 Task: Look for space in Dīpālpur, Pakistan from 5th July, 2023 to 10th July, 2023 for 4 adults in price range Rs.9000 to Rs.14000. Place can be entire place with 2 bedrooms having 4 beds and 2 bathrooms. Property type can be house, flat, guest house. Booking option can be shelf check-in. Required host language is English.
Action: Mouse pressed left at (585, 105)
Screenshot: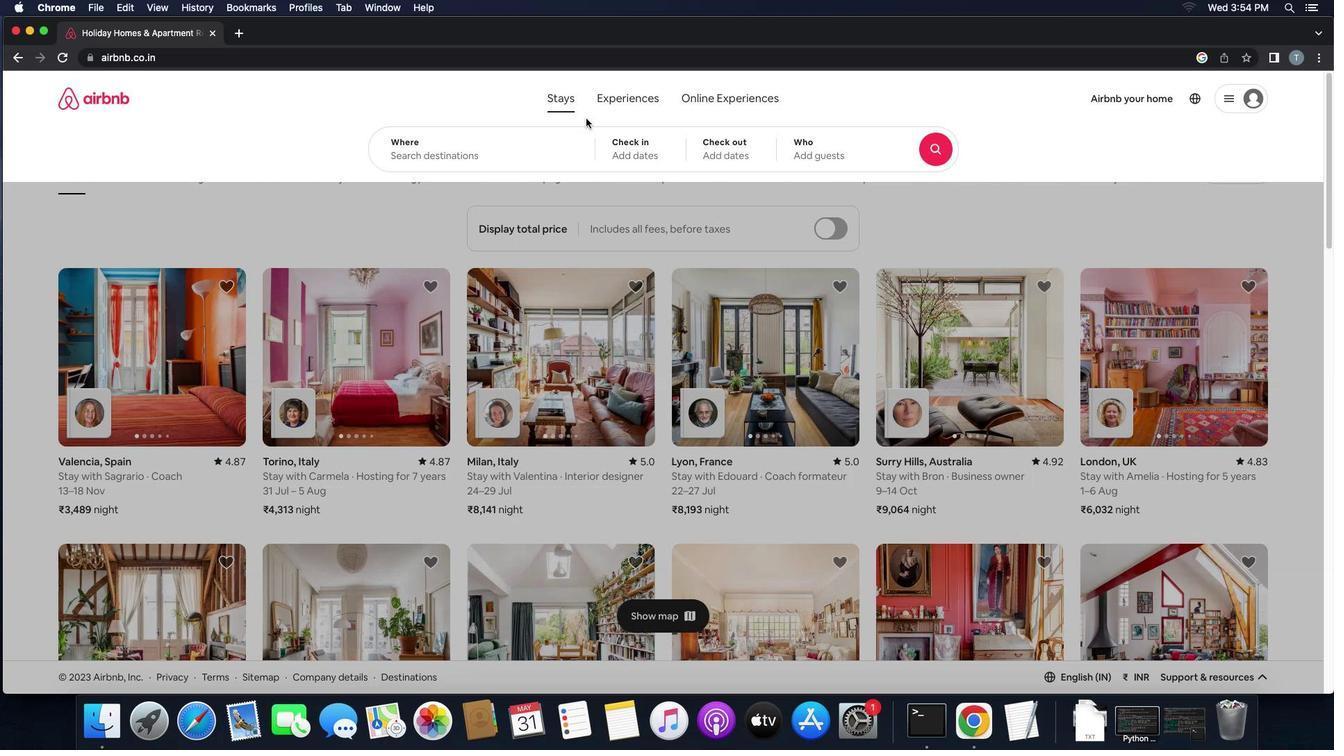 
Action: Mouse moved to (549, 152)
Screenshot: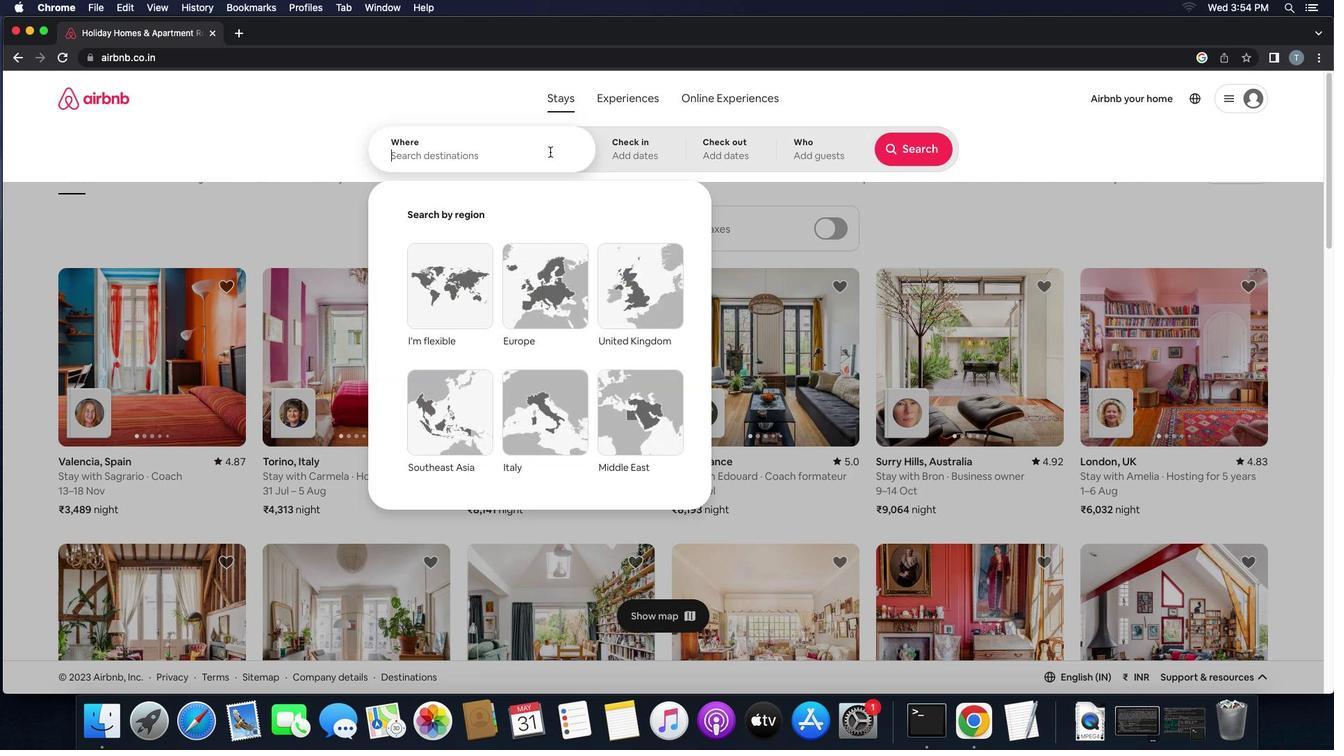 
Action: Mouse pressed left at (549, 152)
Screenshot: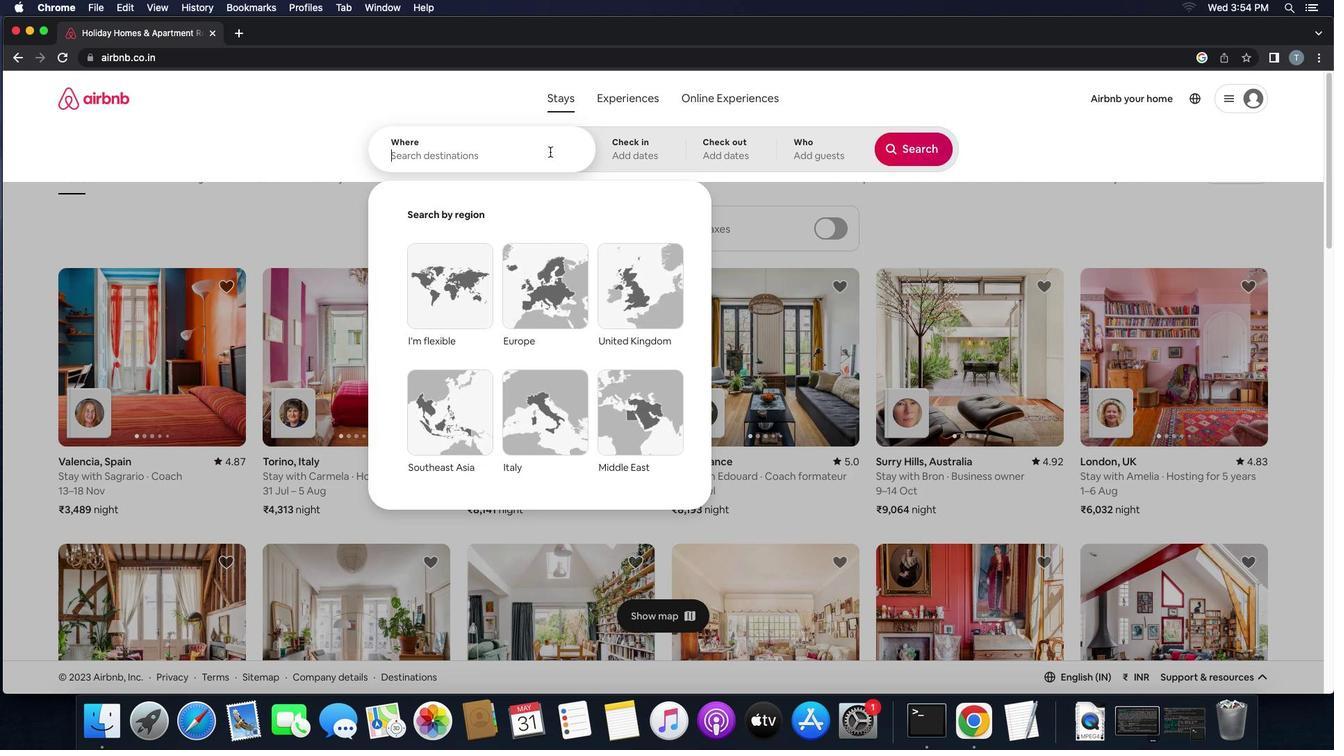 
Action: Key pressed 'd''i''p''a''l''p''u''r'
Screenshot: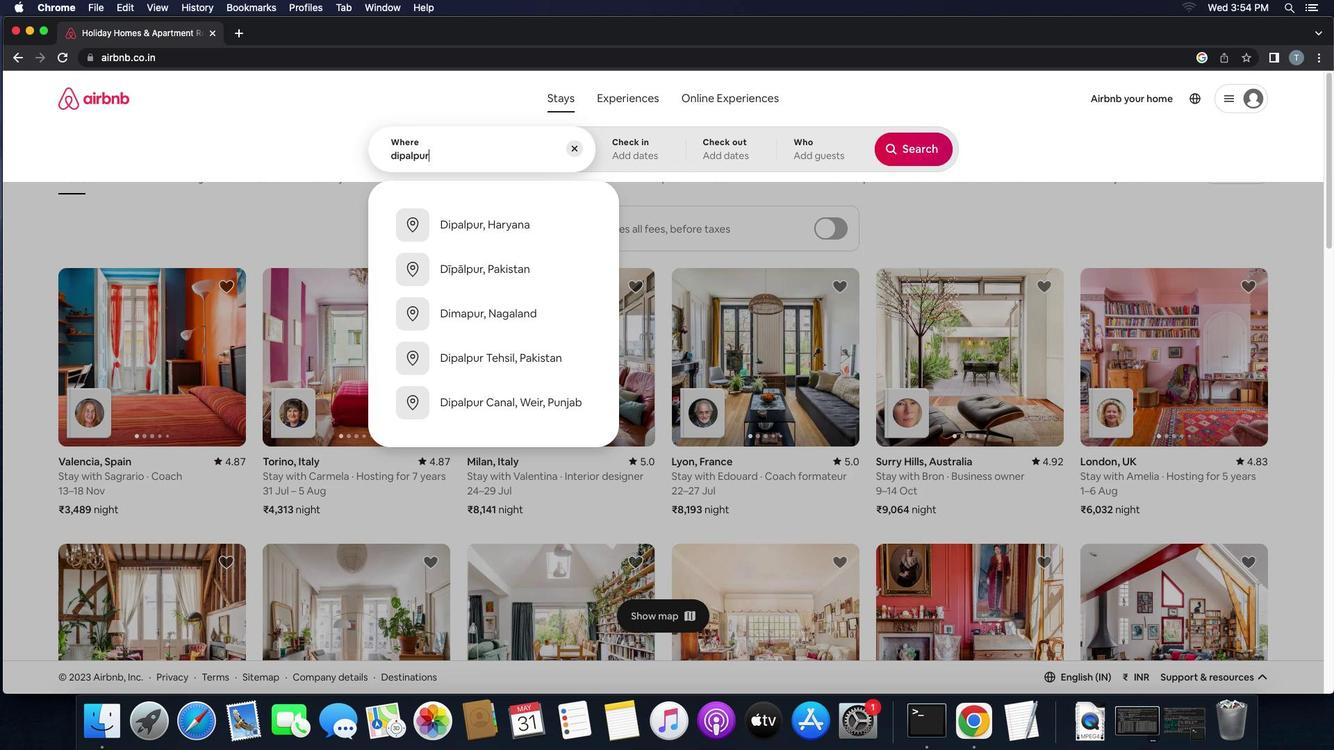 
Action: Mouse moved to (488, 226)
Screenshot: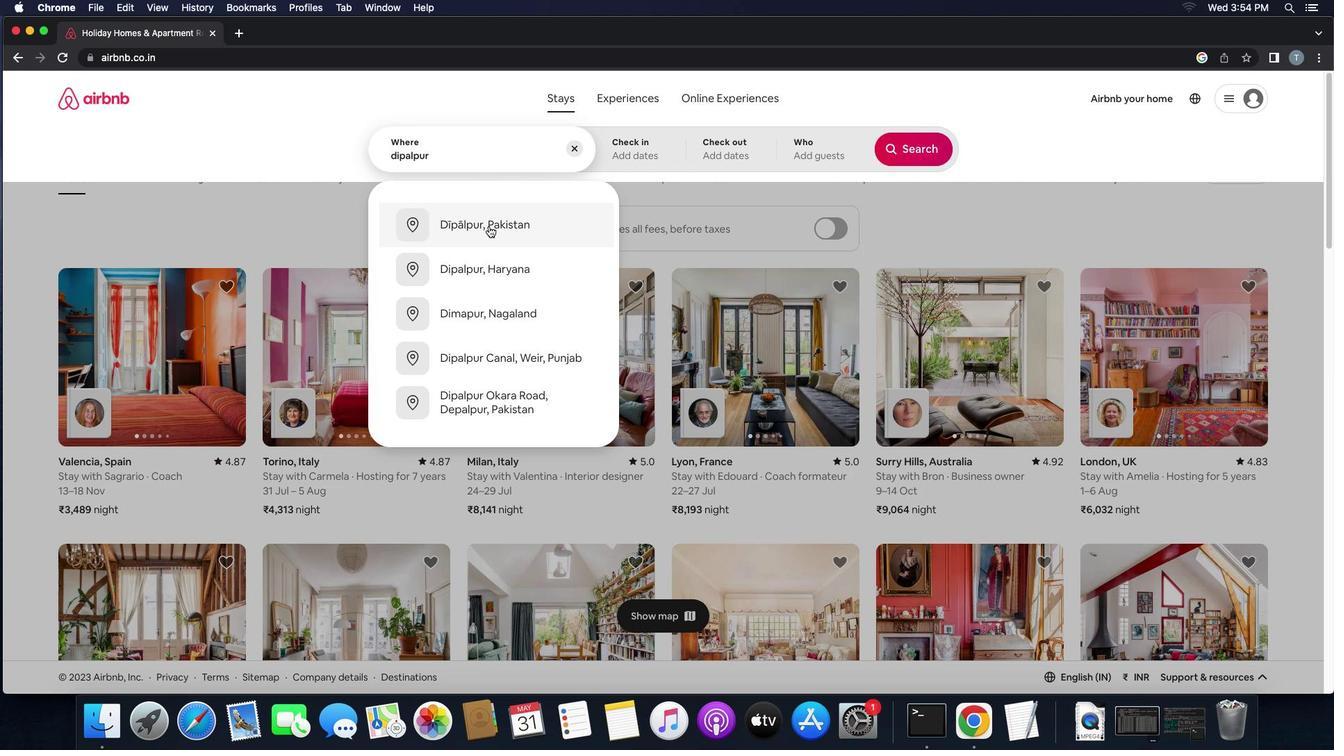 
Action: Mouse pressed left at (488, 226)
Screenshot: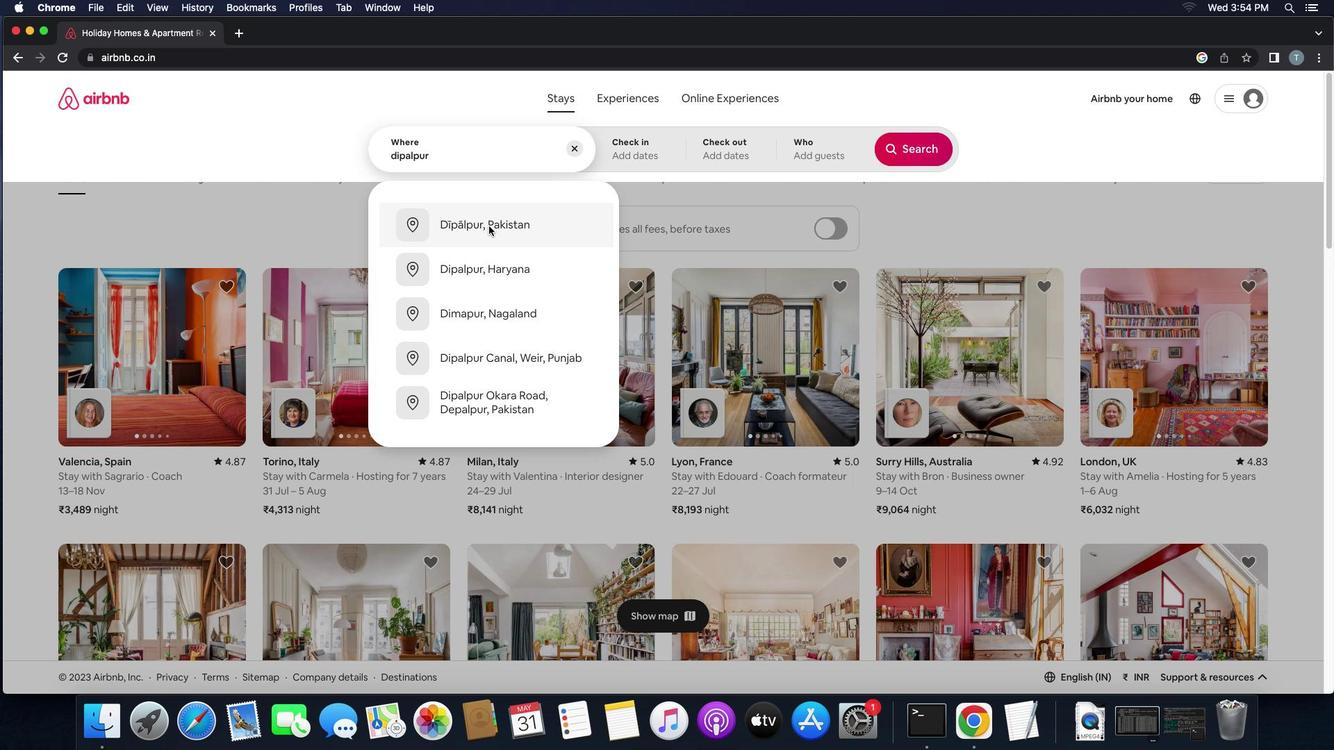 
Action: Mouse moved to (905, 261)
Screenshot: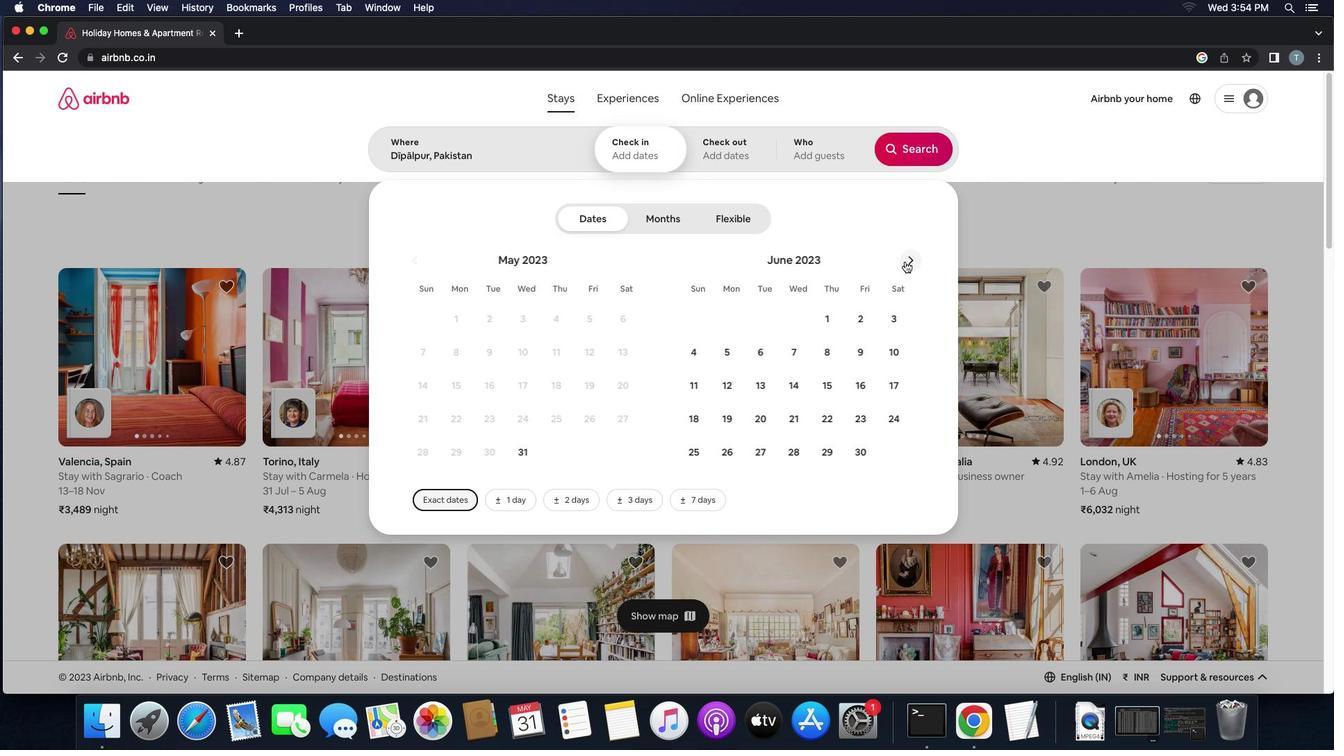 
Action: Mouse pressed left at (905, 261)
Screenshot: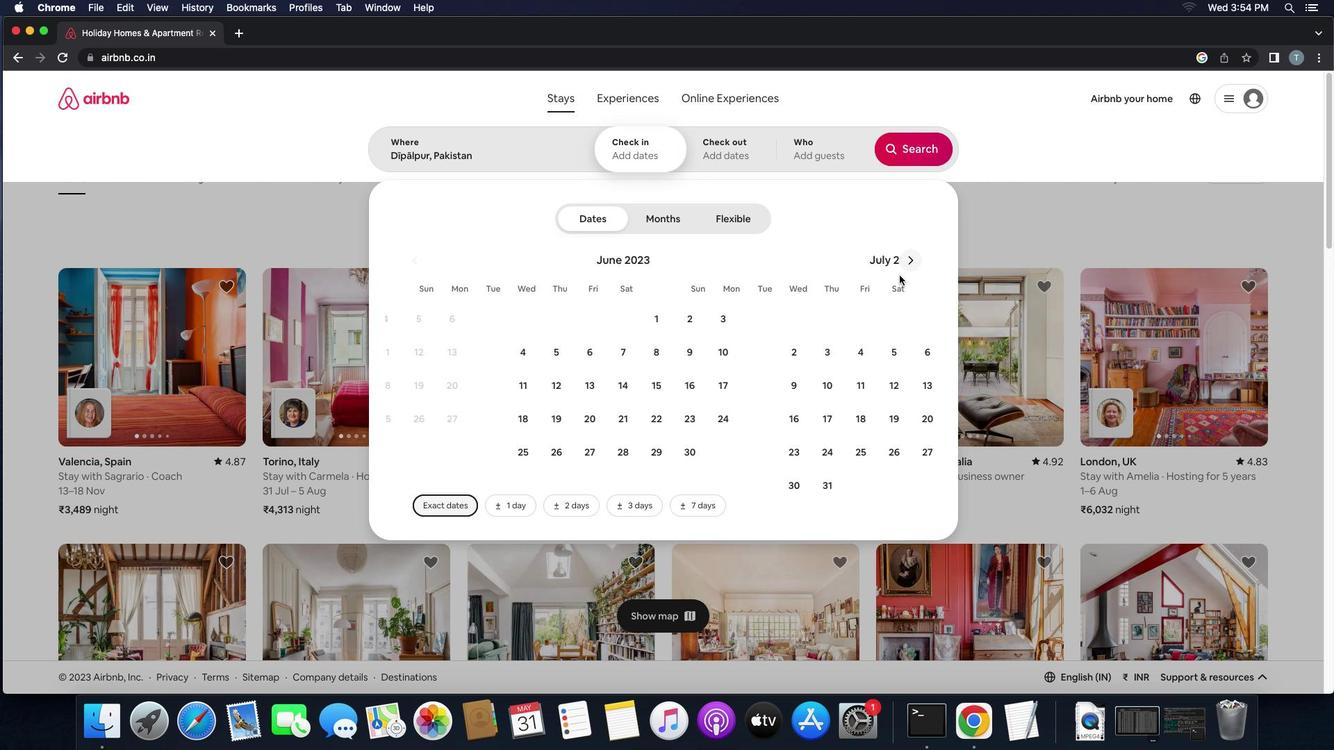 
Action: Mouse moved to (794, 350)
Screenshot: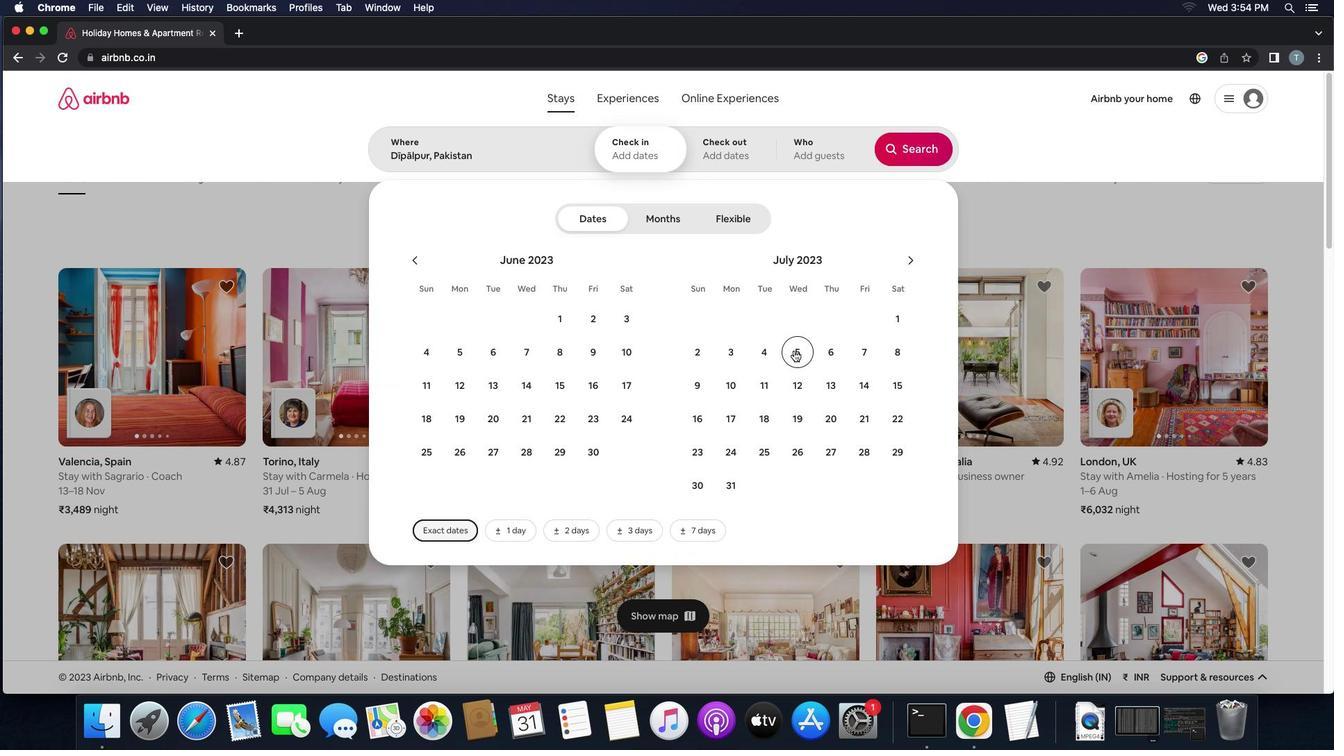 
Action: Mouse pressed left at (794, 350)
Screenshot: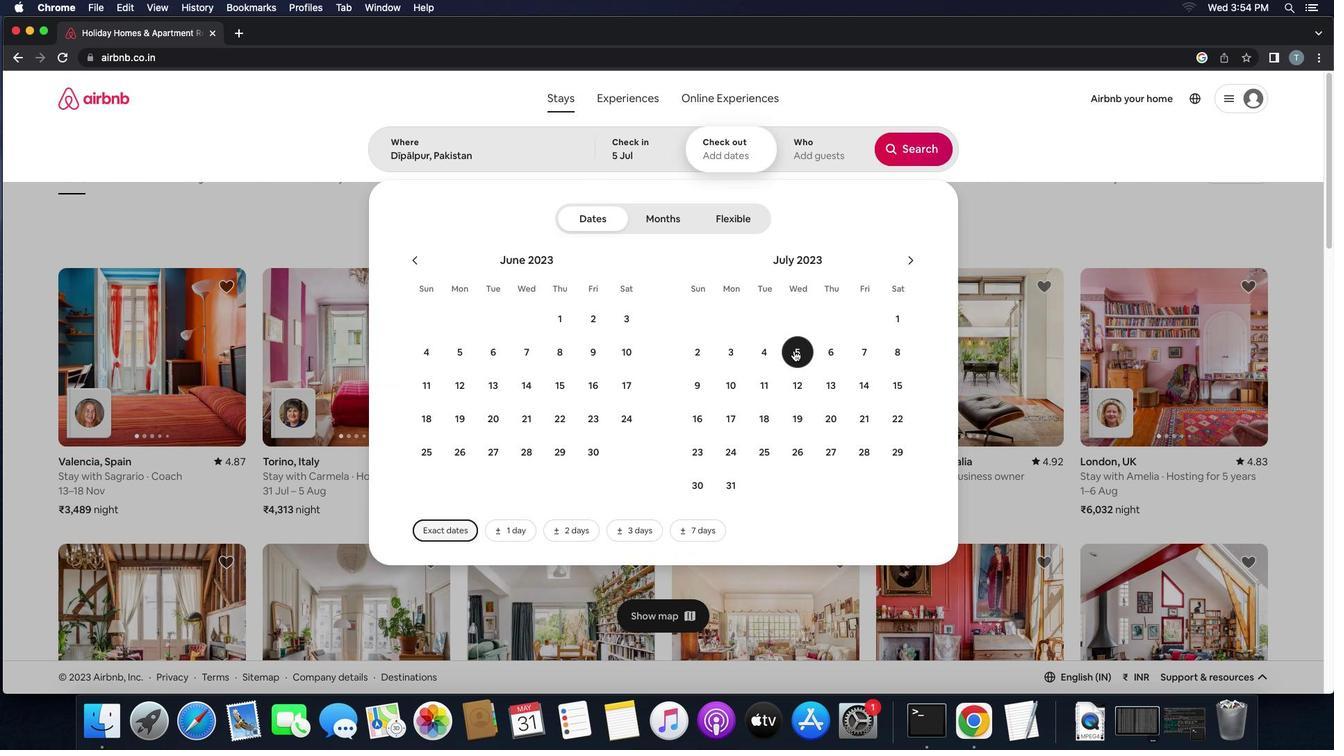 
Action: Mouse moved to (741, 383)
Screenshot: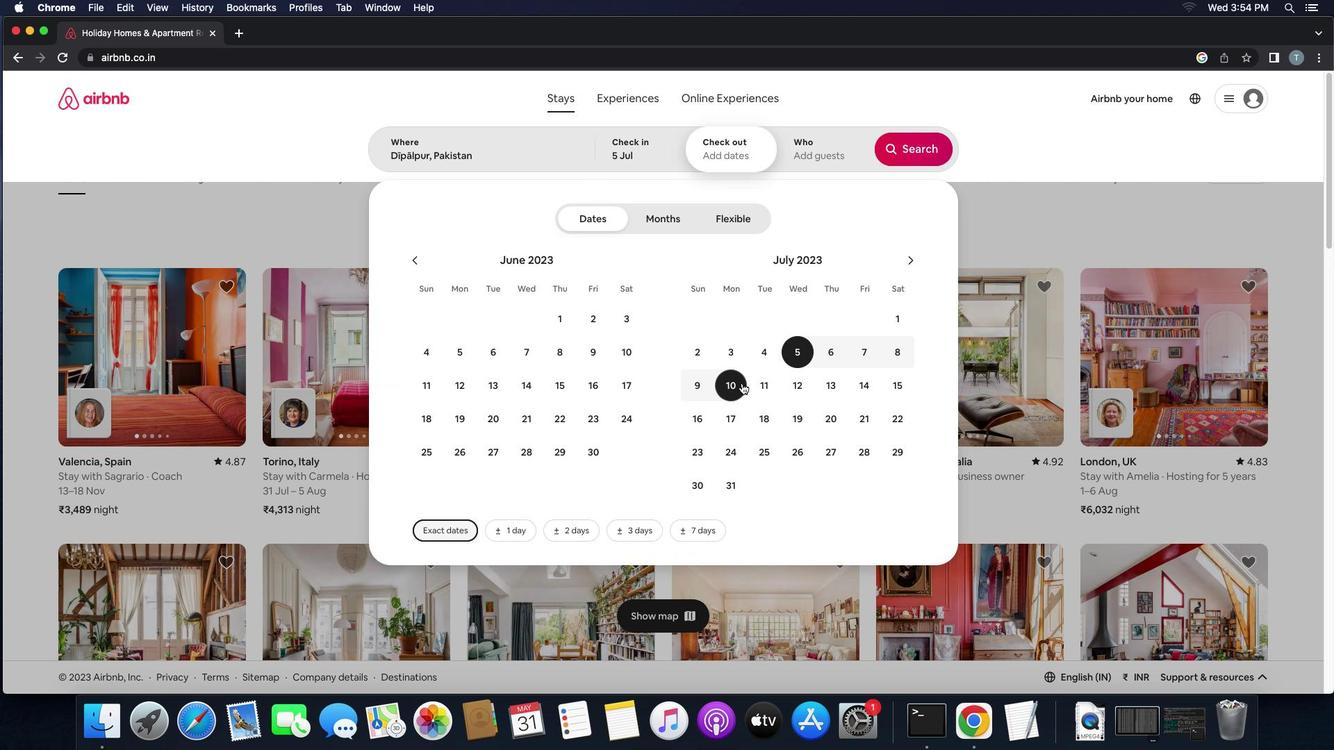 
Action: Mouse pressed left at (741, 383)
Screenshot: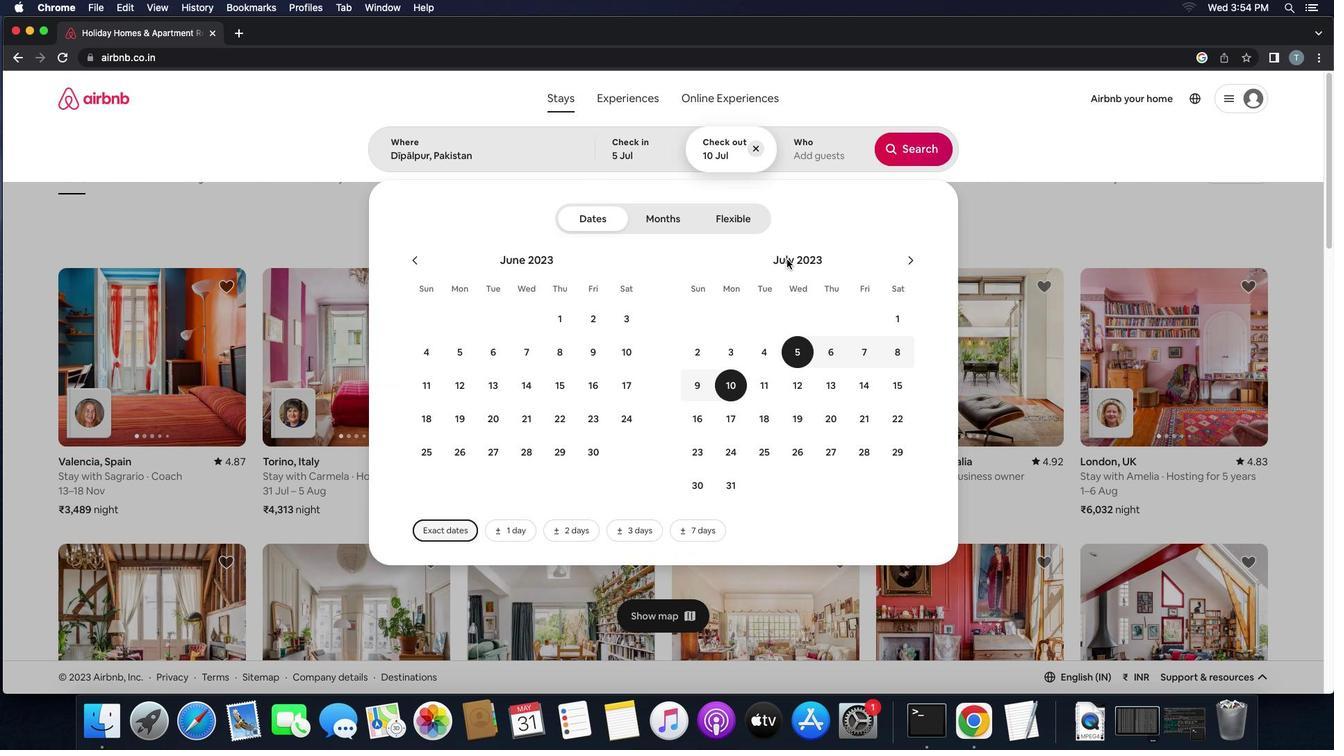 
Action: Mouse moved to (822, 151)
Screenshot: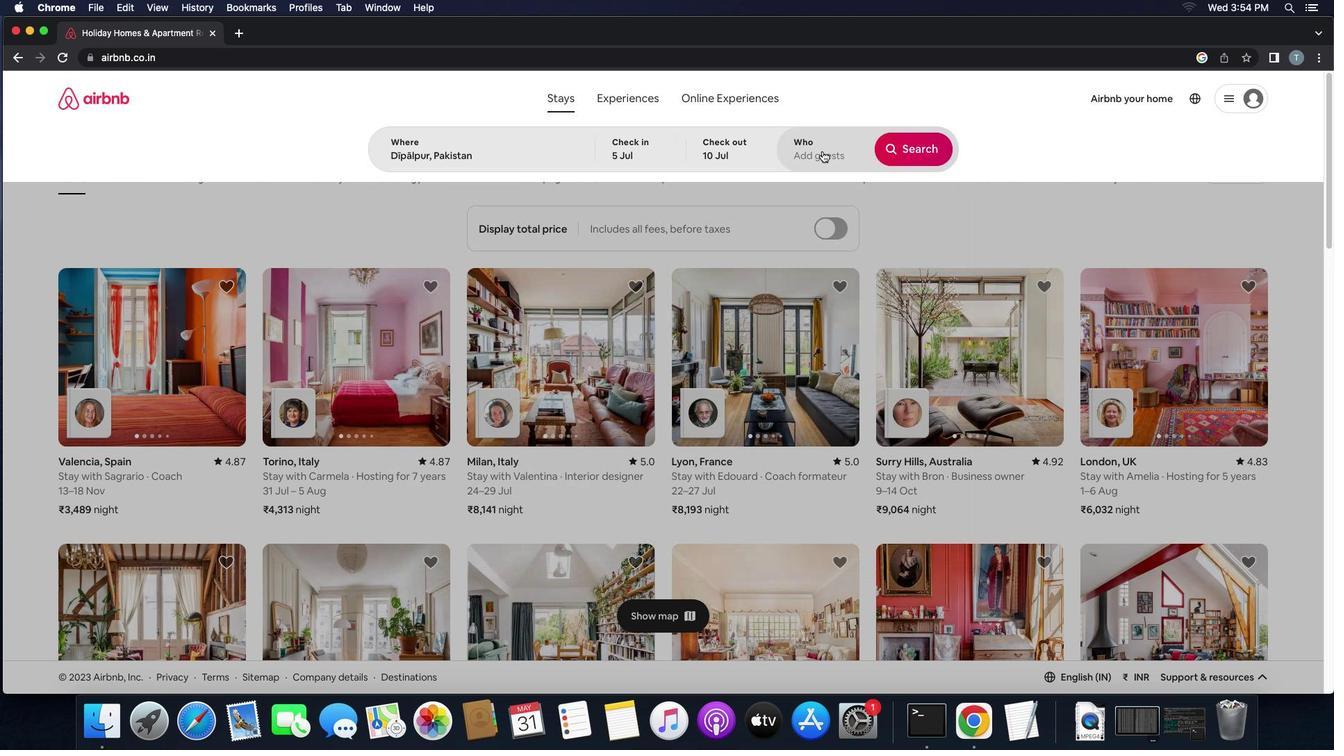 
Action: Mouse pressed left at (822, 151)
Screenshot: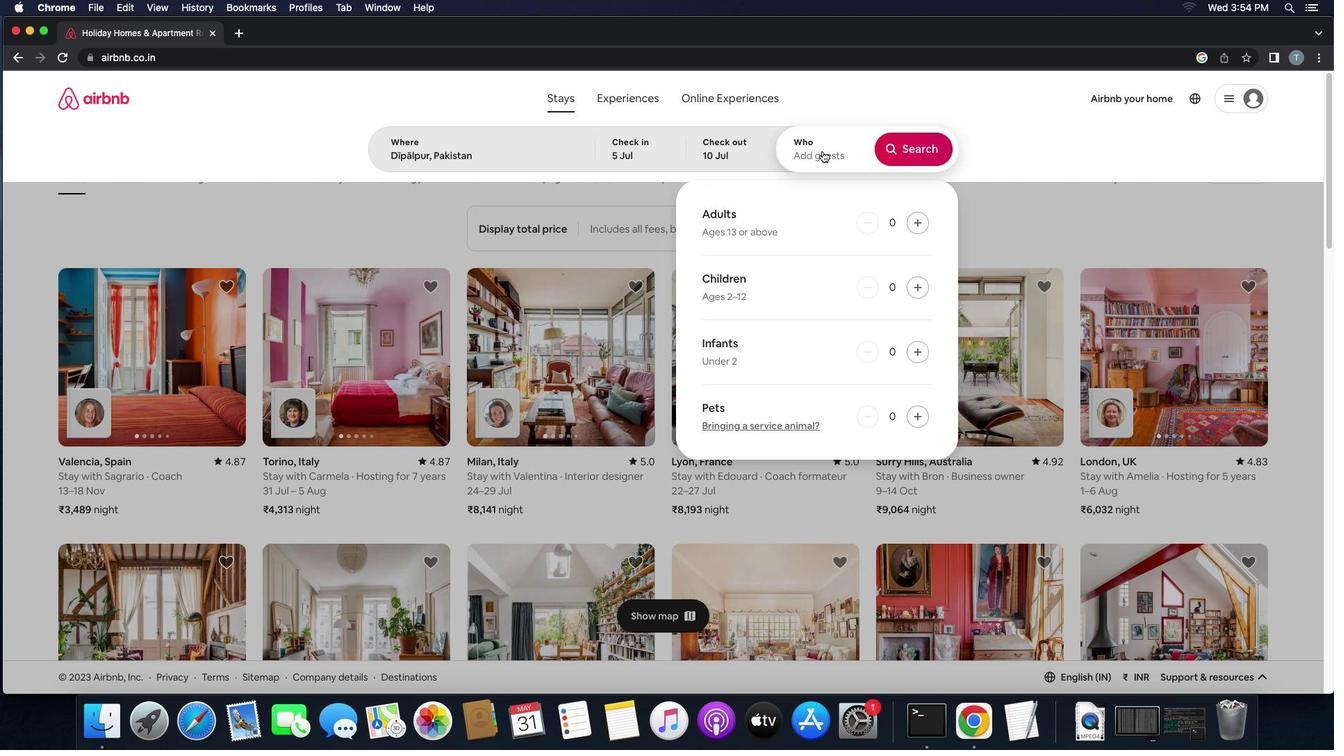 
Action: Mouse moved to (923, 223)
Screenshot: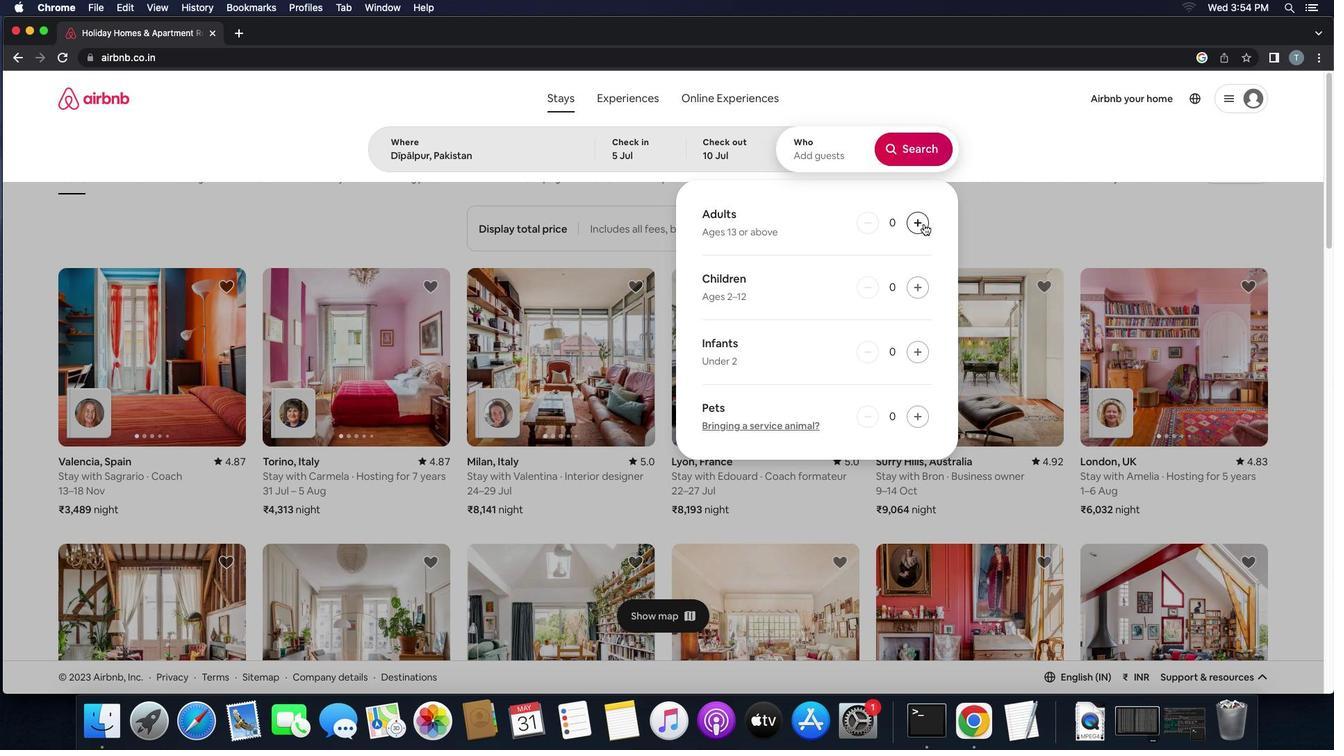 
Action: Mouse pressed left at (923, 223)
Screenshot: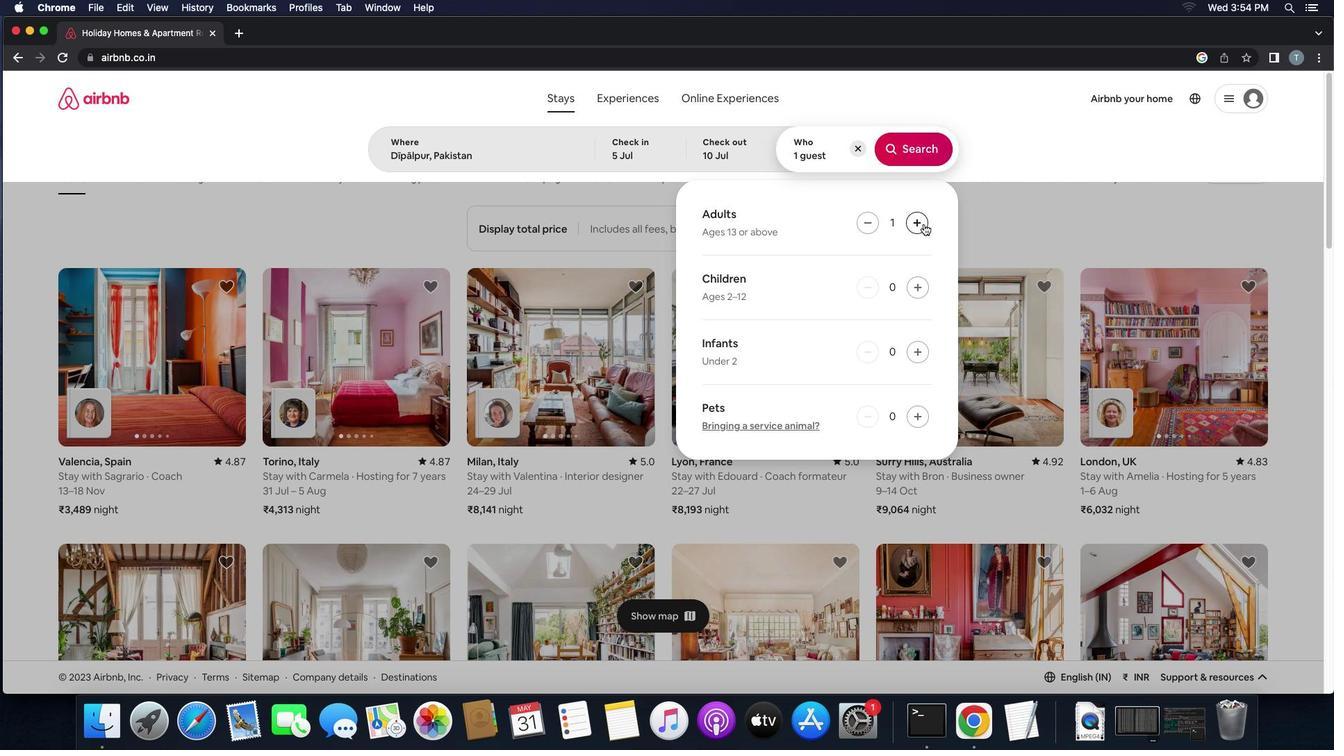 
Action: Mouse pressed left at (923, 223)
Screenshot: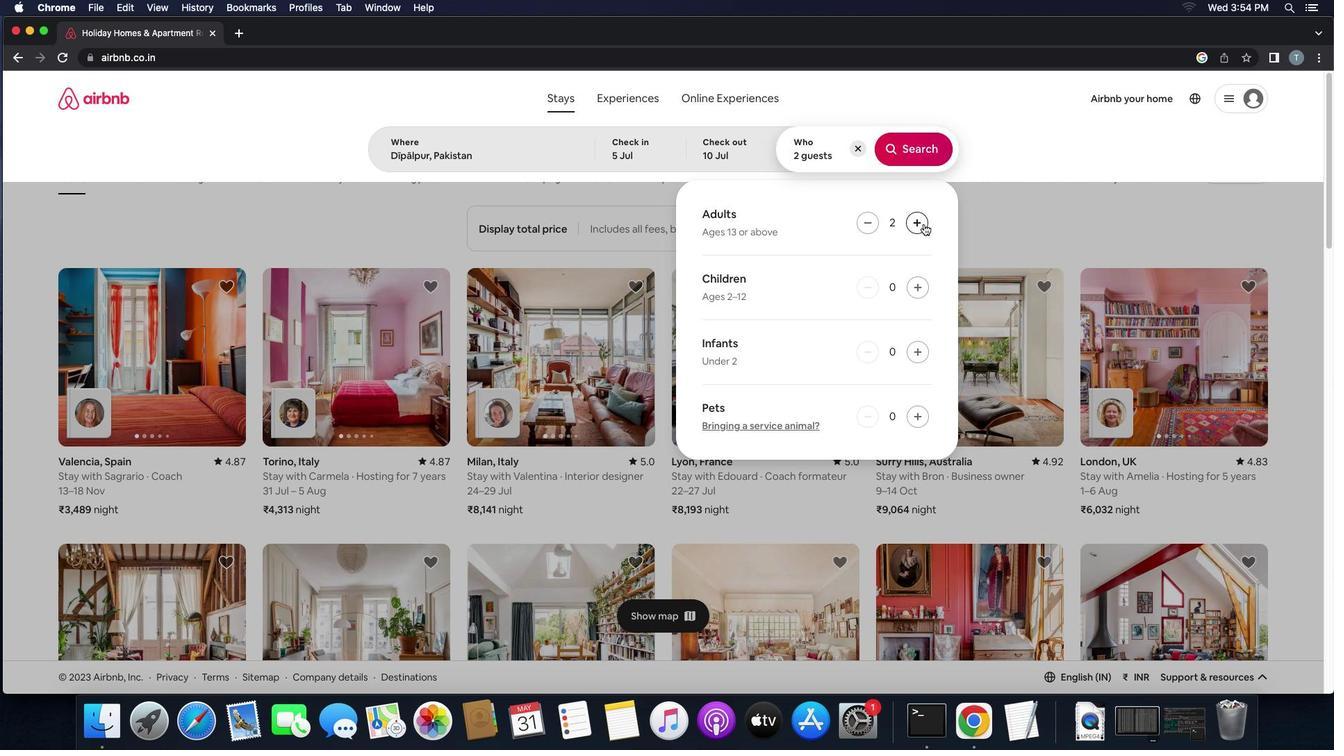 
Action: Mouse pressed left at (923, 223)
Screenshot: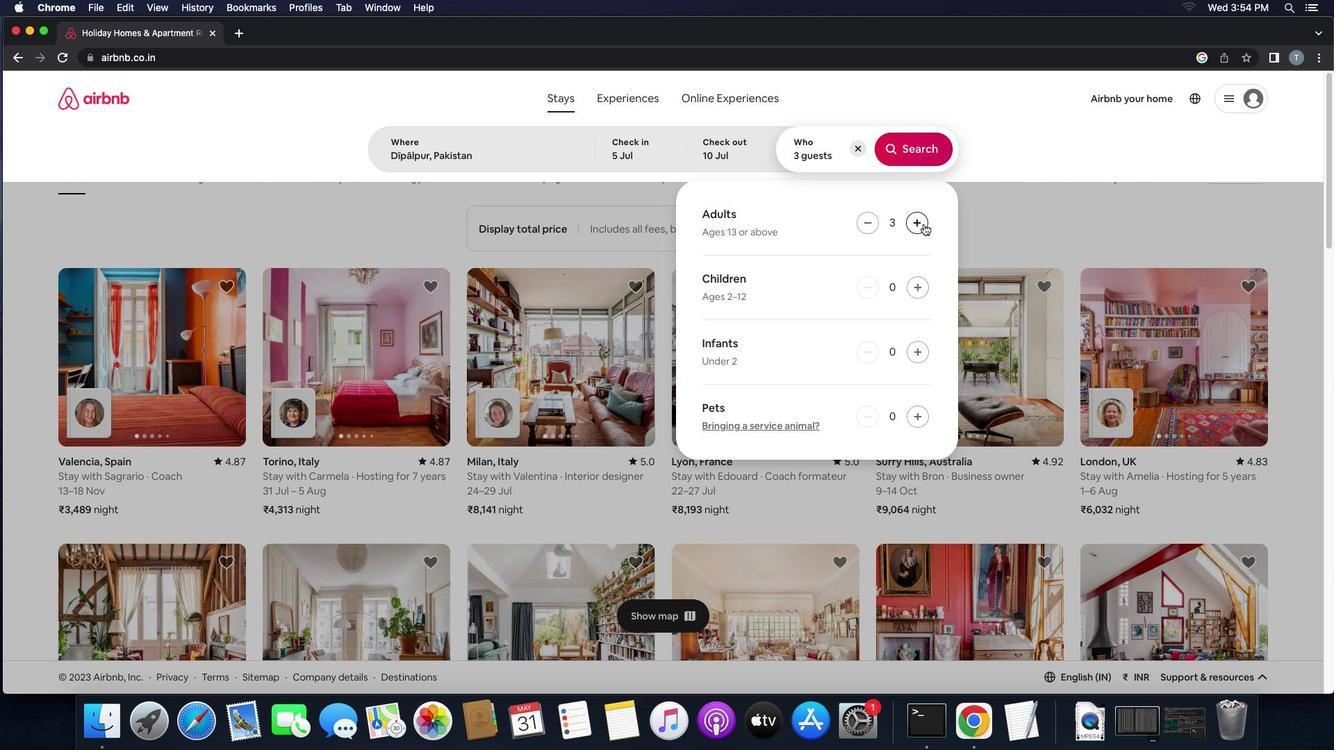 
Action: Mouse pressed left at (923, 223)
Screenshot: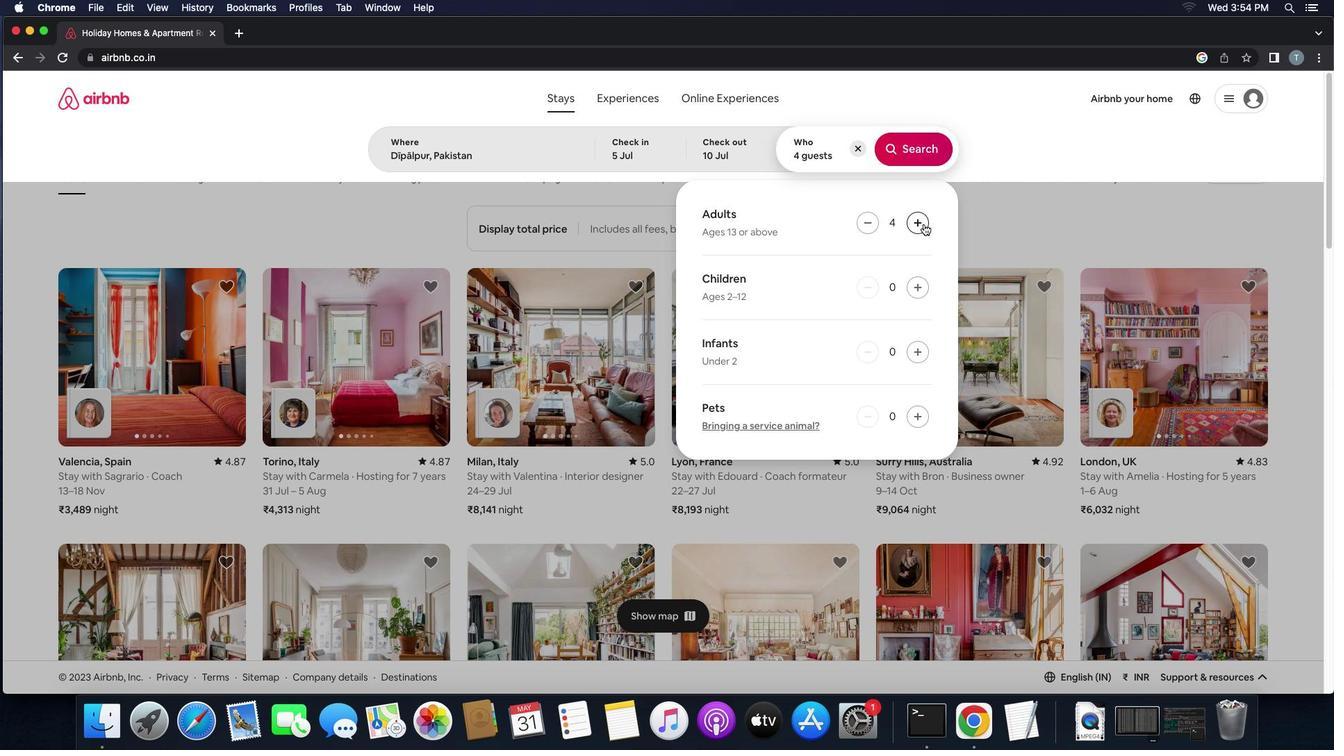 
Action: Mouse moved to (921, 152)
Screenshot: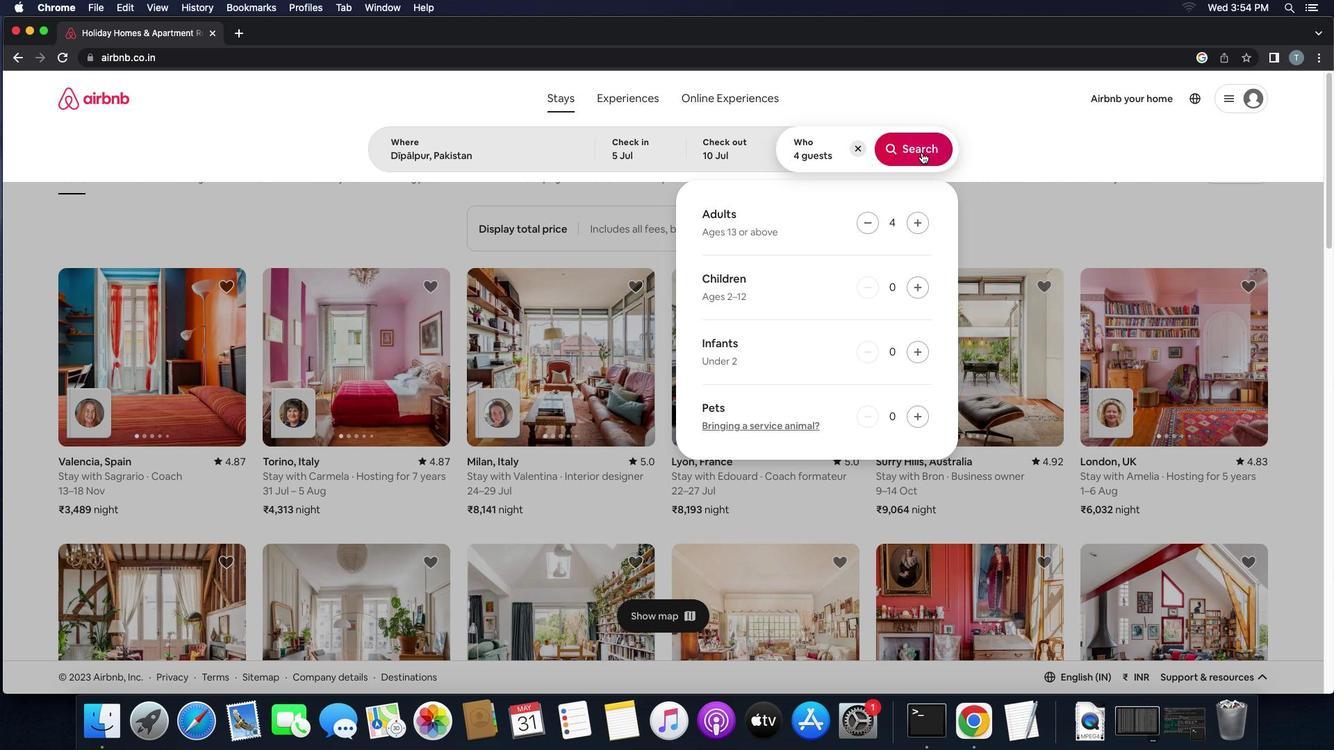 
Action: Mouse pressed left at (921, 152)
Screenshot: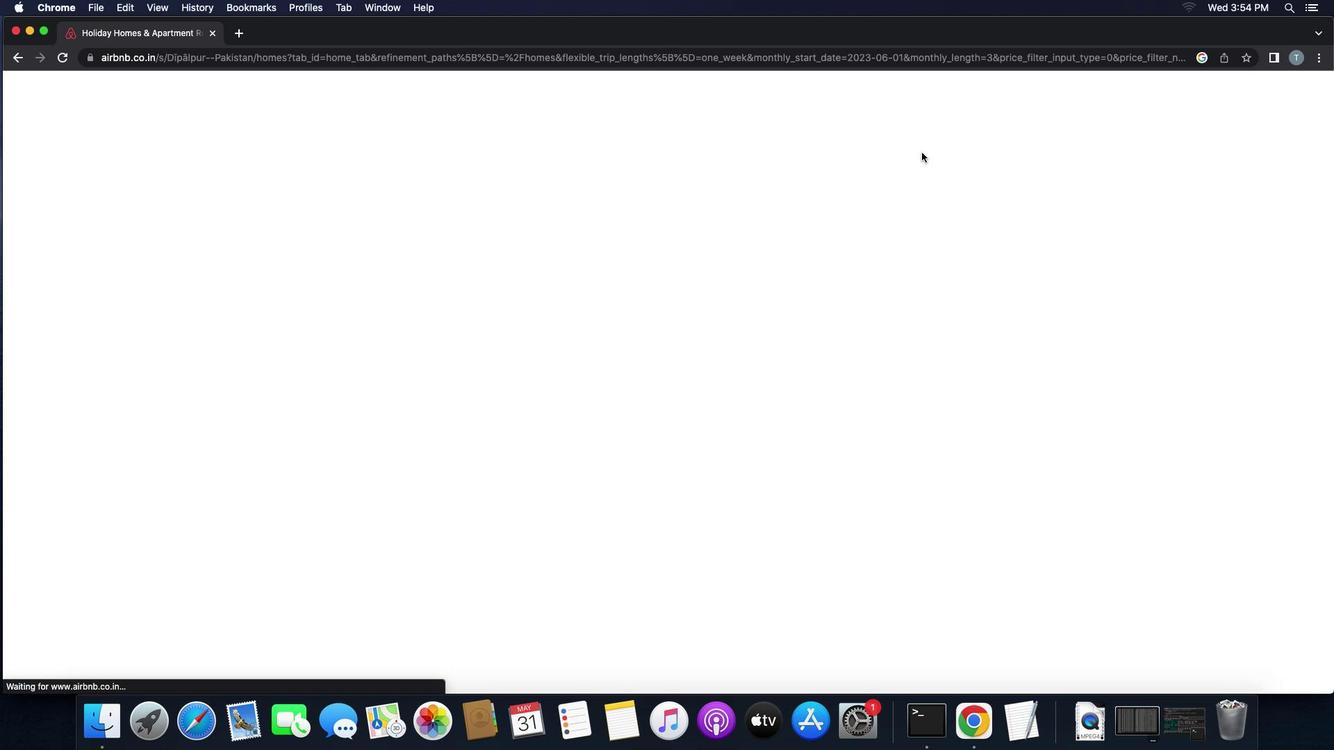 
Action: Mouse moved to (1284, 148)
Screenshot: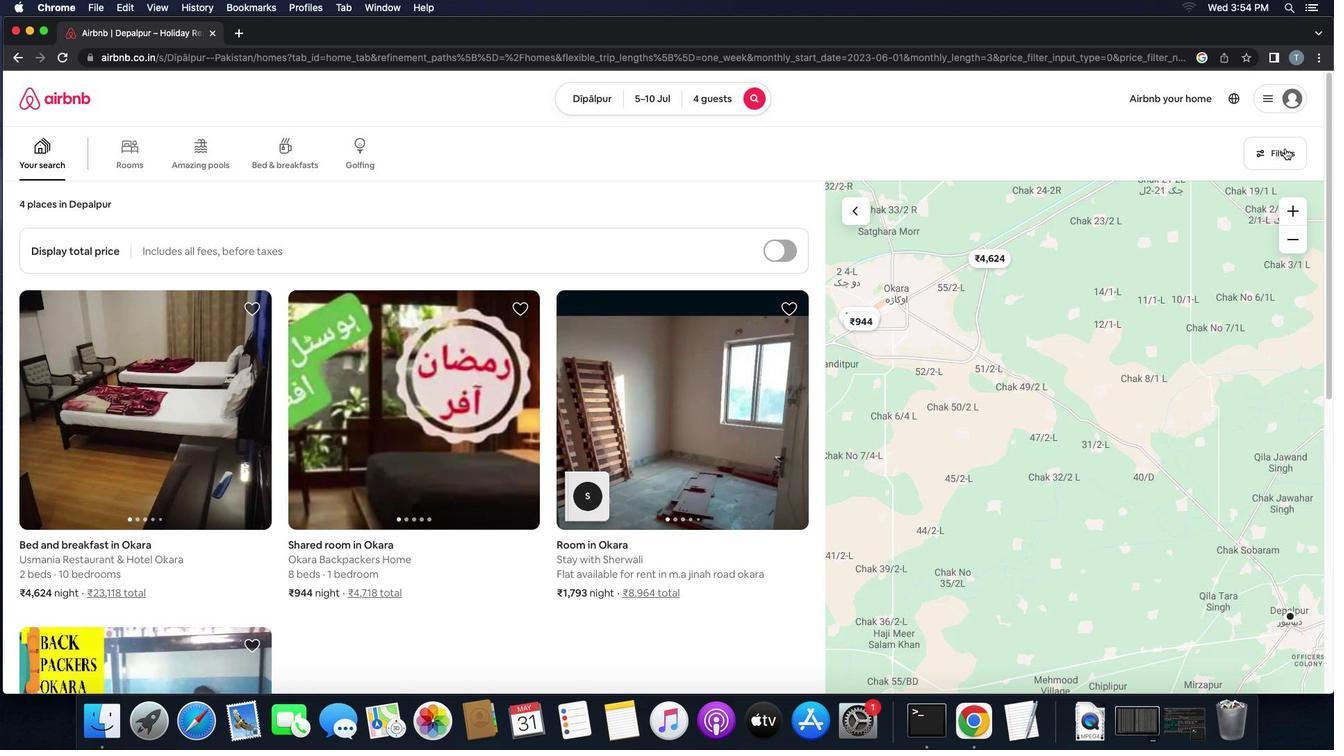 
Action: Mouse pressed left at (1284, 148)
Screenshot: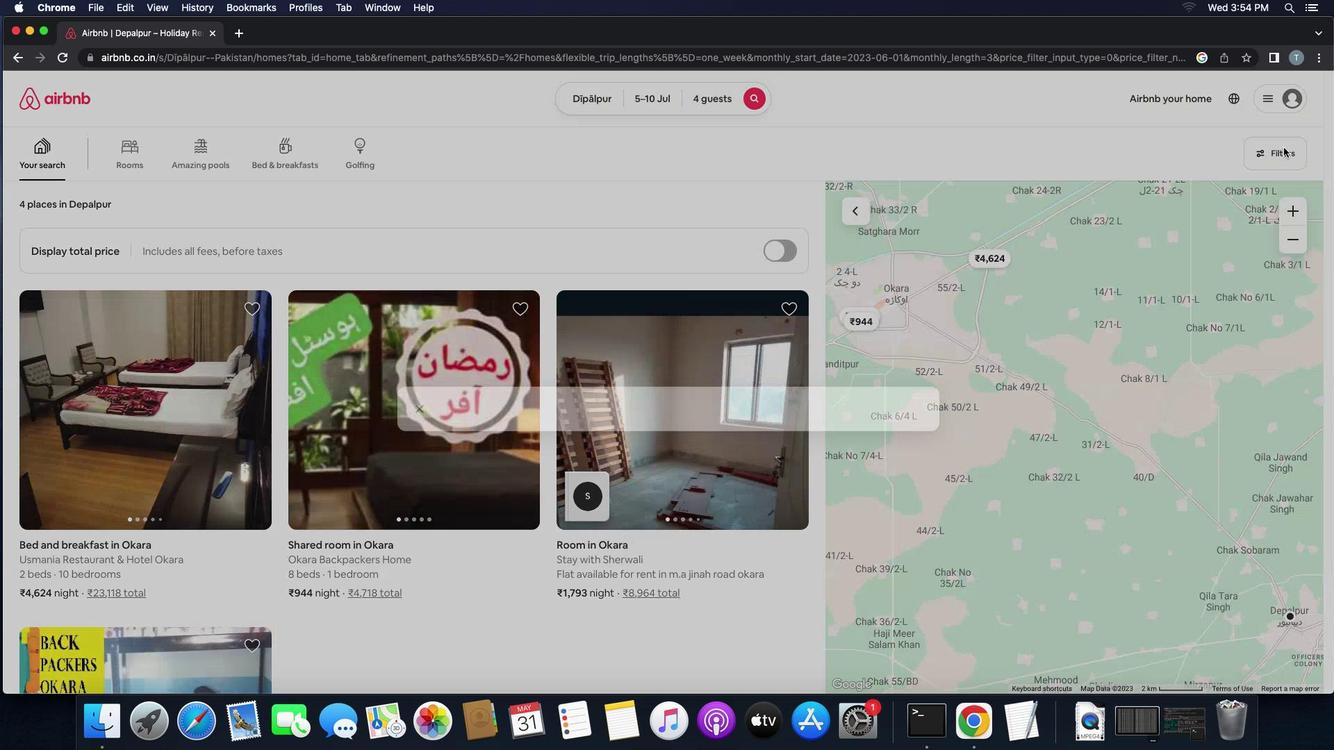 
Action: Mouse moved to (553, 323)
Screenshot: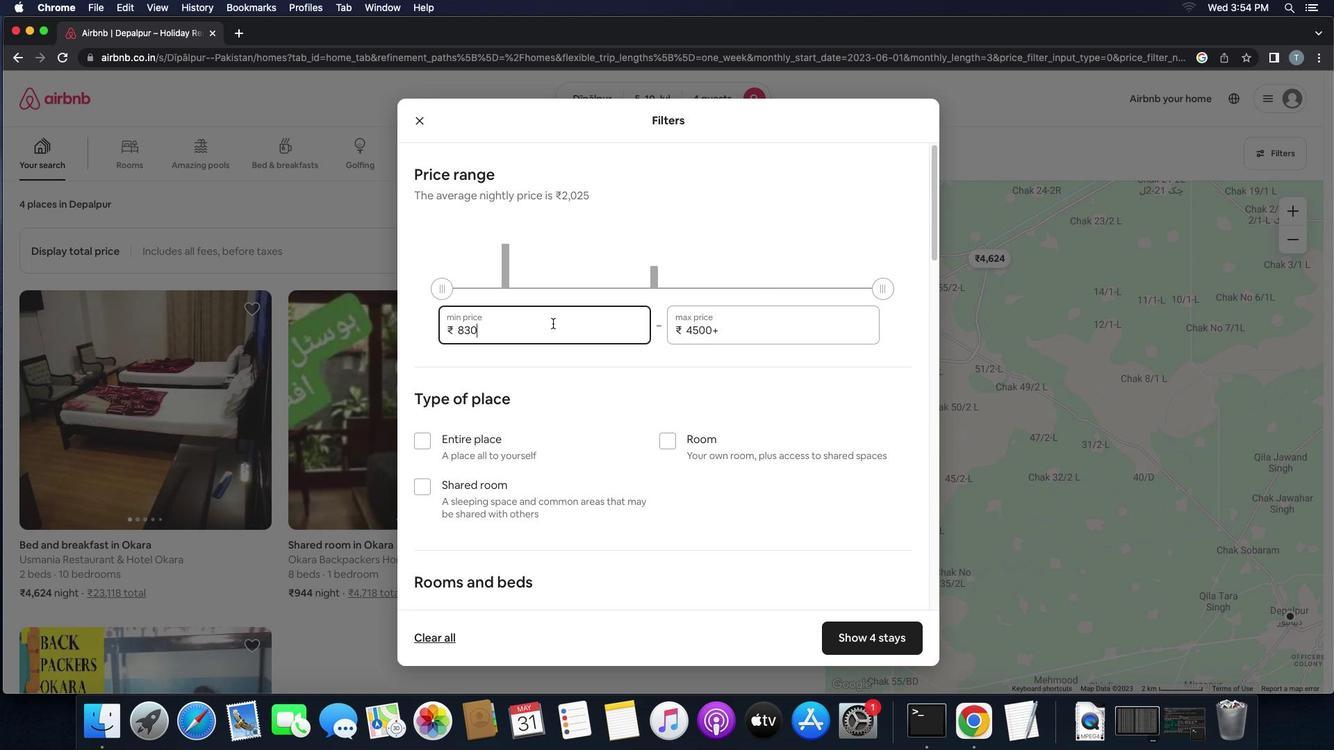 
Action: Mouse pressed left at (553, 323)
Screenshot: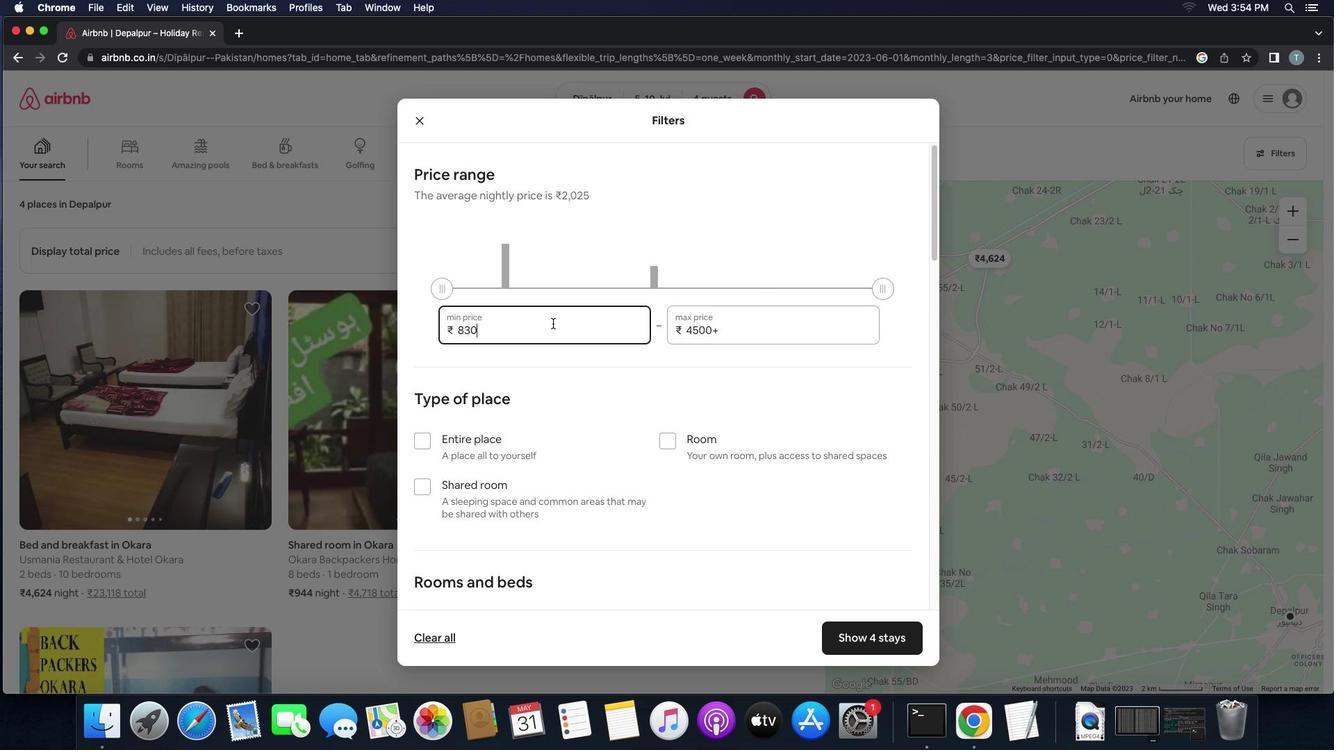 
Action: Key pressed Key.backspaceKey.backspaceKey.backspace
Screenshot: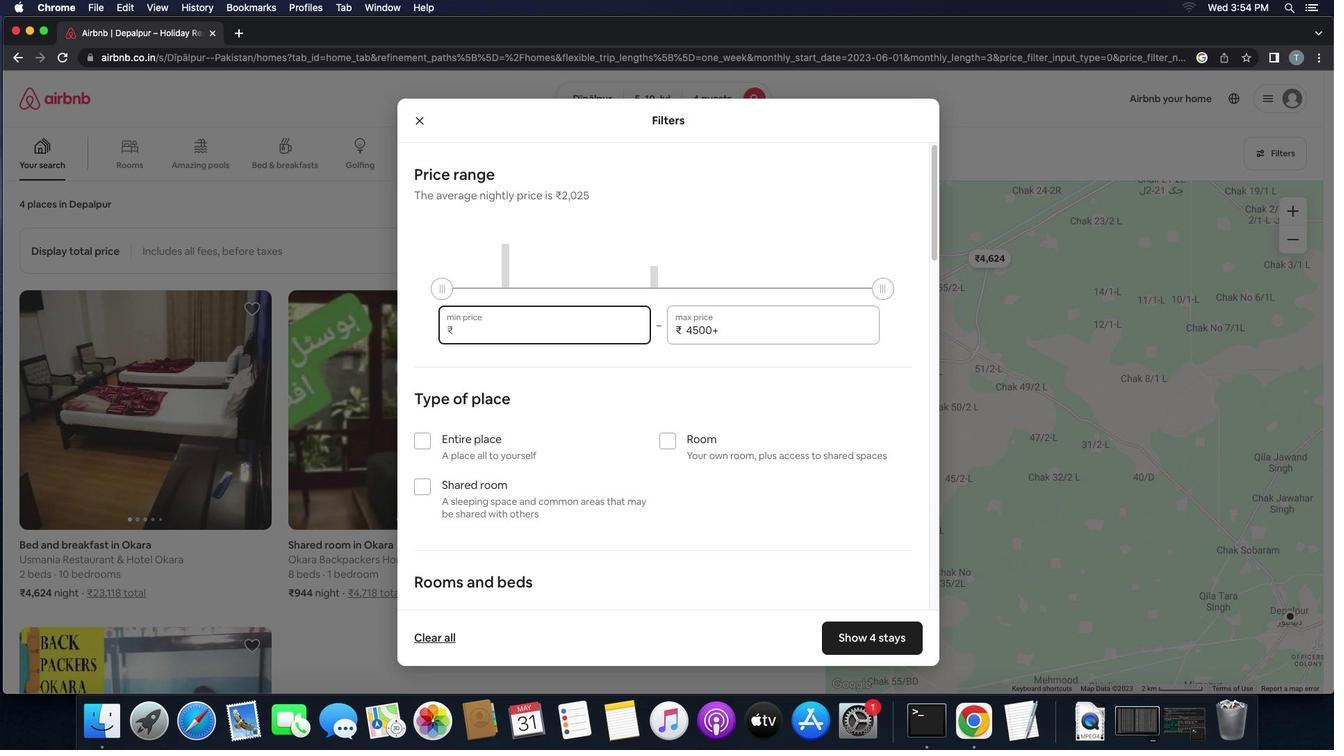 
Action: Mouse moved to (958, 439)
Screenshot: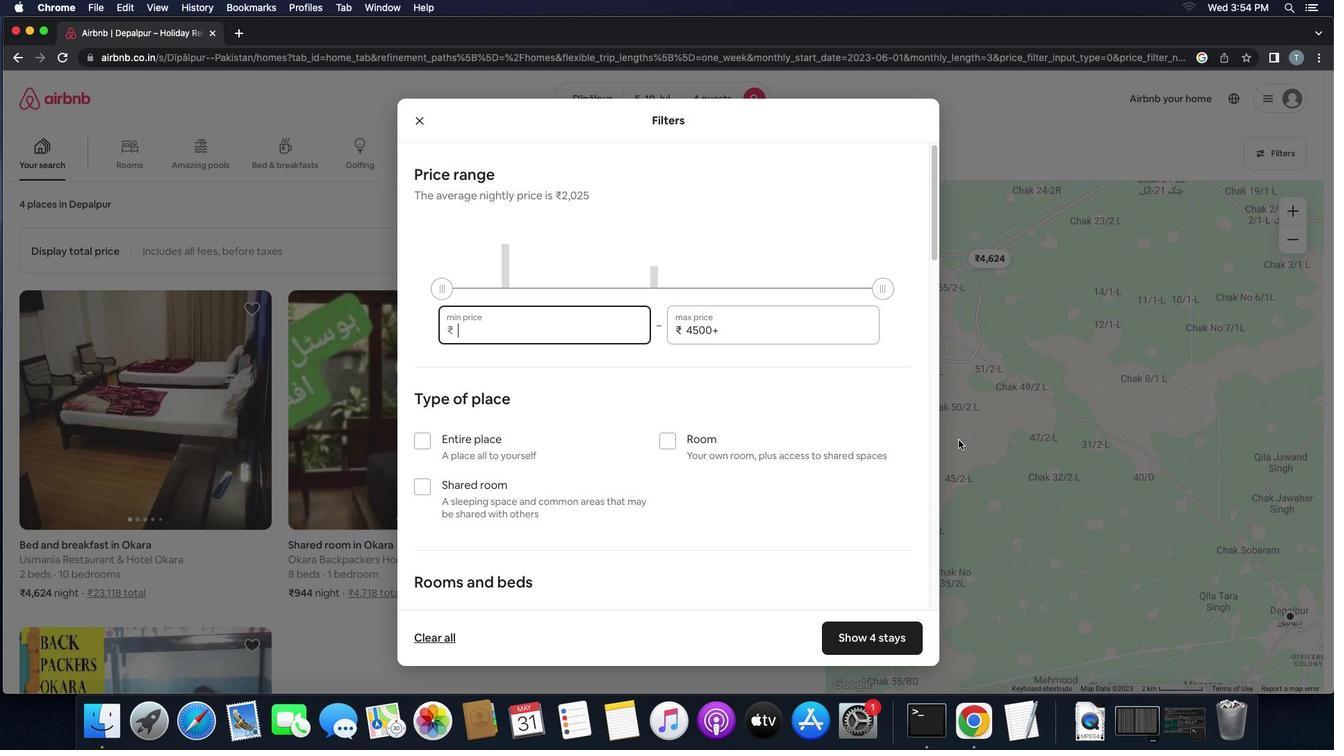 
Action: Key pressed '9''0''0''0'
Screenshot: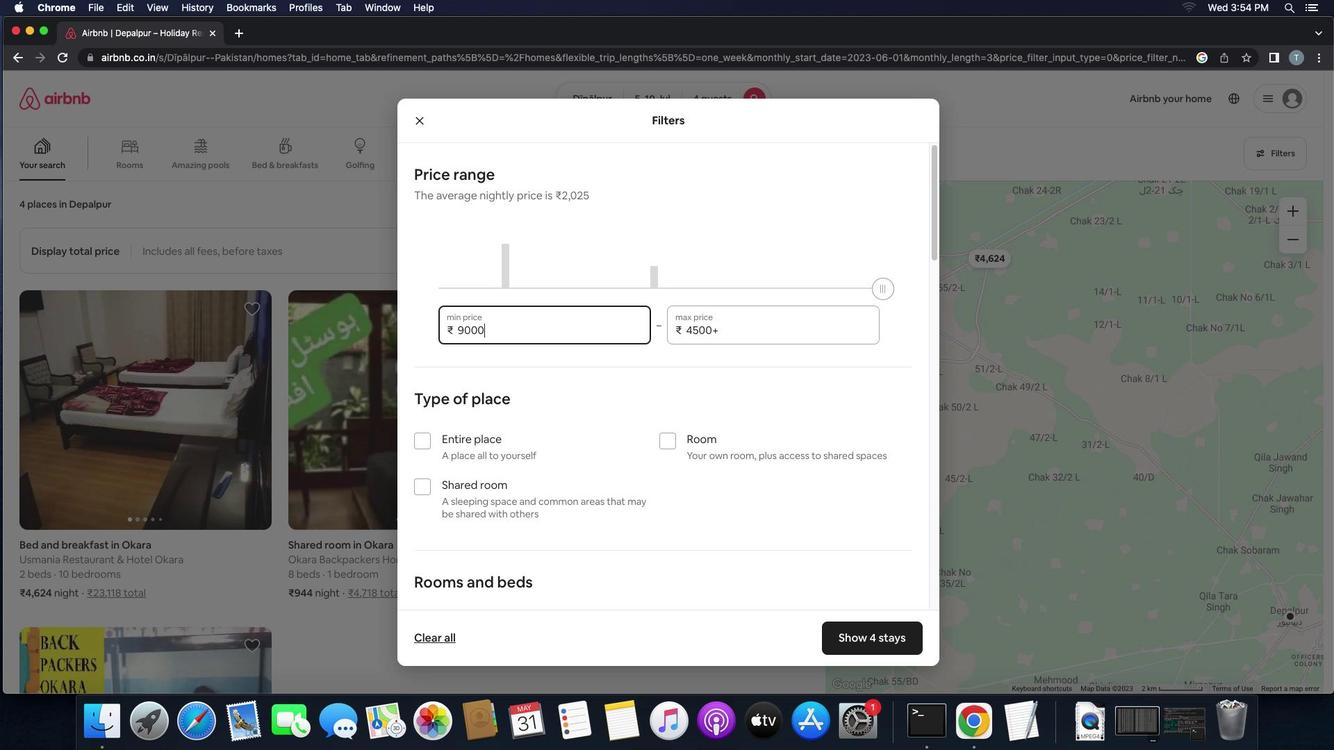 
Action: Mouse moved to (789, 329)
Screenshot: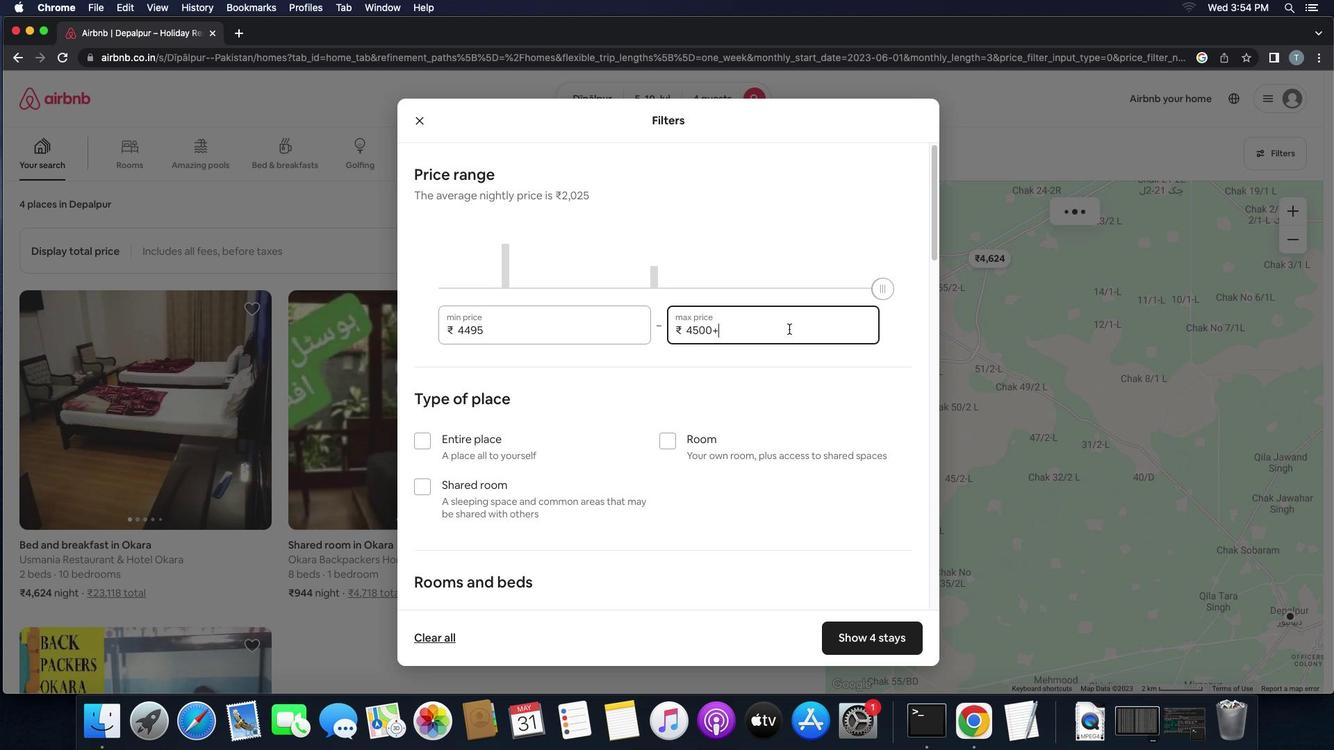 
Action: Mouse pressed left at (789, 329)
Screenshot: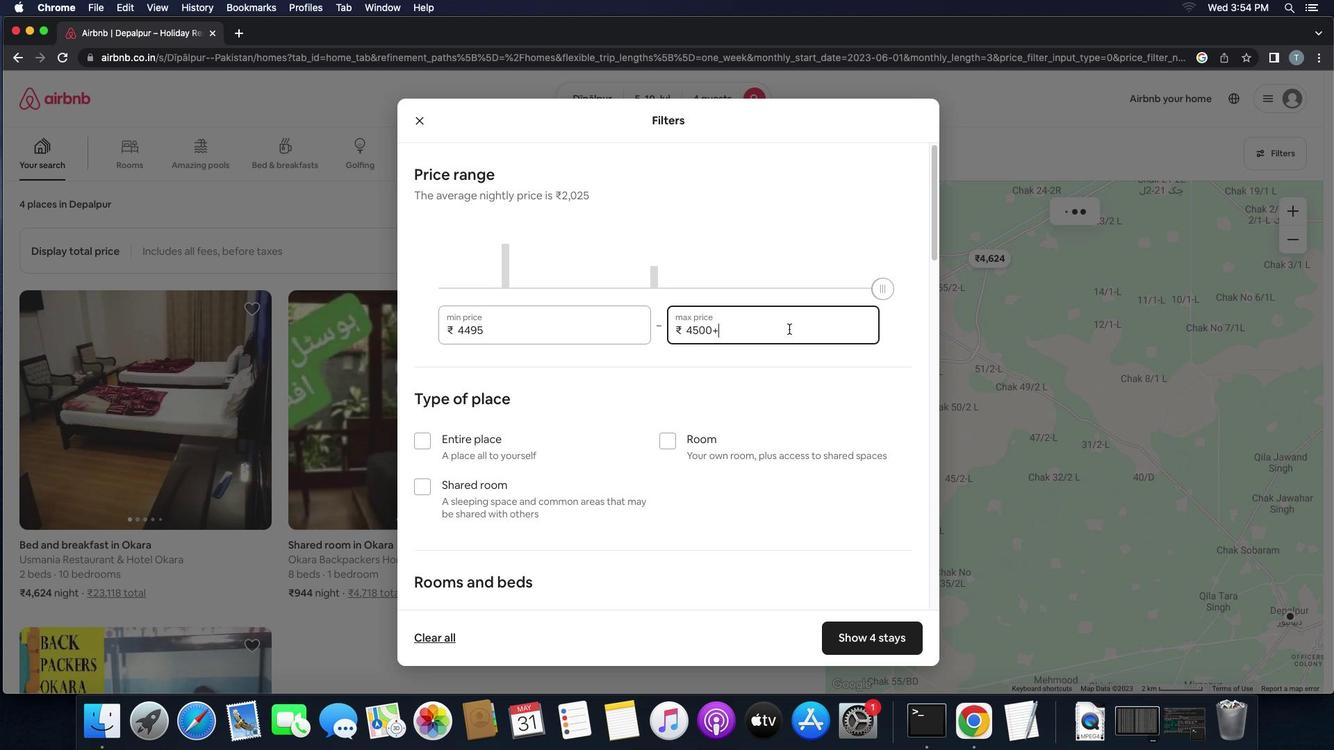 
Action: Key pressed Key.backspaceKey.backspaceKey.backspaceKey.backspaceKey.backspace'1''4''0'
Screenshot: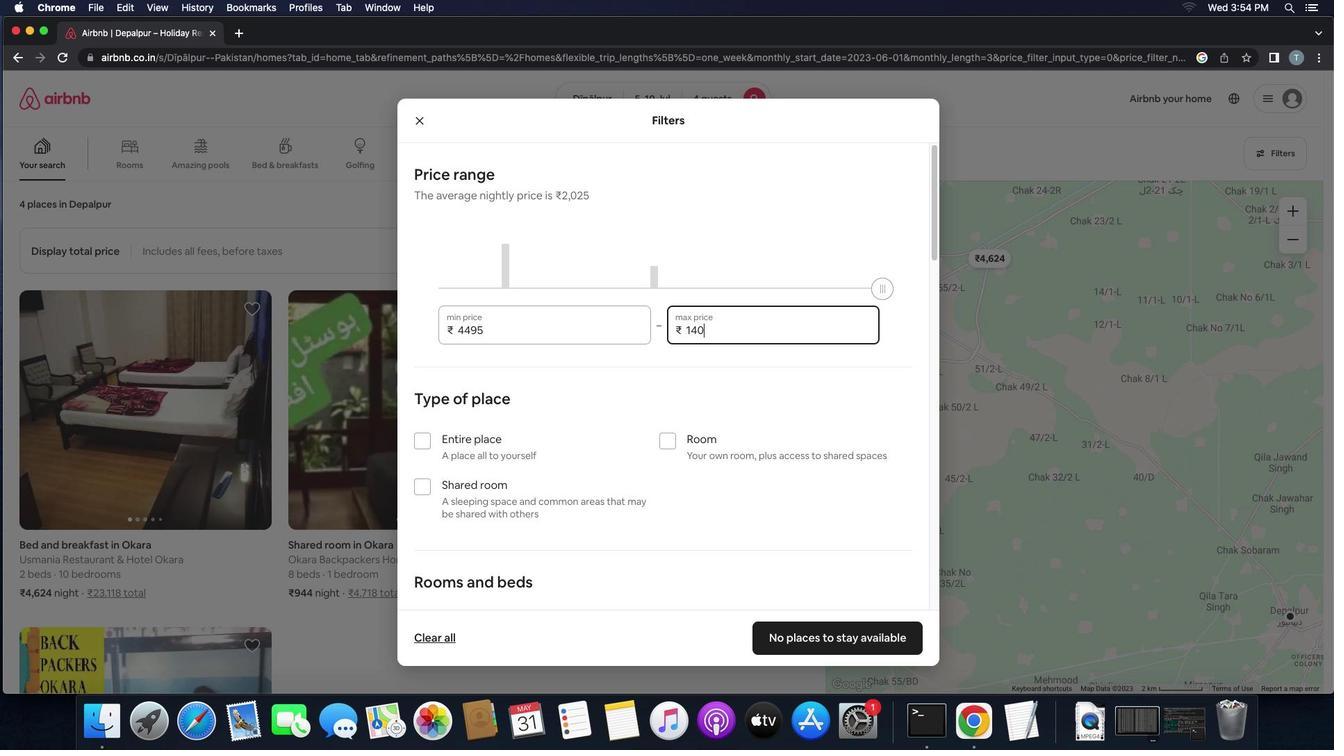 
Action: Mouse moved to (795, 329)
Screenshot: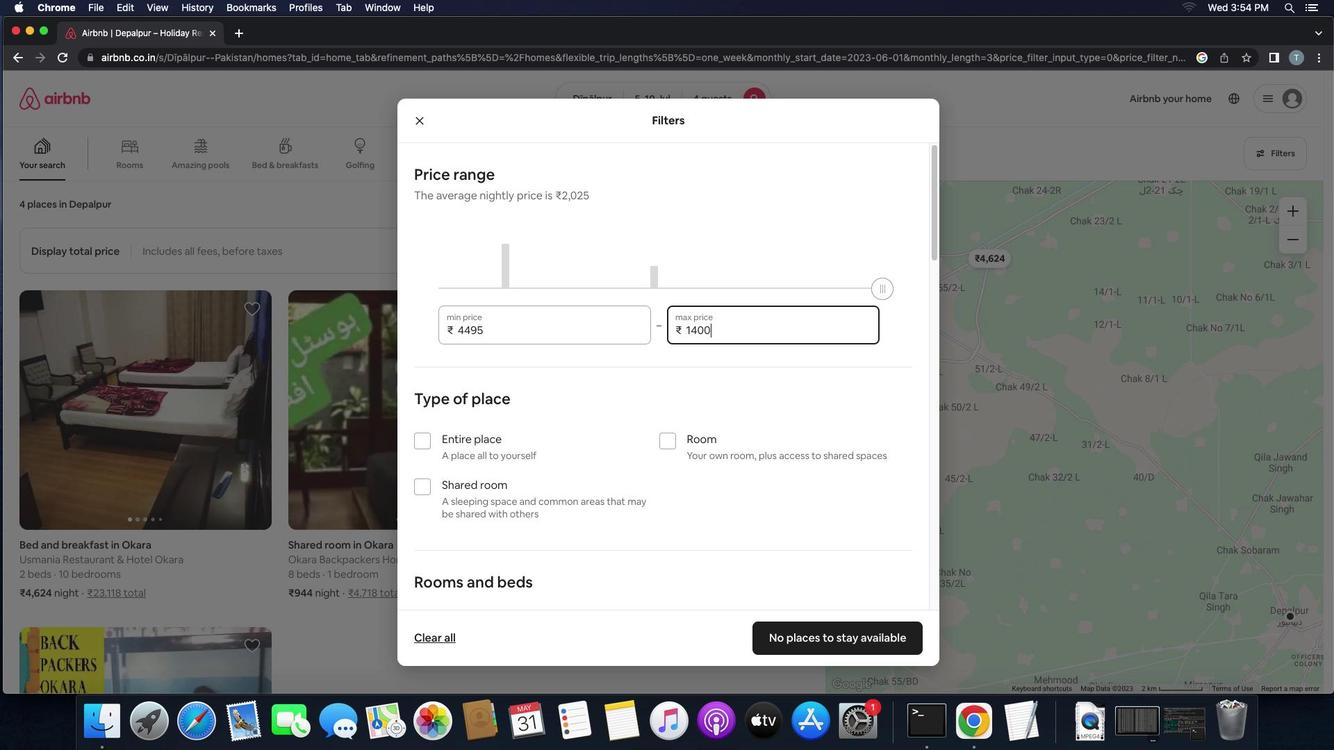 
Action: Key pressed '0''0'
Screenshot: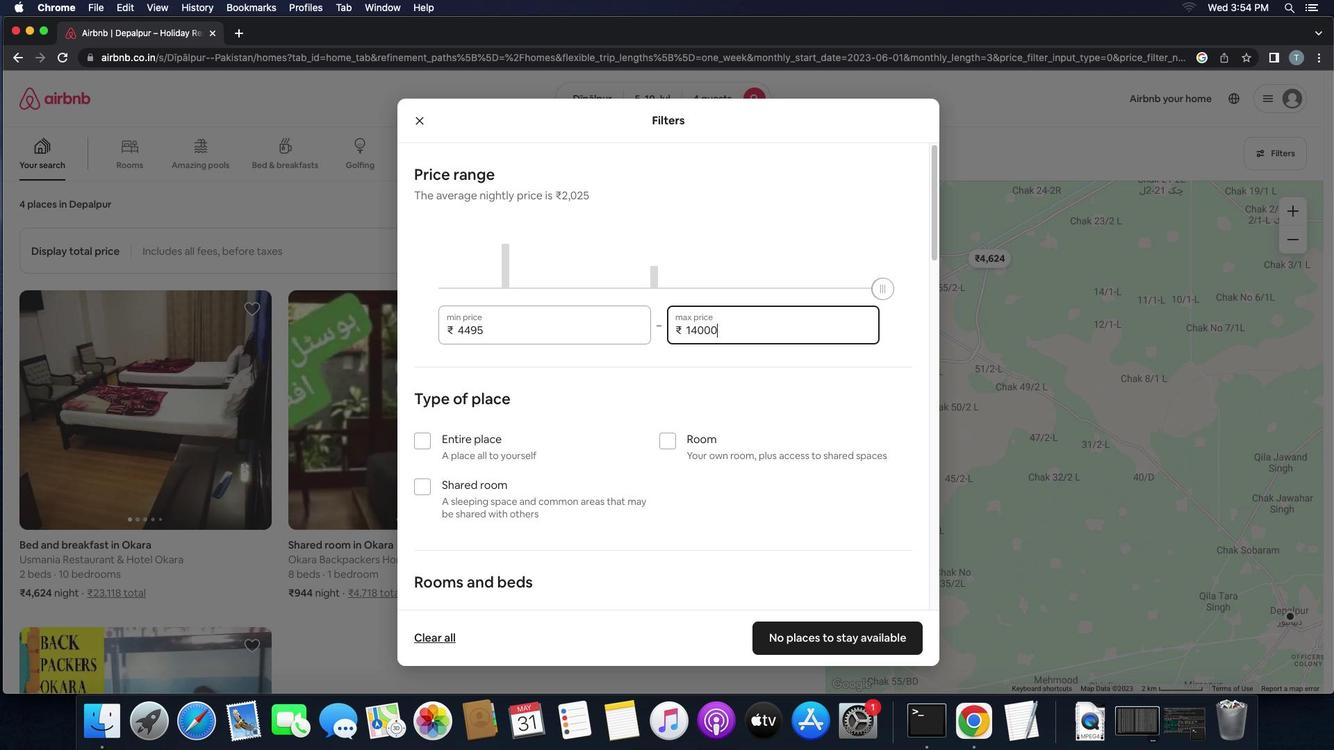 
Action: Mouse moved to (691, 391)
Screenshot: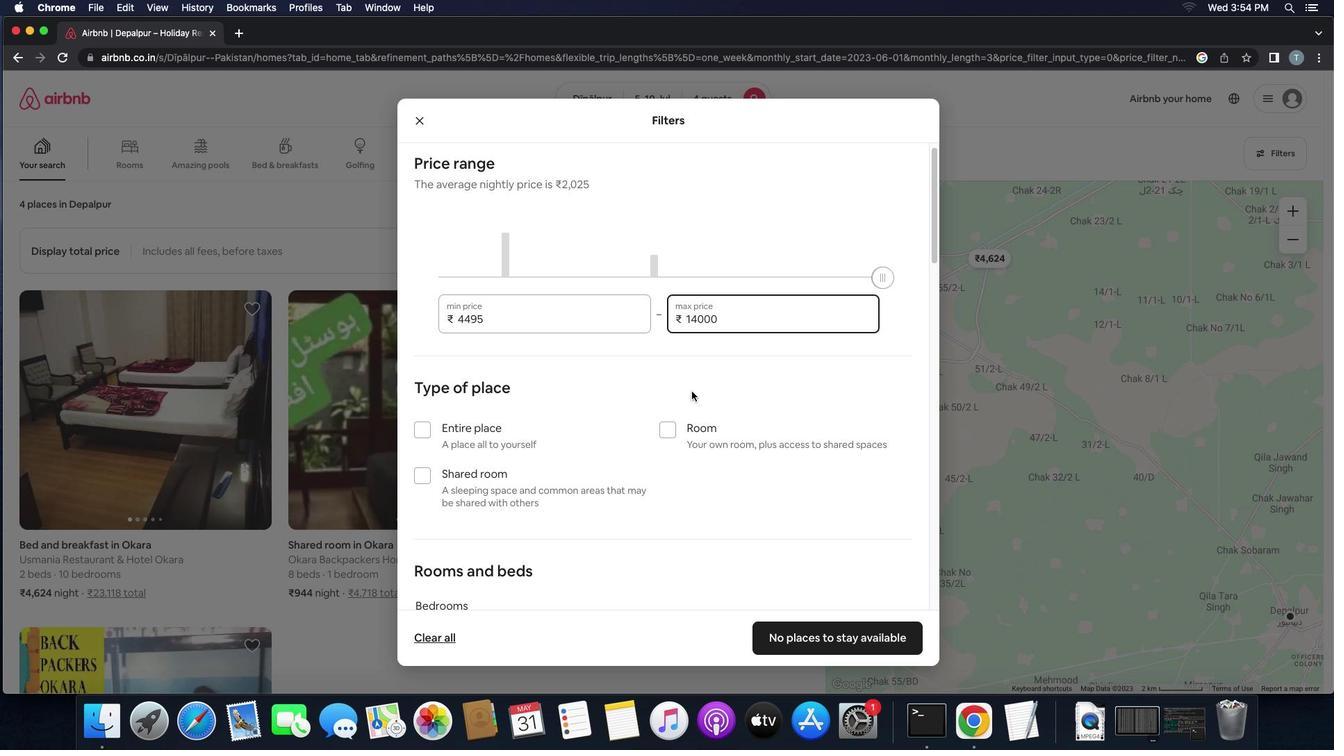 
Action: Mouse scrolled (691, 391) with delta (0, 0)
Screenshot: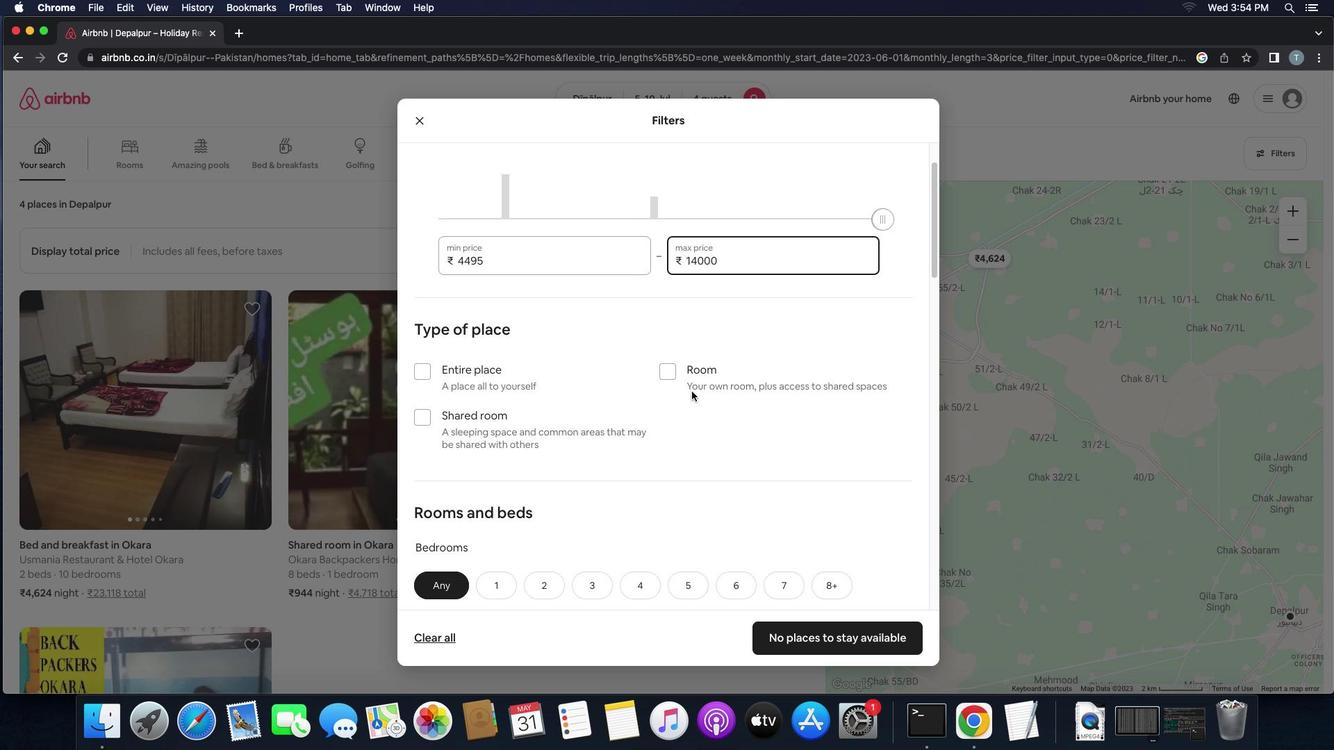 
Action: Mouse scrolled (691, 391) with delta (0, 0)
Screenshot: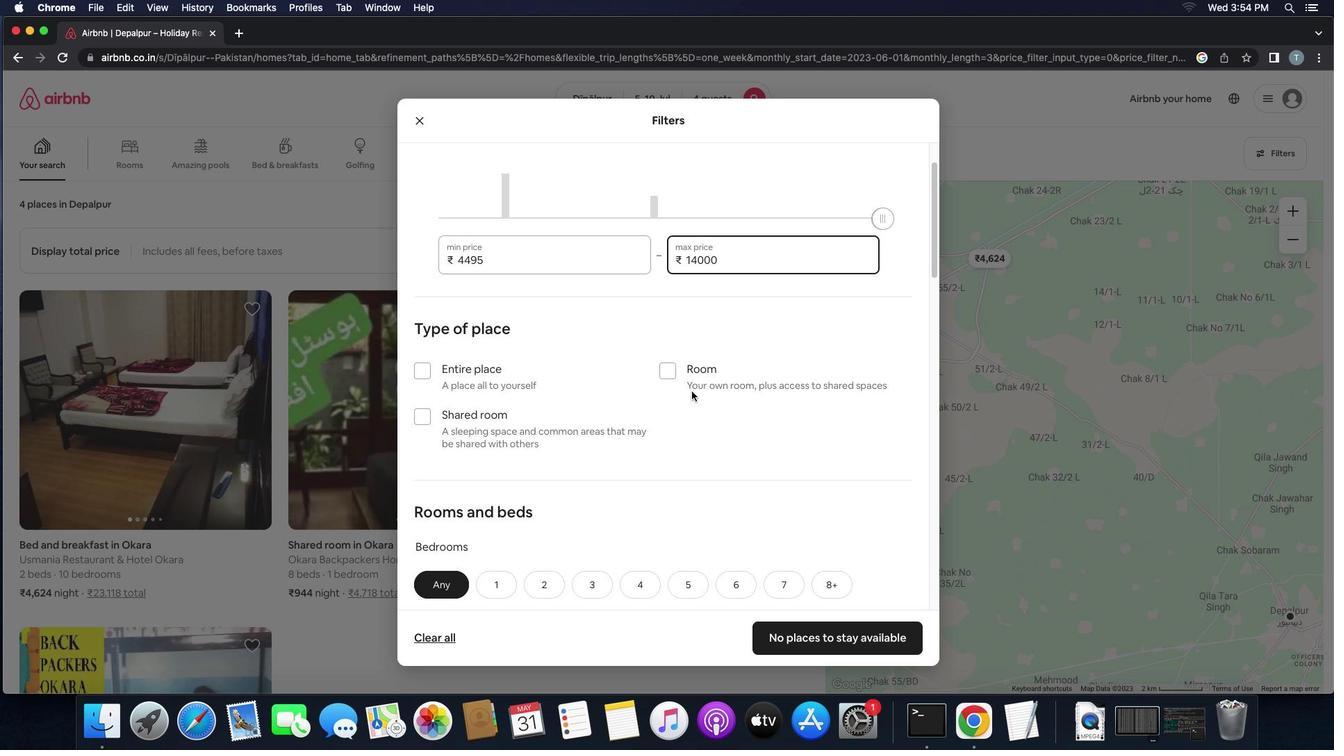 
Action: Mouse scrolled (691, 391) with delta (0, 0)
Screenshot: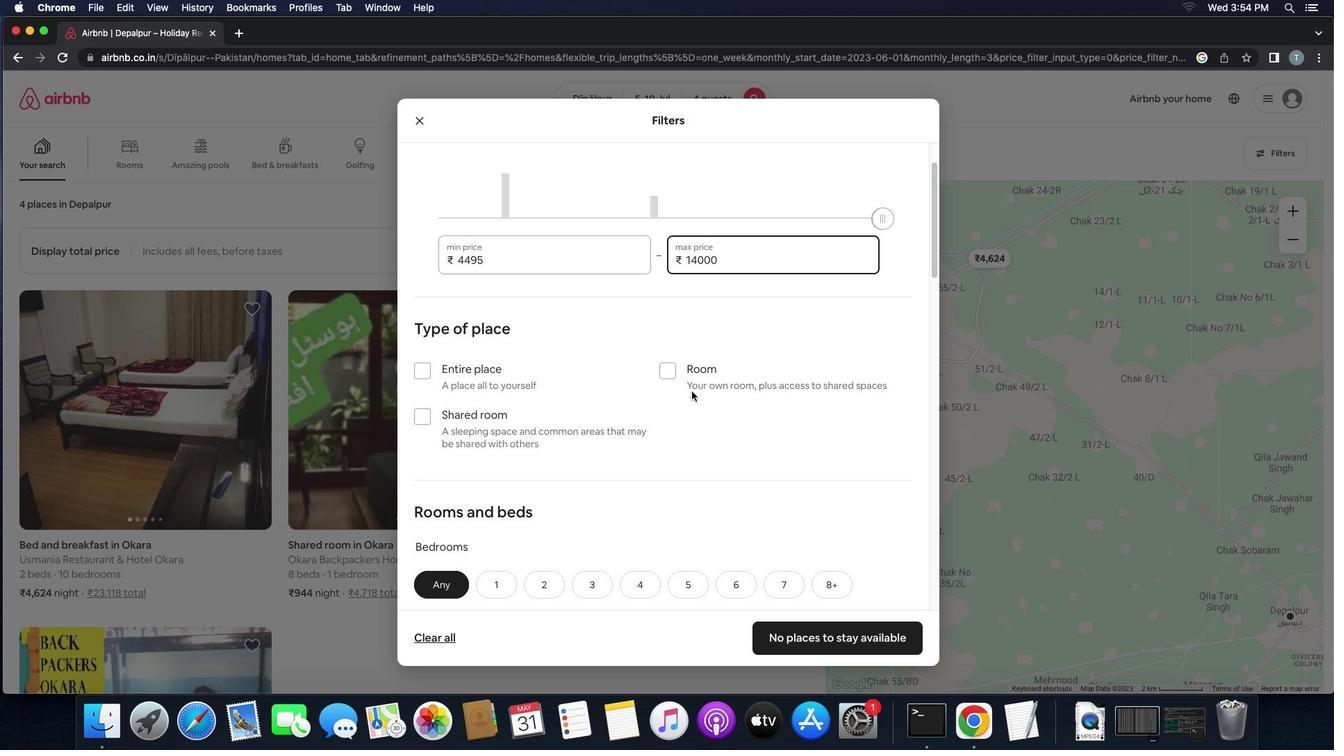 
Action: Mouse moved to (682, 402)
Screenshot: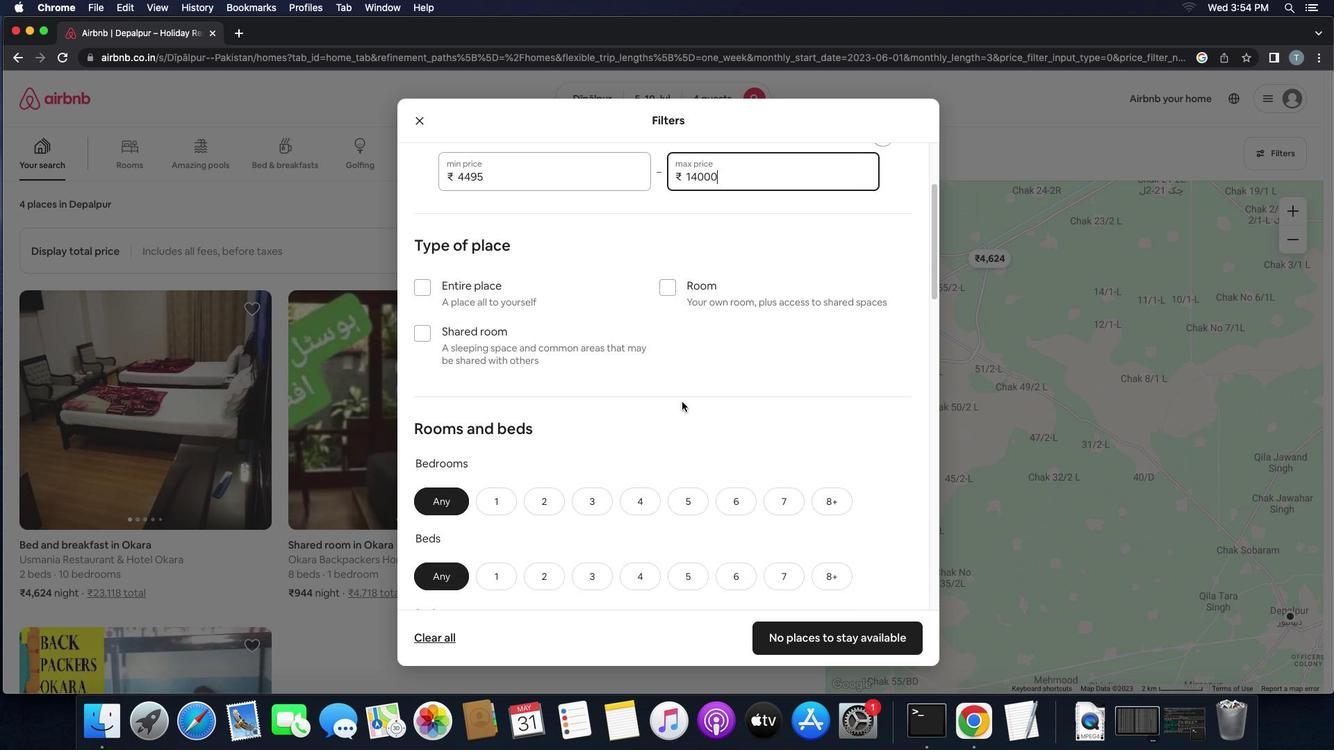
Action: Mouse scrolled (682, 402) with delta (0, 0)
Screenshot: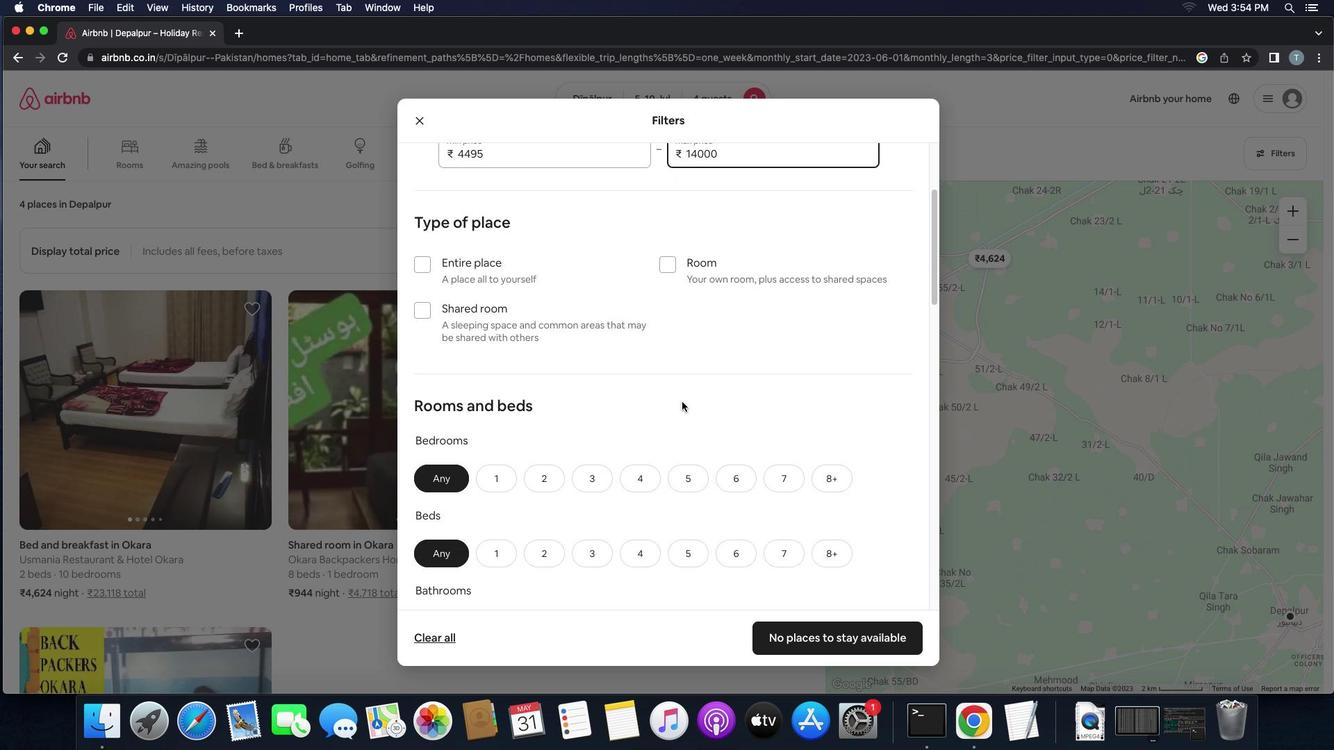 
Action: Mouse scrolled (682, 402) with delta (0, 0)
Screenshot: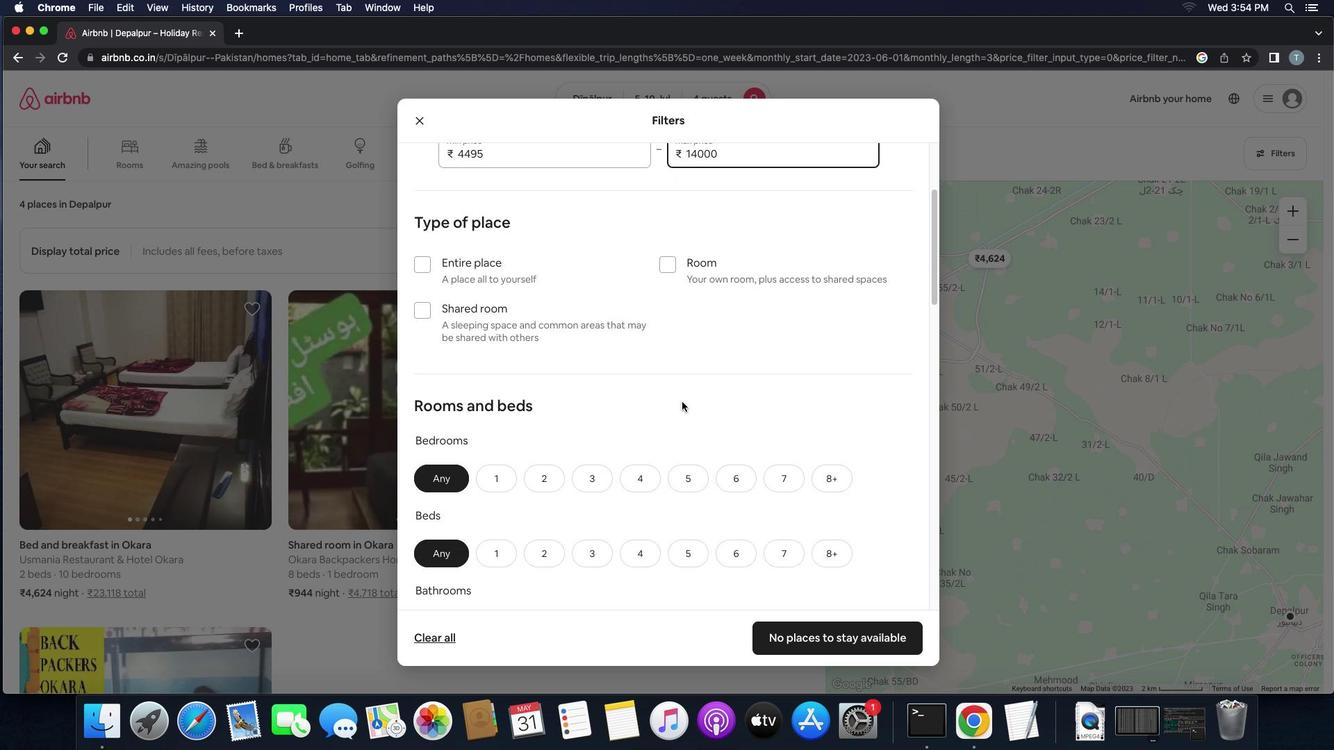 
Action: Mouse scrolled (682, 402) with delta (0, -1)
Screenshot: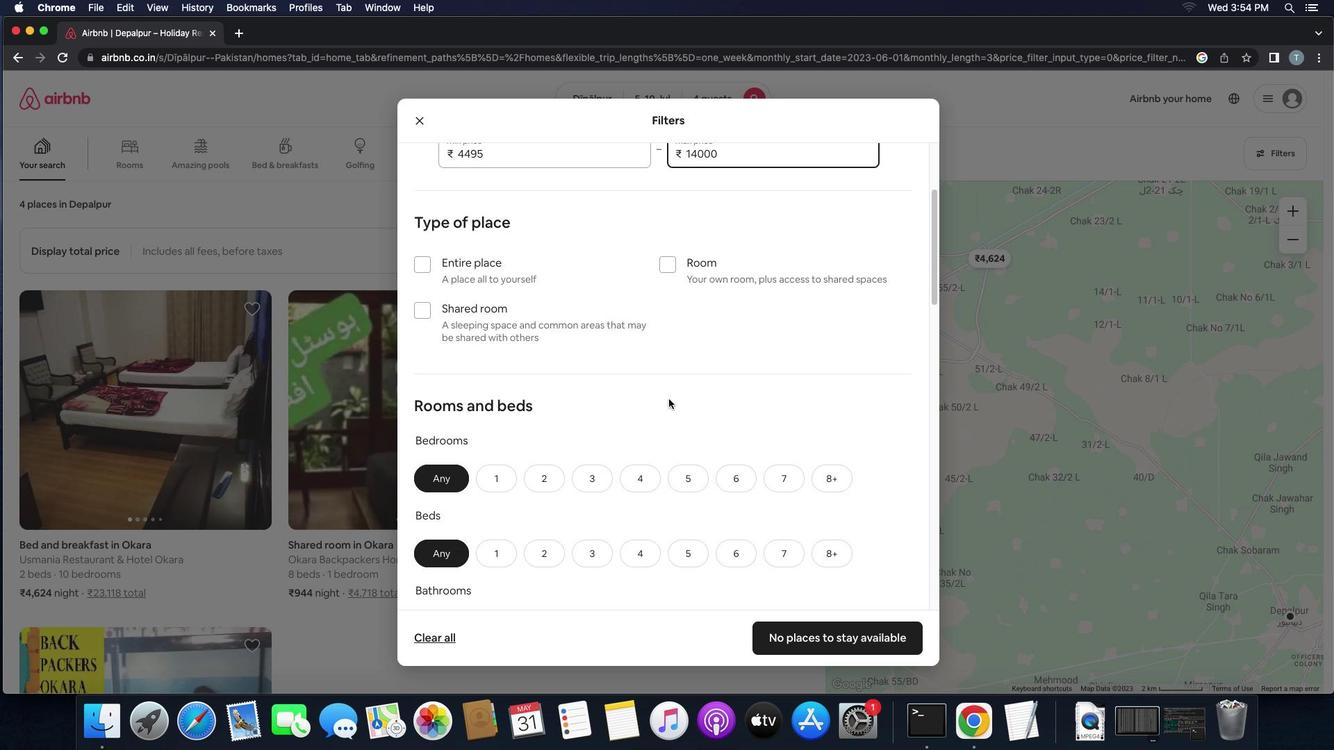 
Action: Mouse moved to (422, 260)
Screenshot: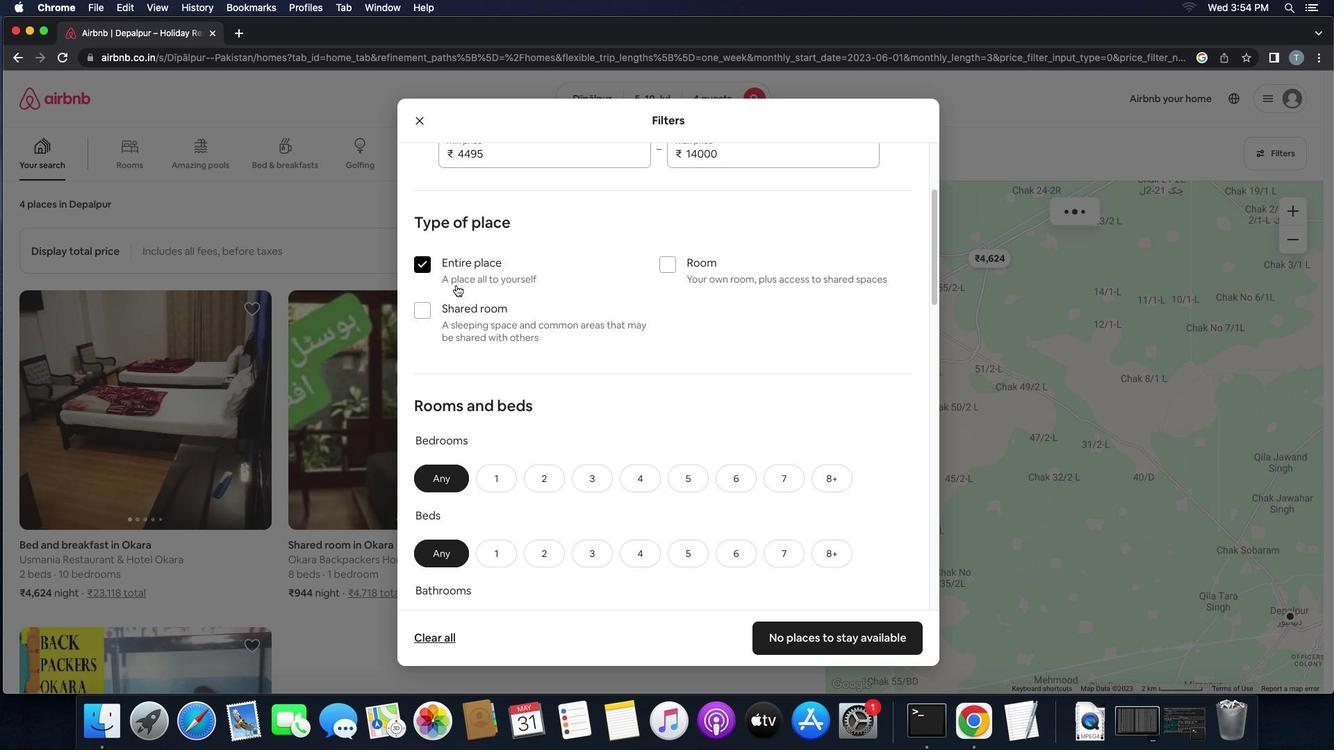
Action: Mouse pressed left at (422, 260)
Screenshot: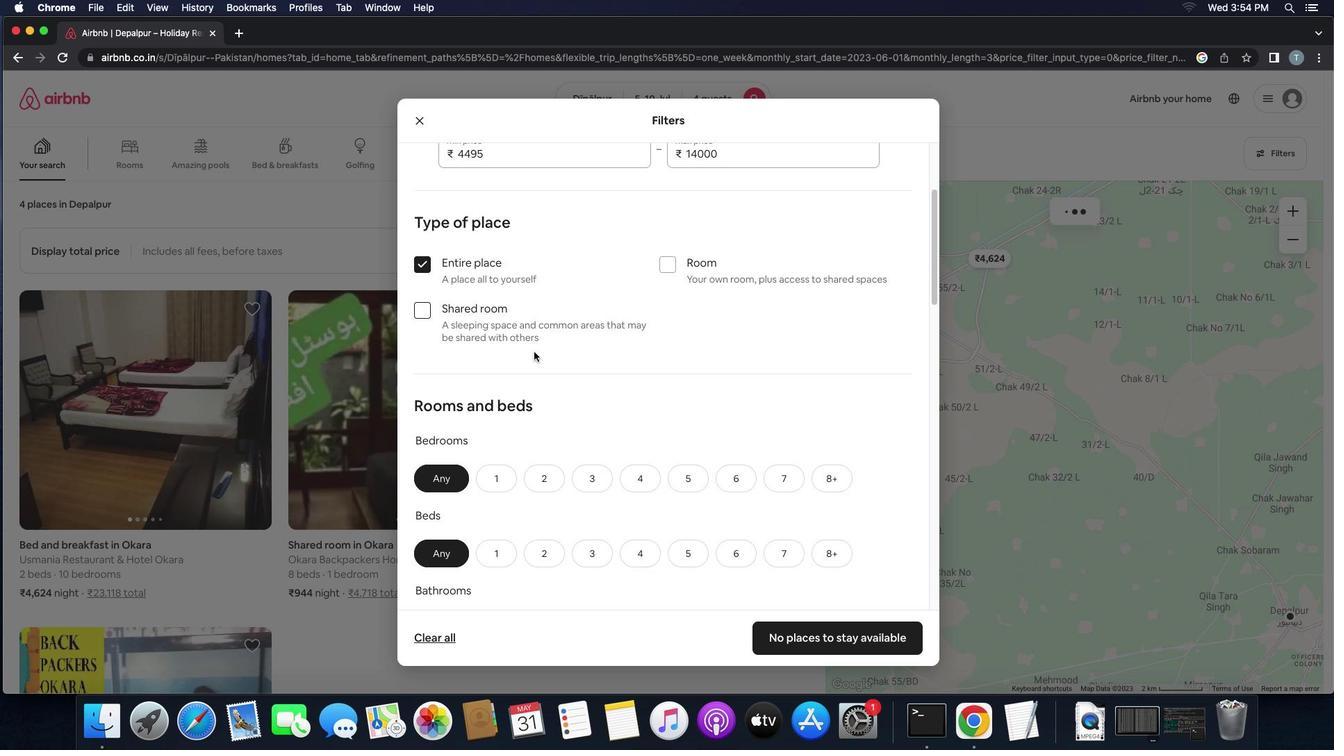 
Action: Mouse moved to (562, 369)
Screenshot: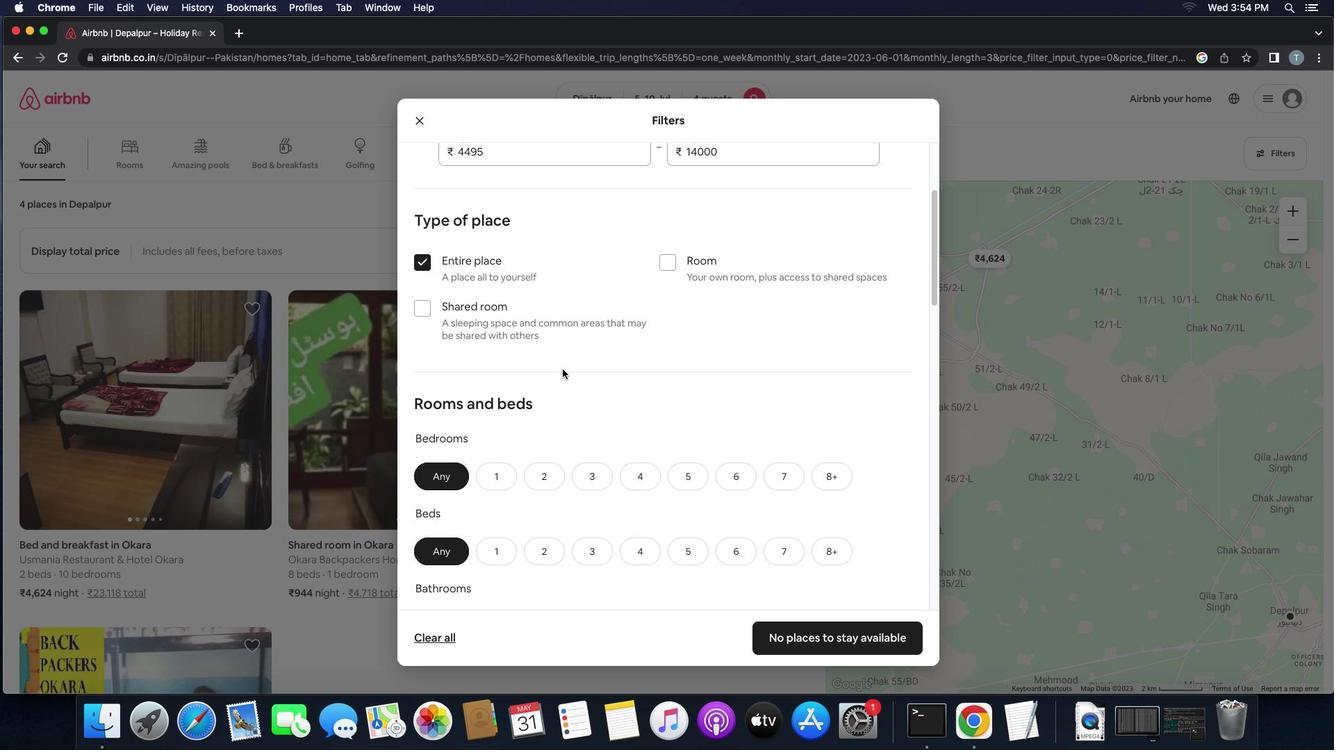 
Action: Mouse scrolled (562, 369) with delta (0, 0)
Screenshot: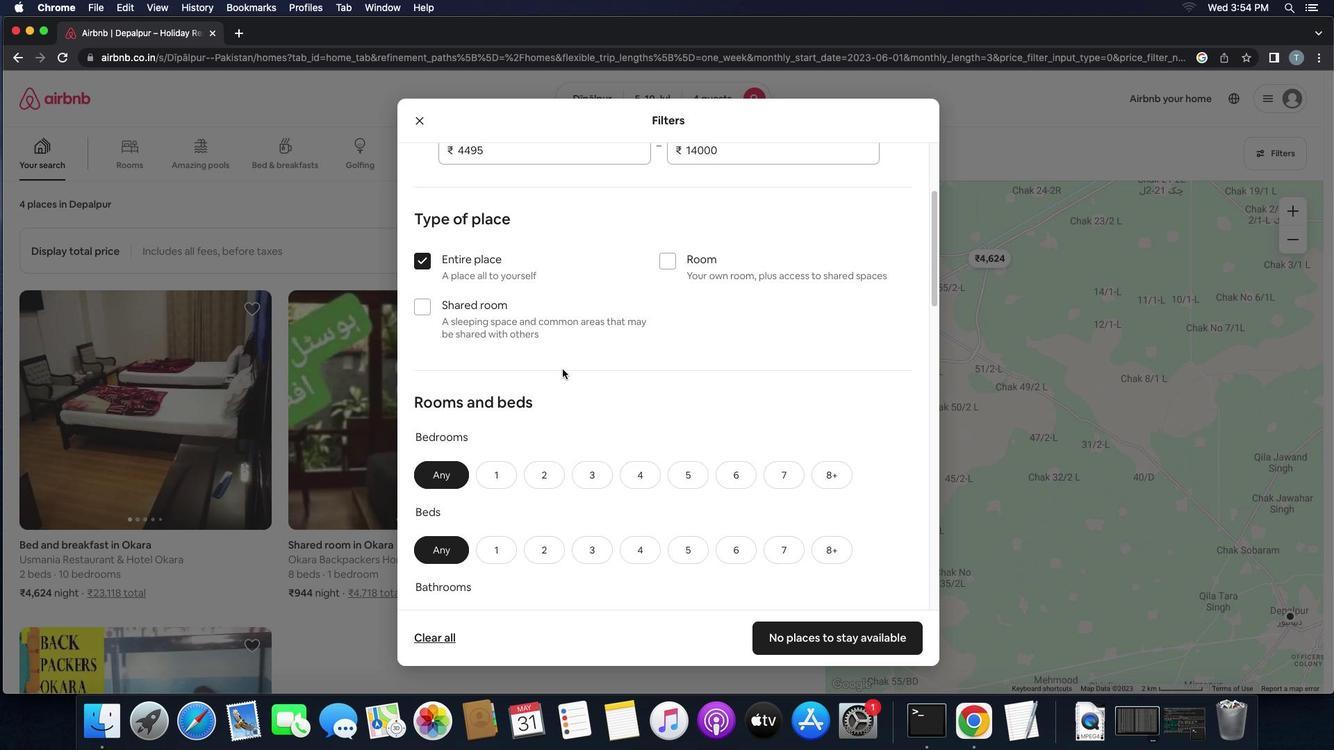 
Action: Mouse scrolled (562, 369) with delta (0, 0)
Screenshot: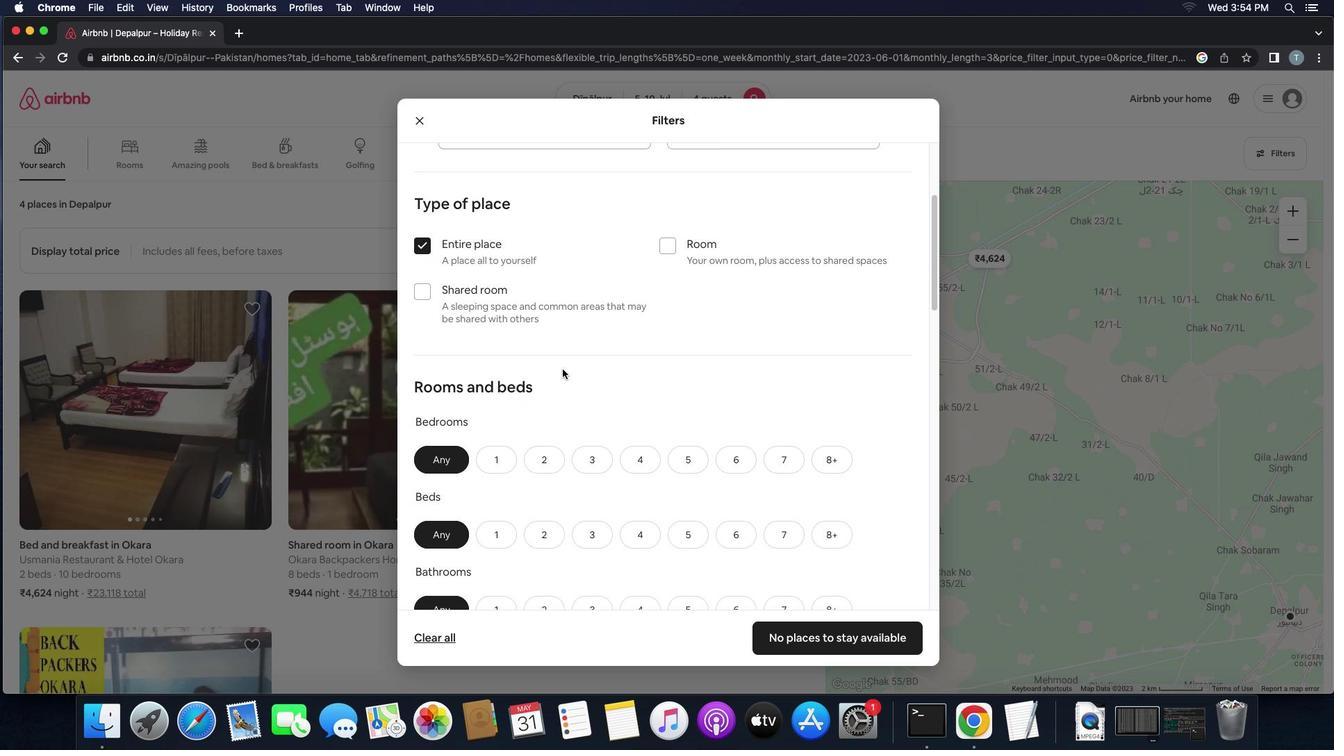 
Action: Mouse scrolled (562, 369) with delta (0, 0)
Screenshot: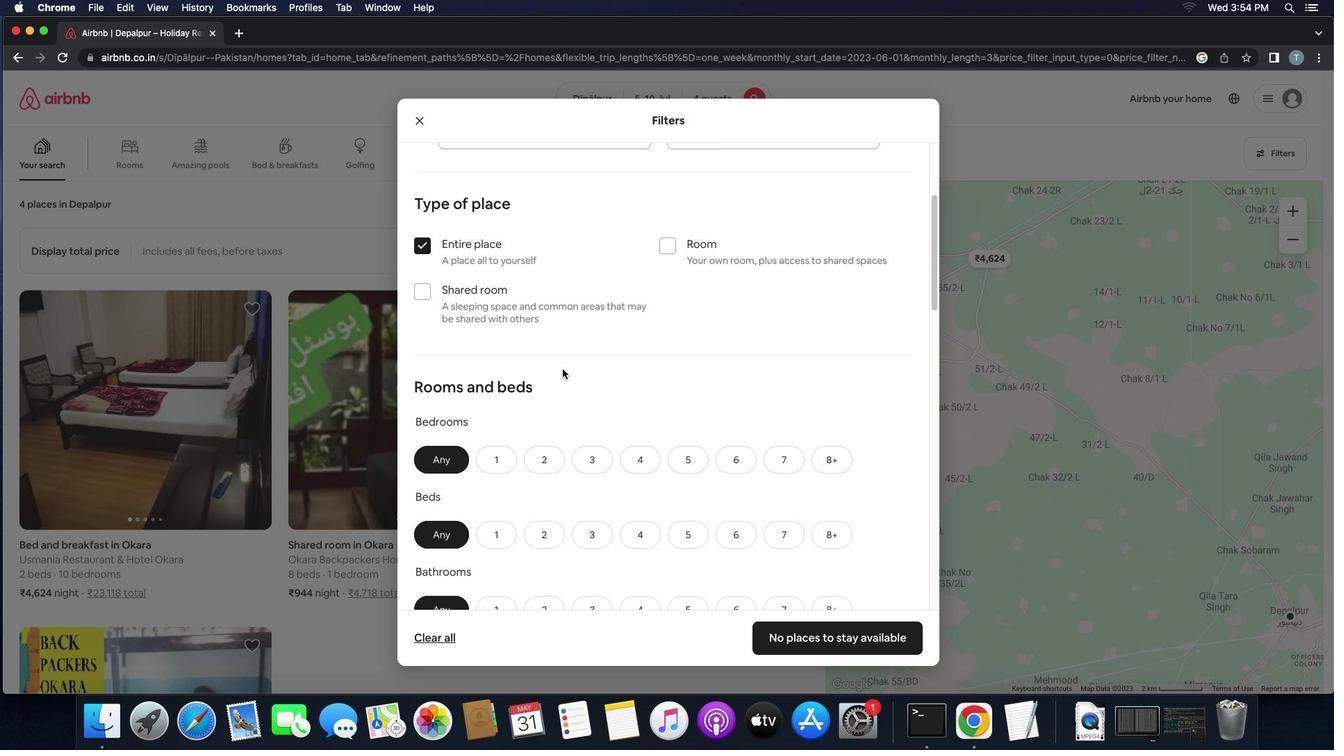 
Action: Mouse scrolled (562, 369) with delta (0, 0)
Screenshot: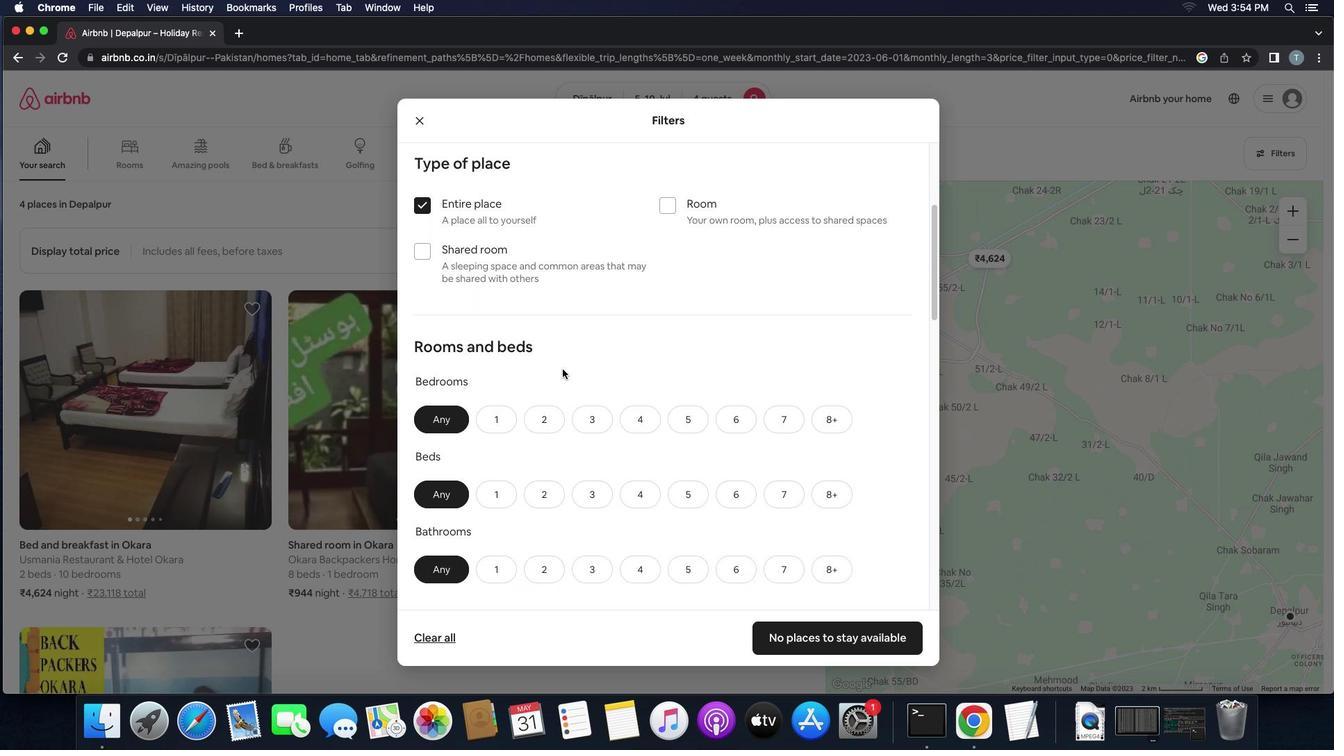 
Action: Mouse scrolled (562, 369) with delta (0, 0)
Screenshot: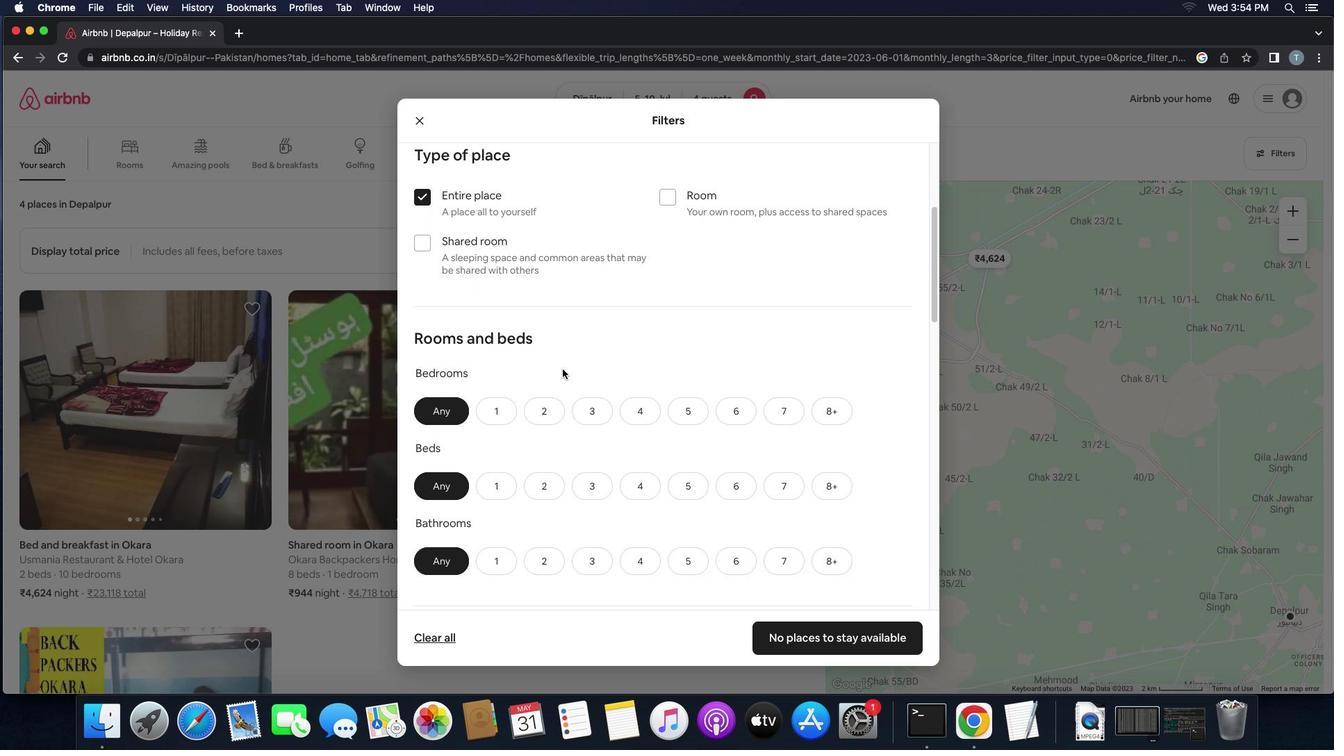 
Action: Mouse scrolled (562, 369) with delta (0, 0)
Screenshot: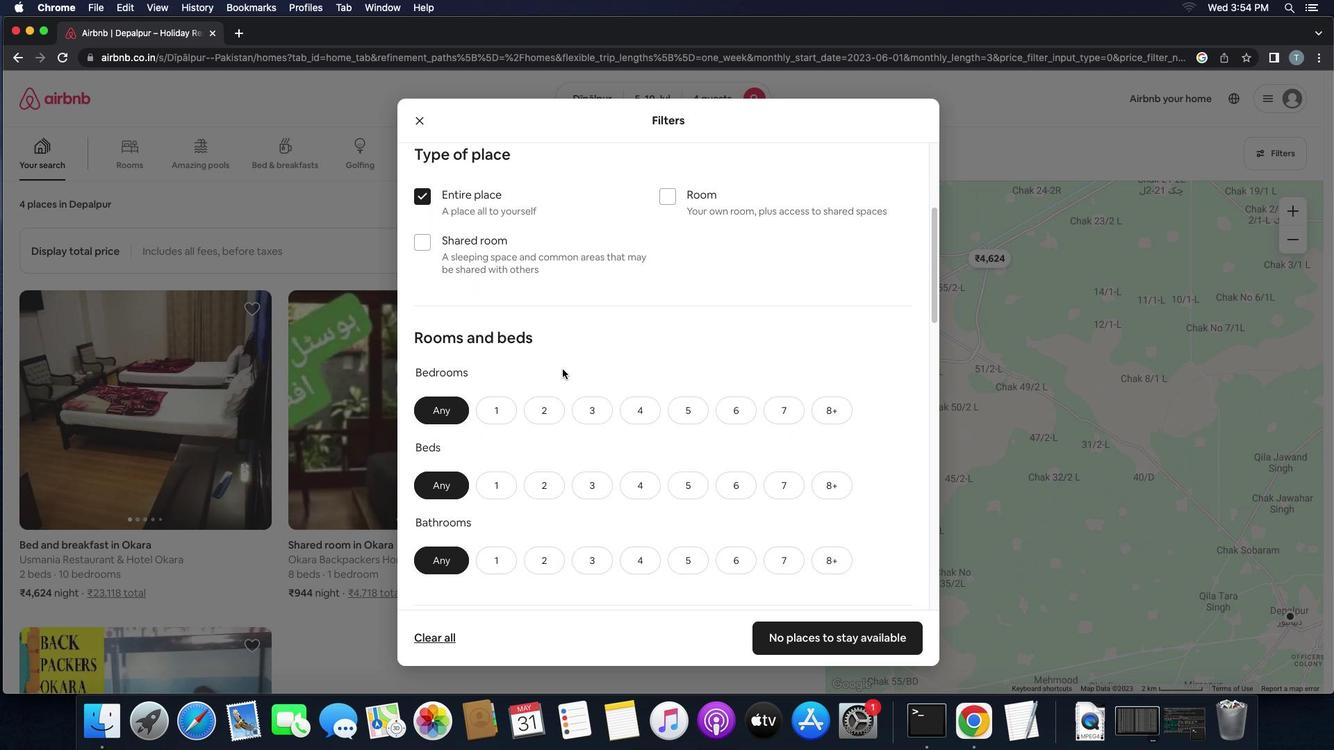 
Action: Mouse scrolled (562, 369) with delta (0, 0)
Screenshot: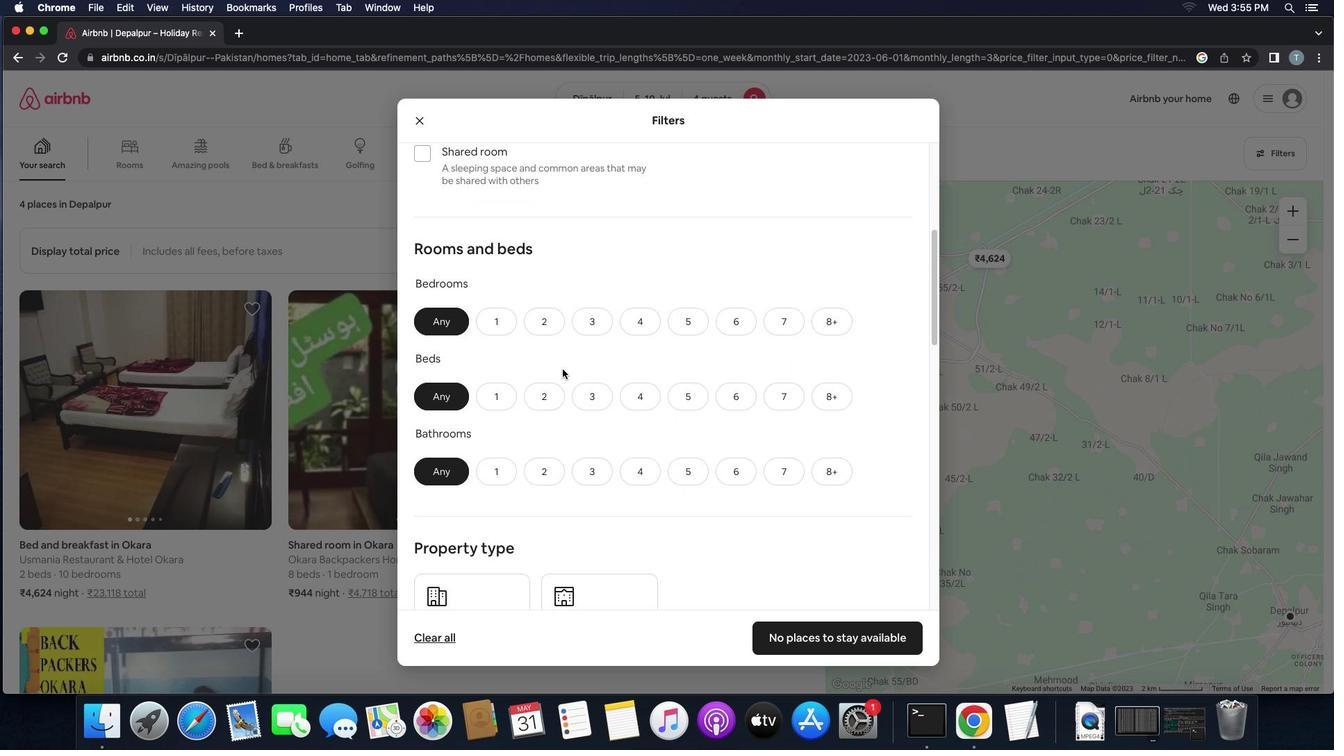 
Action: Mouse scrolled (562, 369) with delta (0, 0)
Screenshot: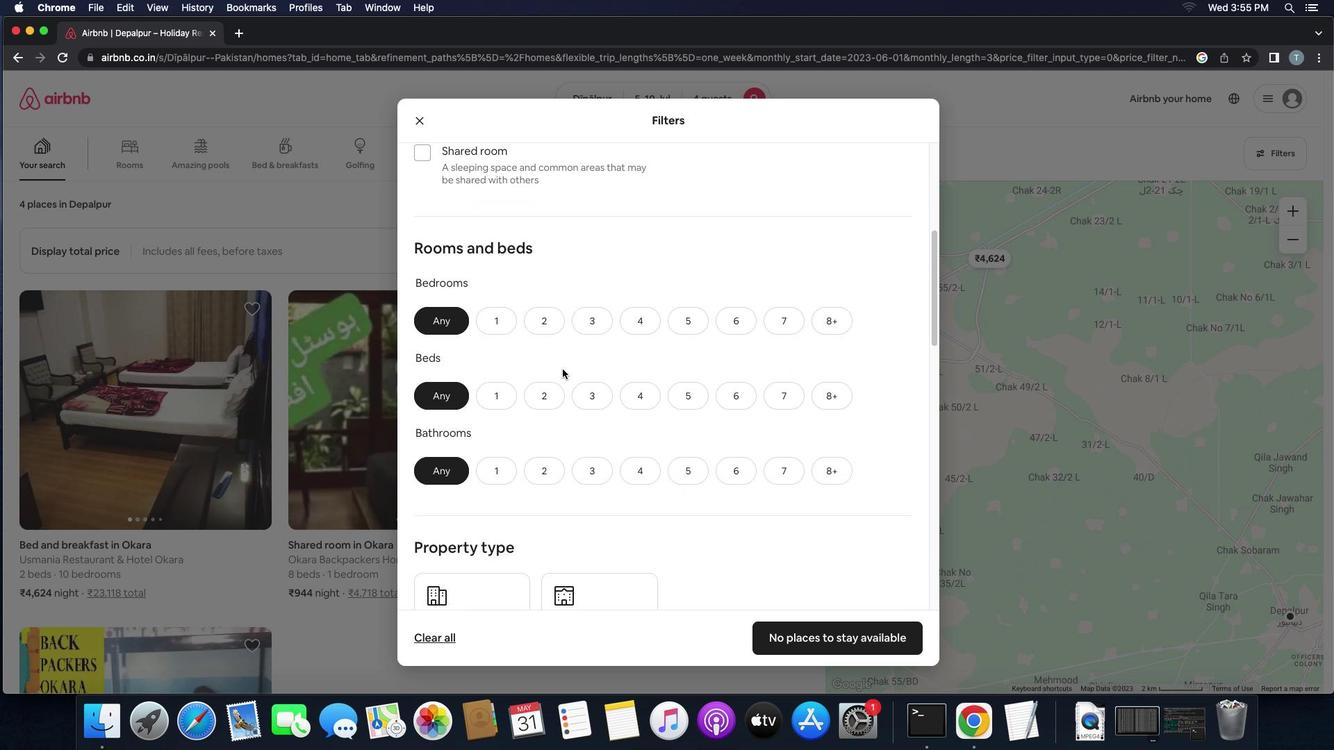 
Action: Mouse scrolled (562, 369) with delta (0, -1)
Screenshot: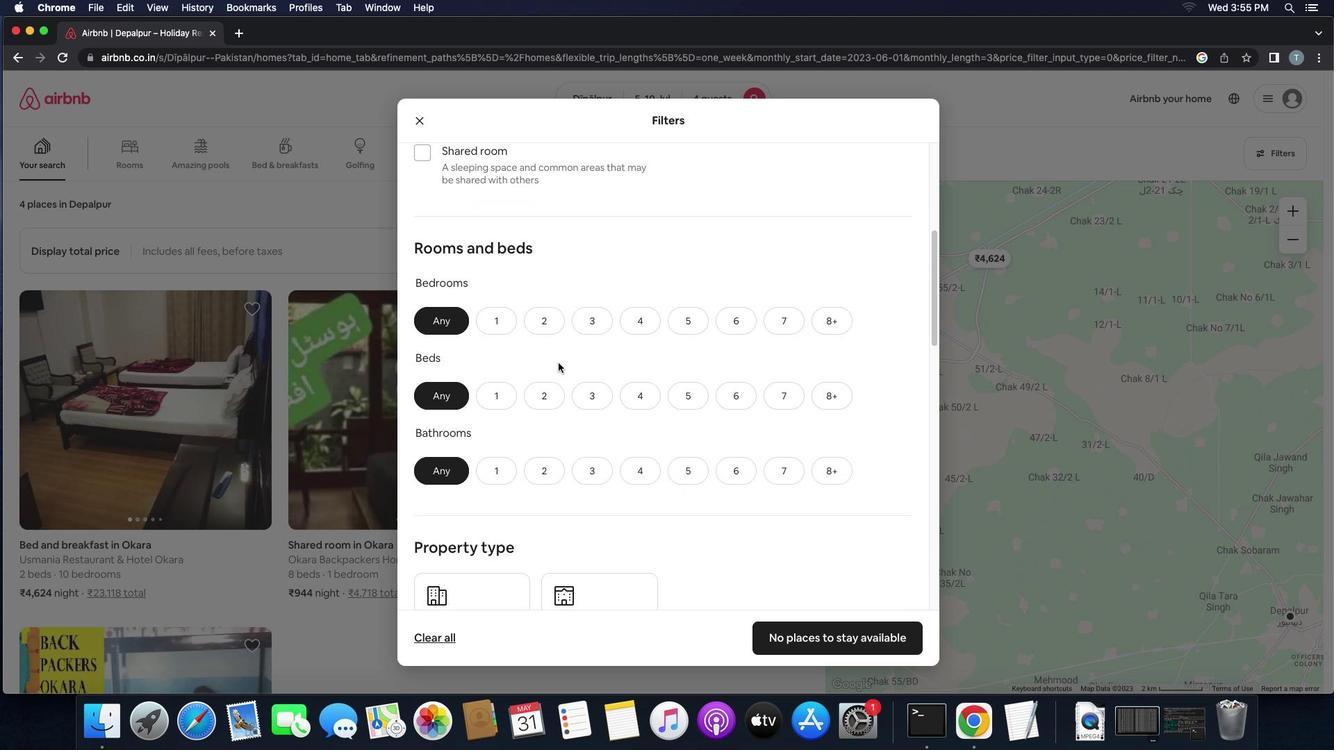 
Action: Mouse moved to (546, 329)
Screenshot: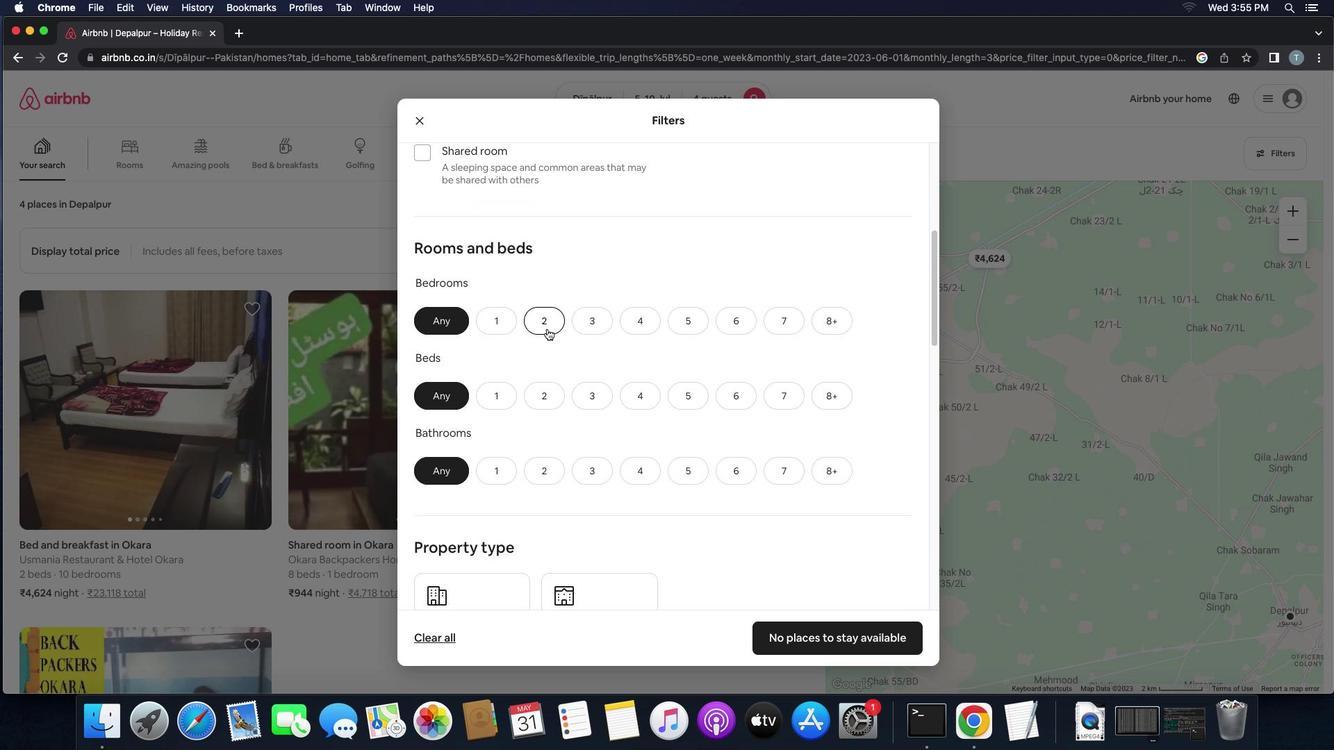 
Action: Mouse pressed left at (546, 329)
Screenshot: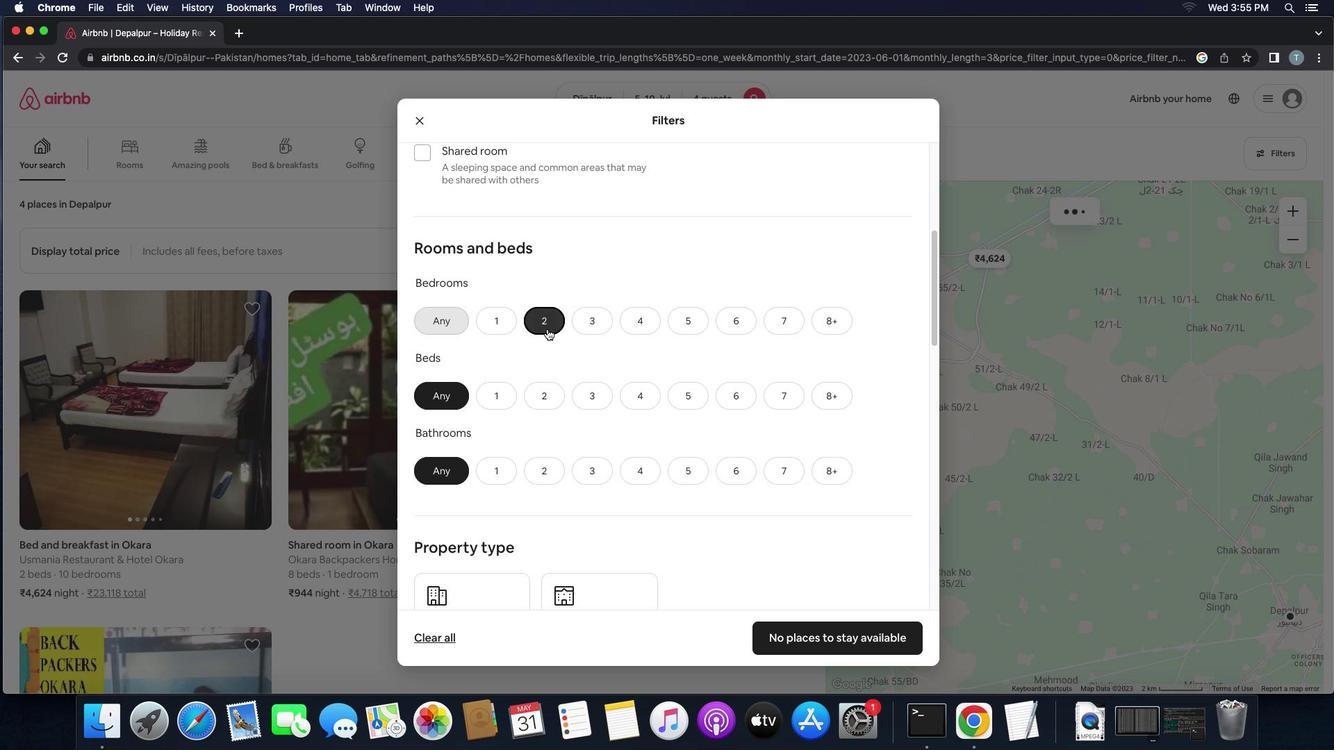 
Action: Mouse moved to (644, 391)
Screenshot: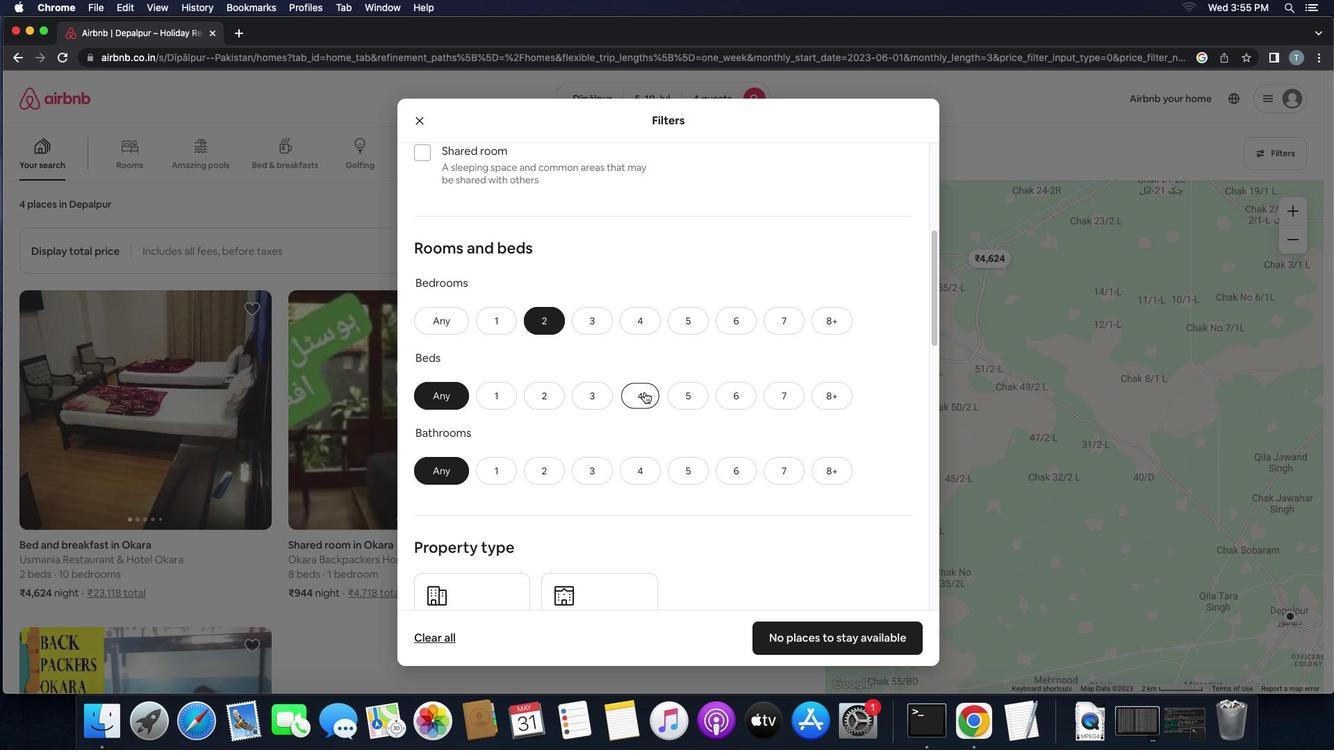 
Action: Mouse pressed left at (644, 391)
Screenshot: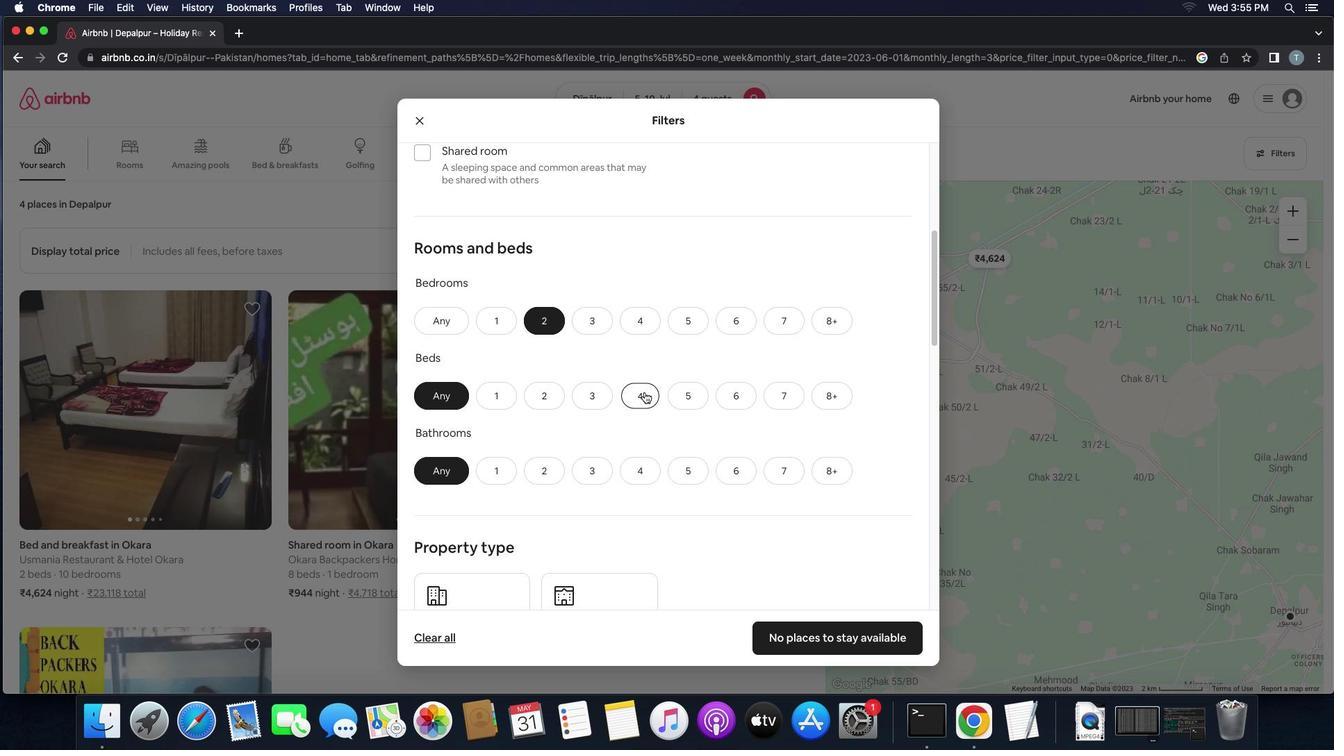 
Action: Mouse moved to (623, 408)
Screenshot: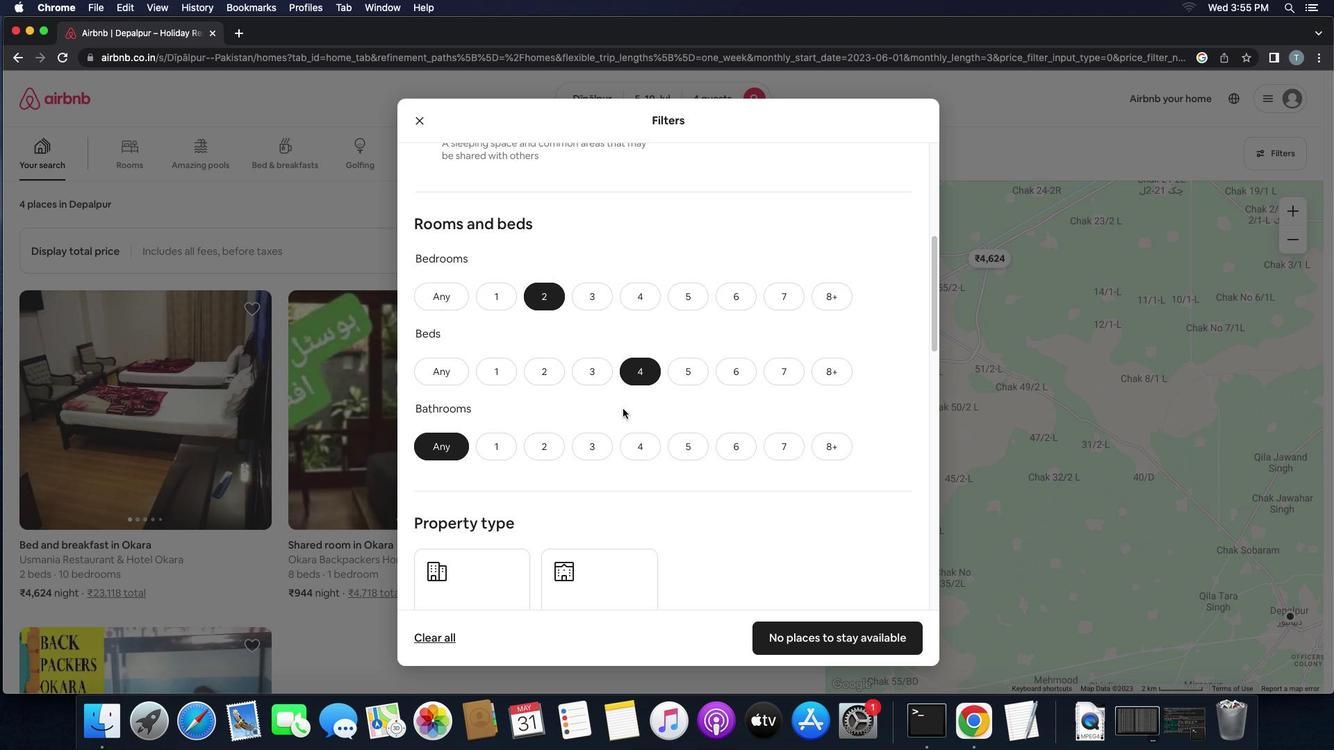 
Action: Mouse scrolled (623, 408) with delta (0, 0)
Screenshot: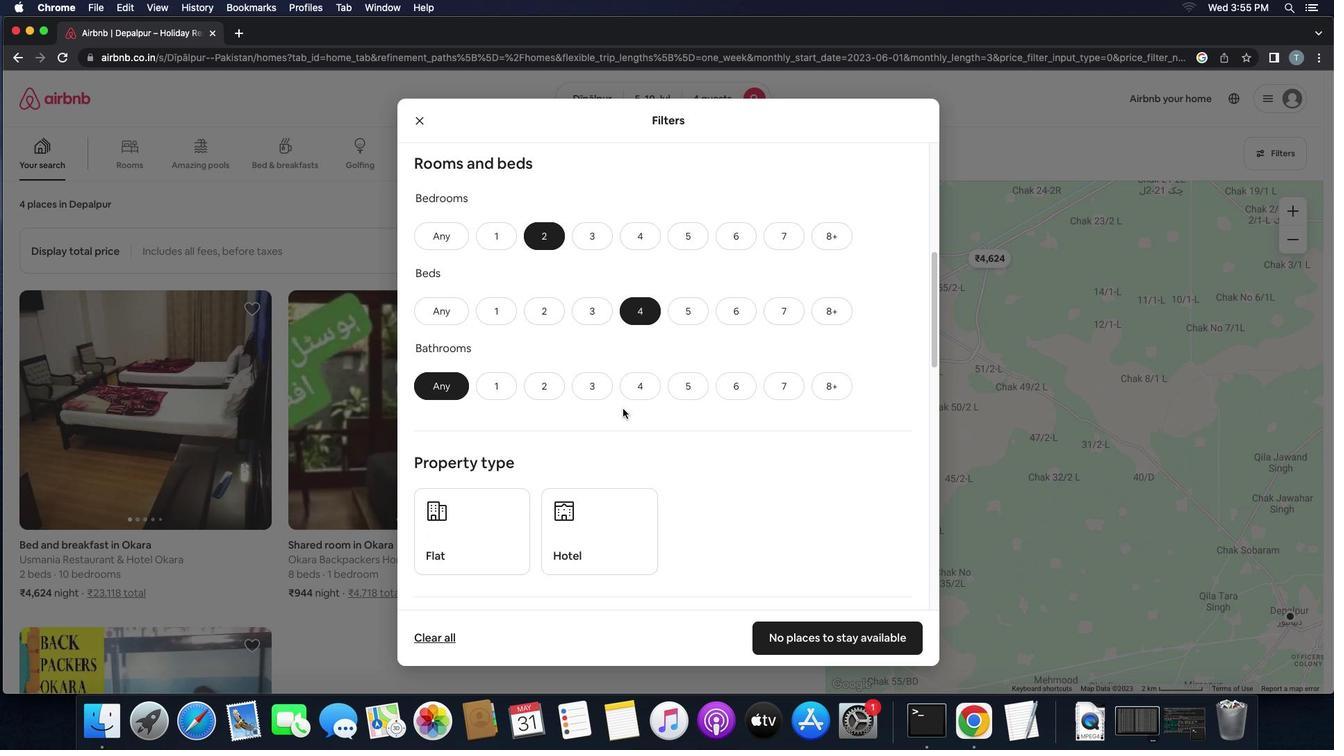 
Action: Mouse scrolled (623, 408) with delta (0, 0)
Screenshot: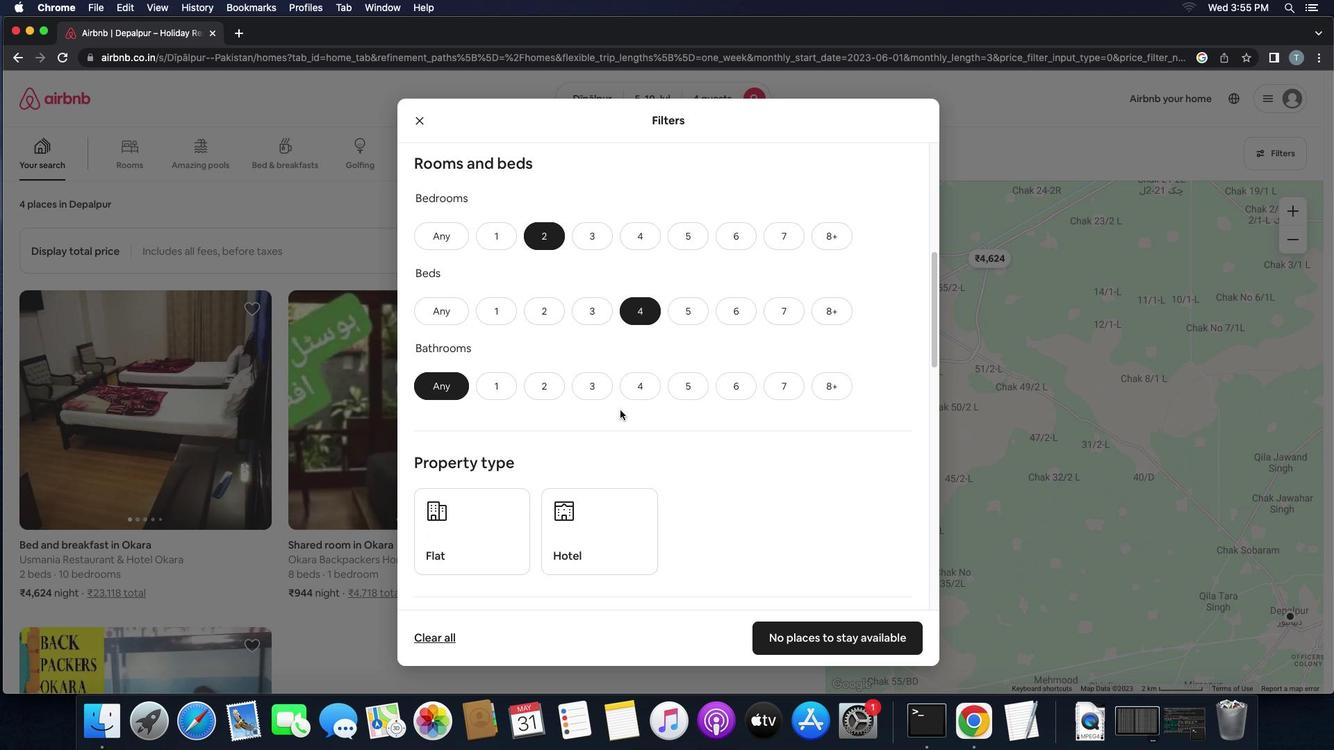 
Action: Mouse scrolled (623, 408) with delta (0, -1)
Screenshot: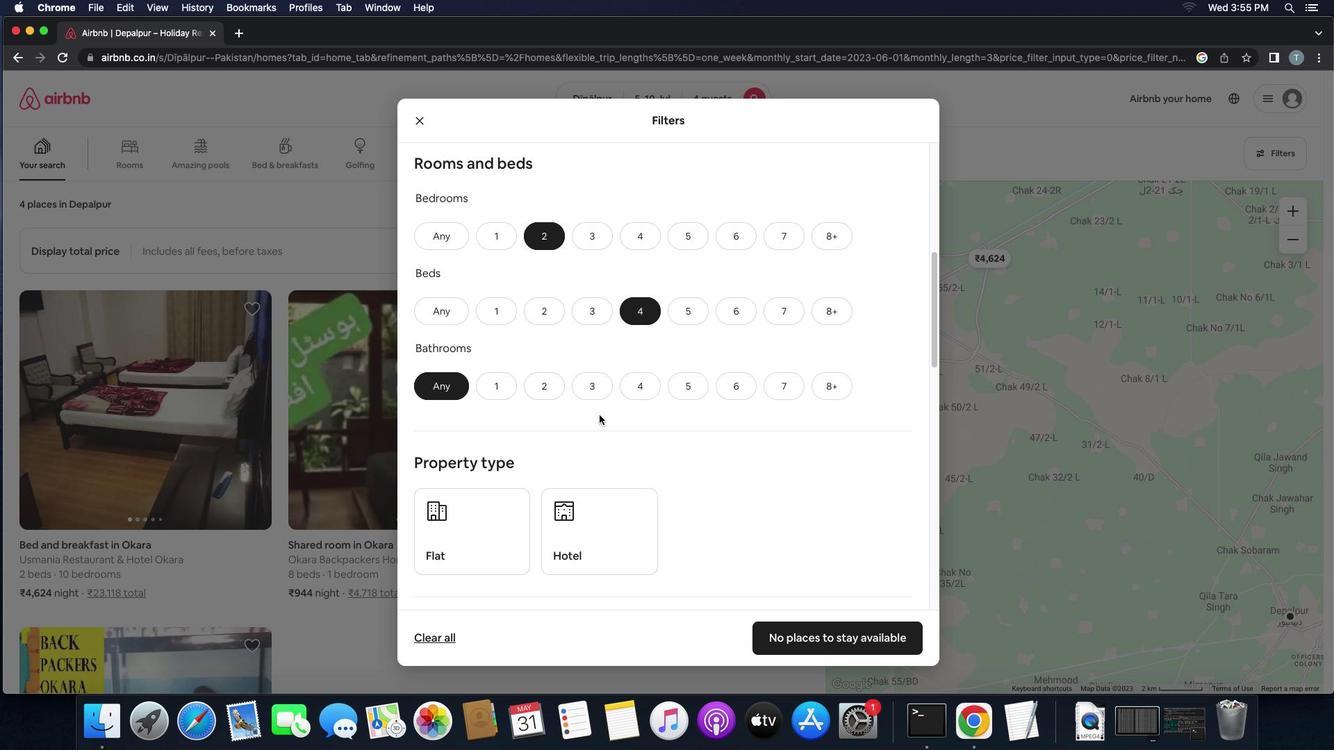 
Action: Mouse moved to (549, 375)
Screenshot: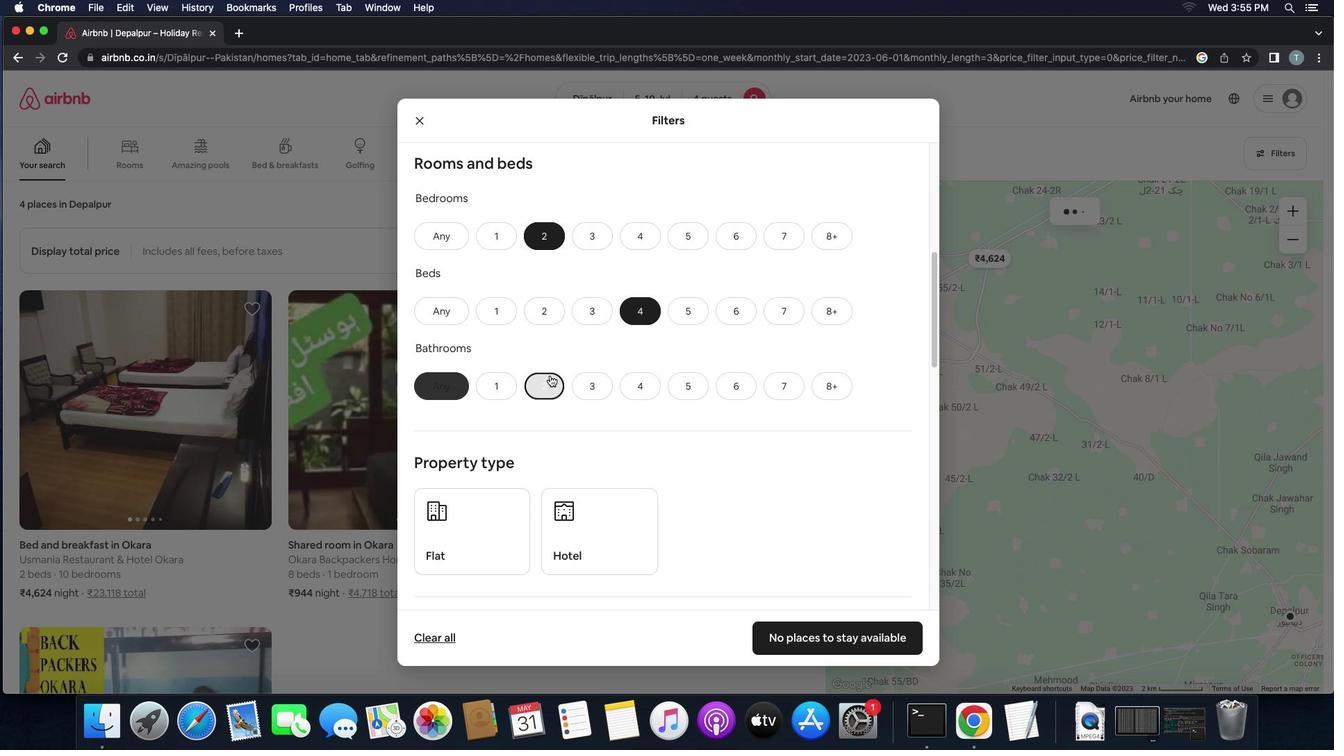 
Action: Mouse pressed left at (549, 375)
Screenshot: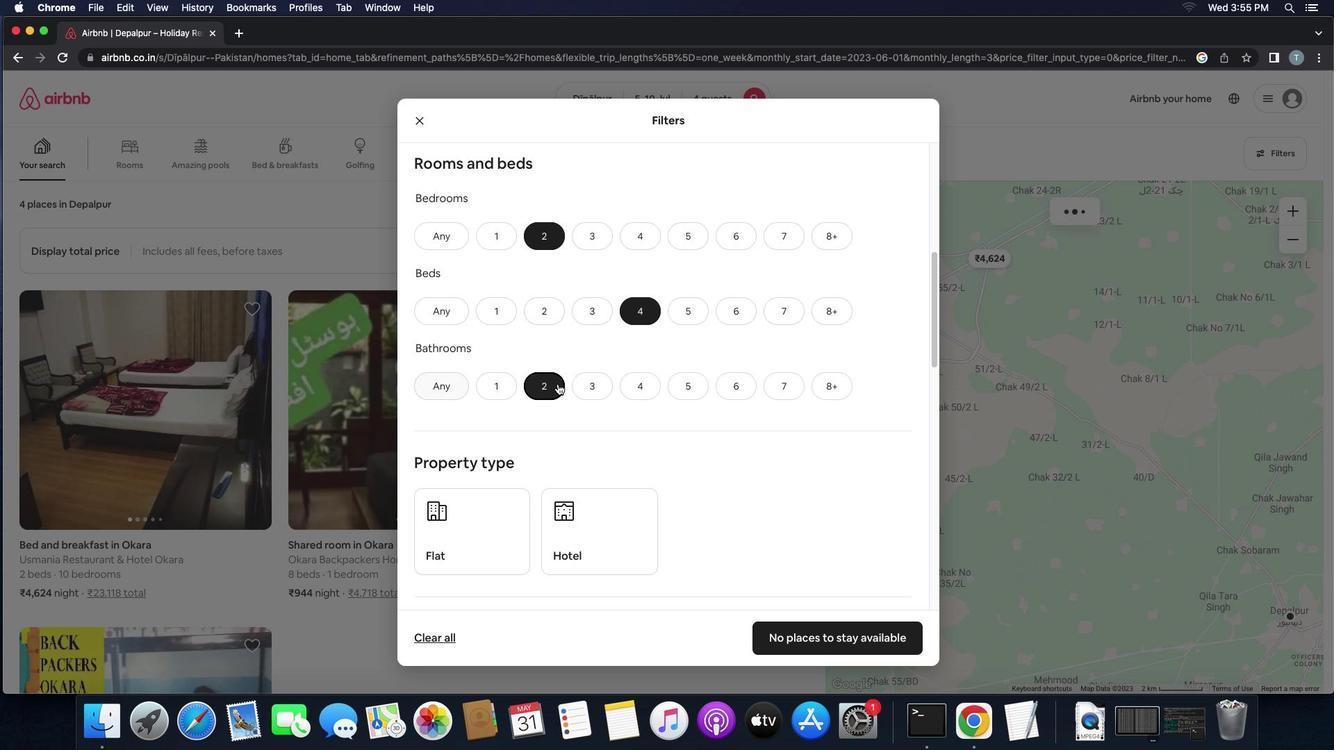 
Action: Mouse moved to (620, 434)
Screenshot: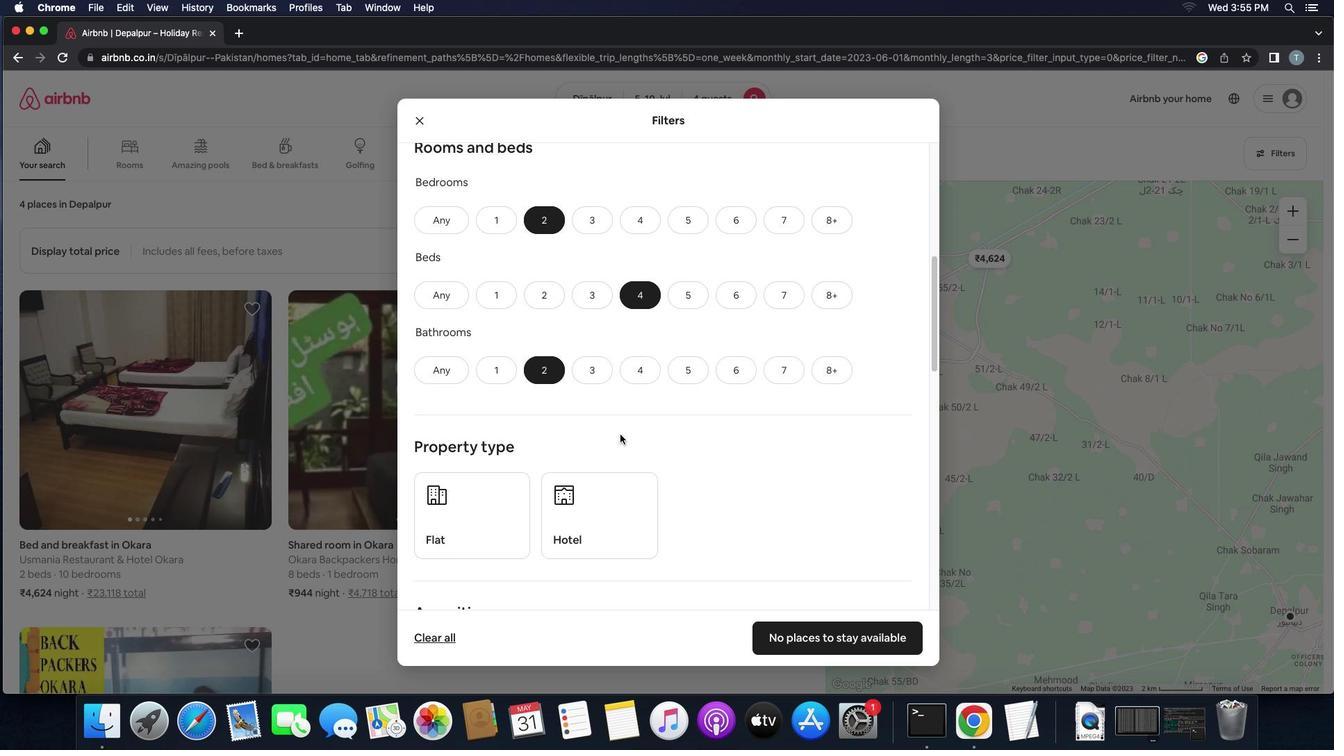 
Action: Mouse scrolled (620, 434) with delta (0, 0)
Screenshot: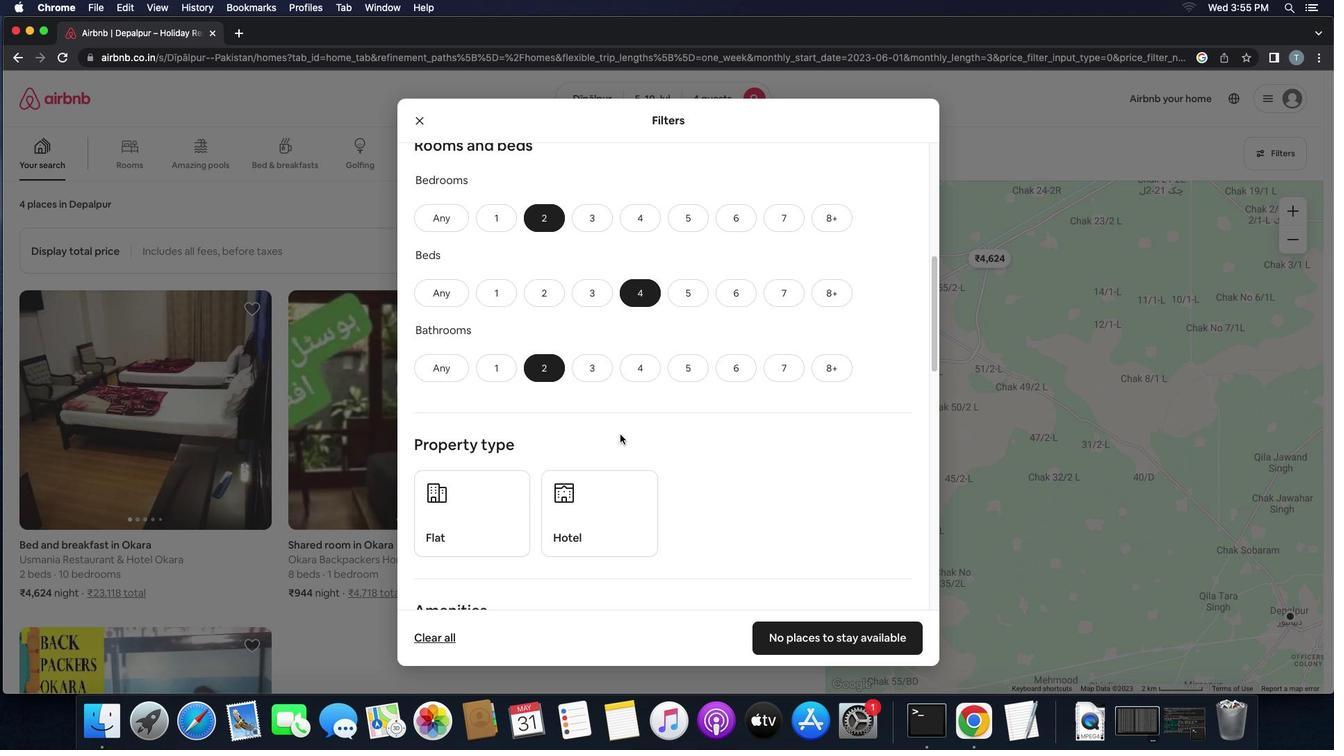 
Action: Mouse scrolled (620, 434) with delta (0, 0)
Screenshot: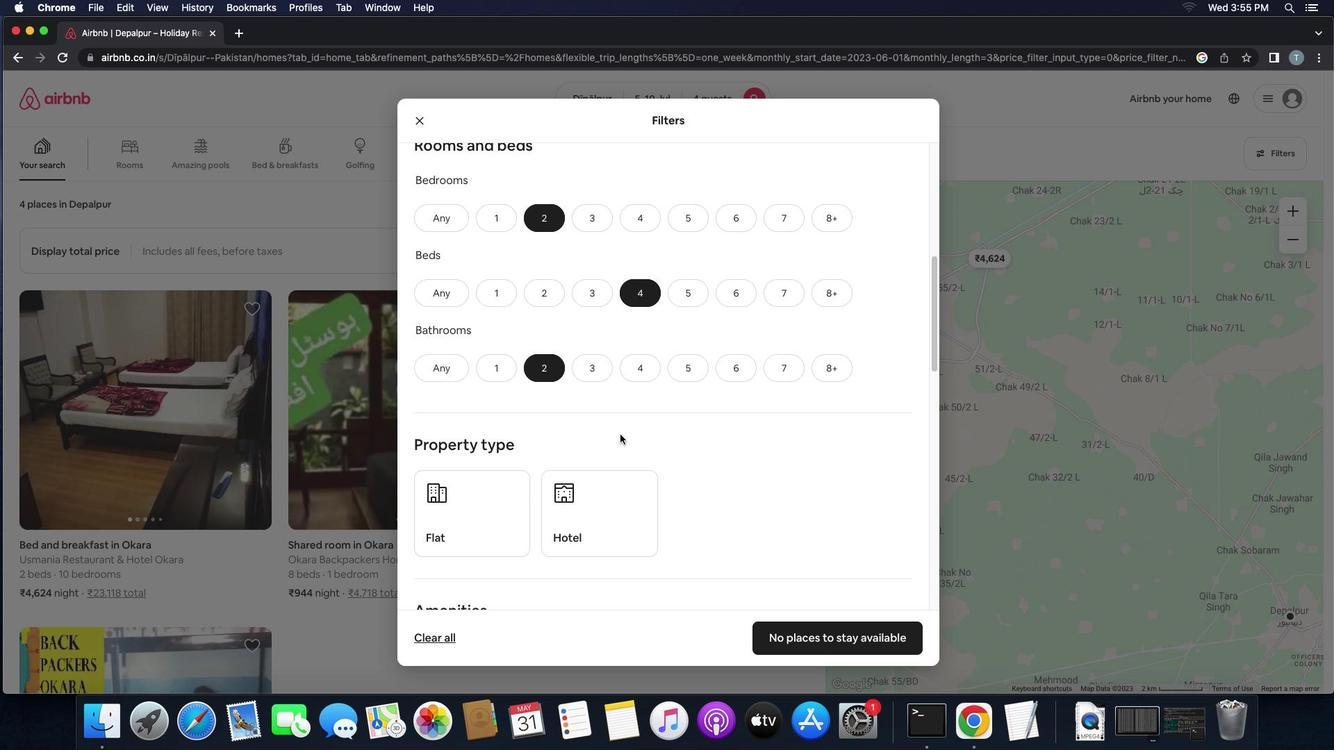 
Action: Mouse scrolled (620, 434) with delta (0, 0)
Screenshot: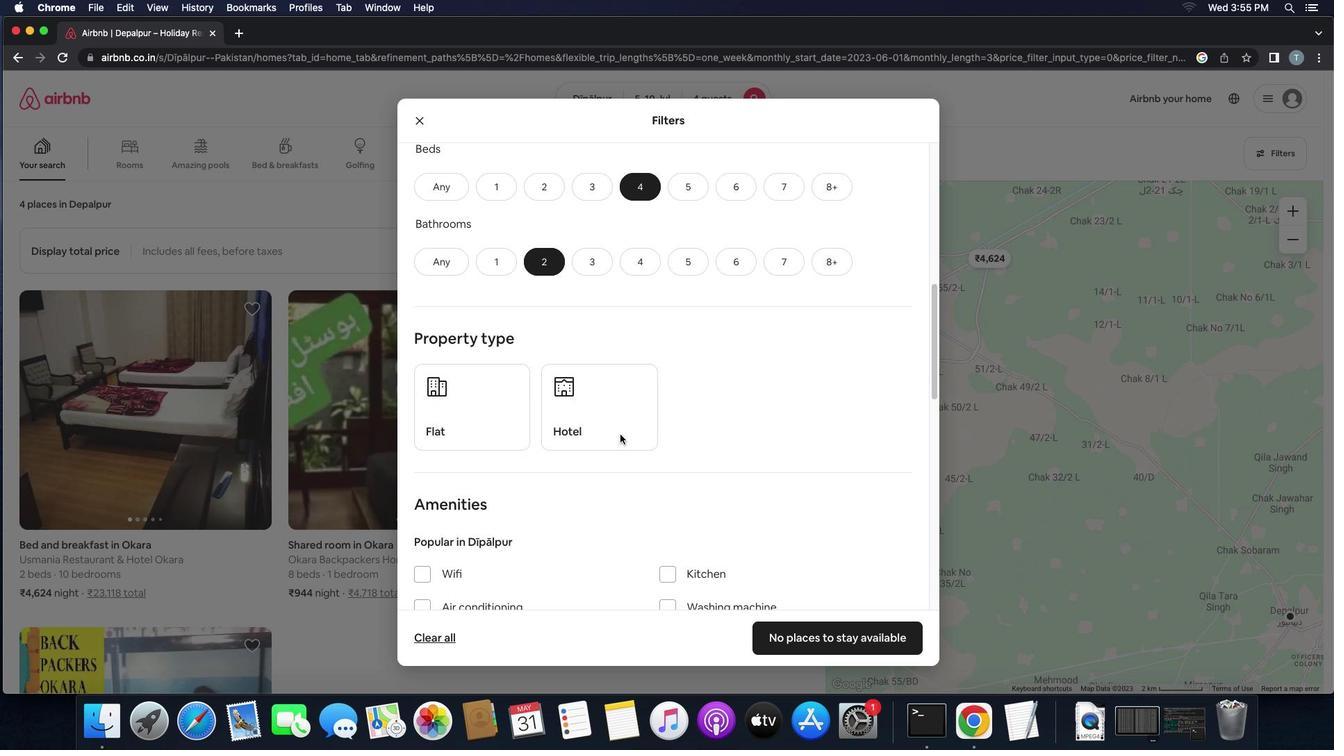 
Action: Mouse scrolled (620, 434) with delta (0, 0)
Screenshot: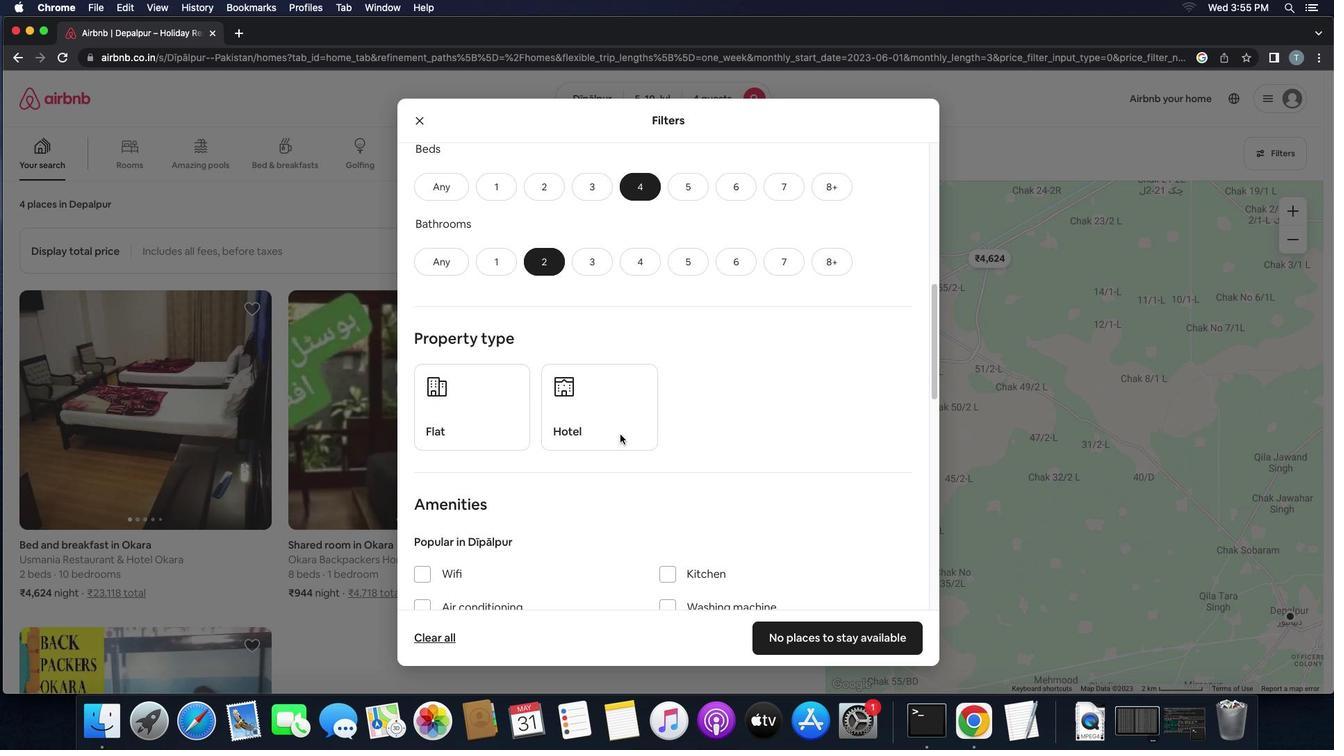 
Action: Mouse scrolled (620, 434) with delta (0, -1)
Screenshot: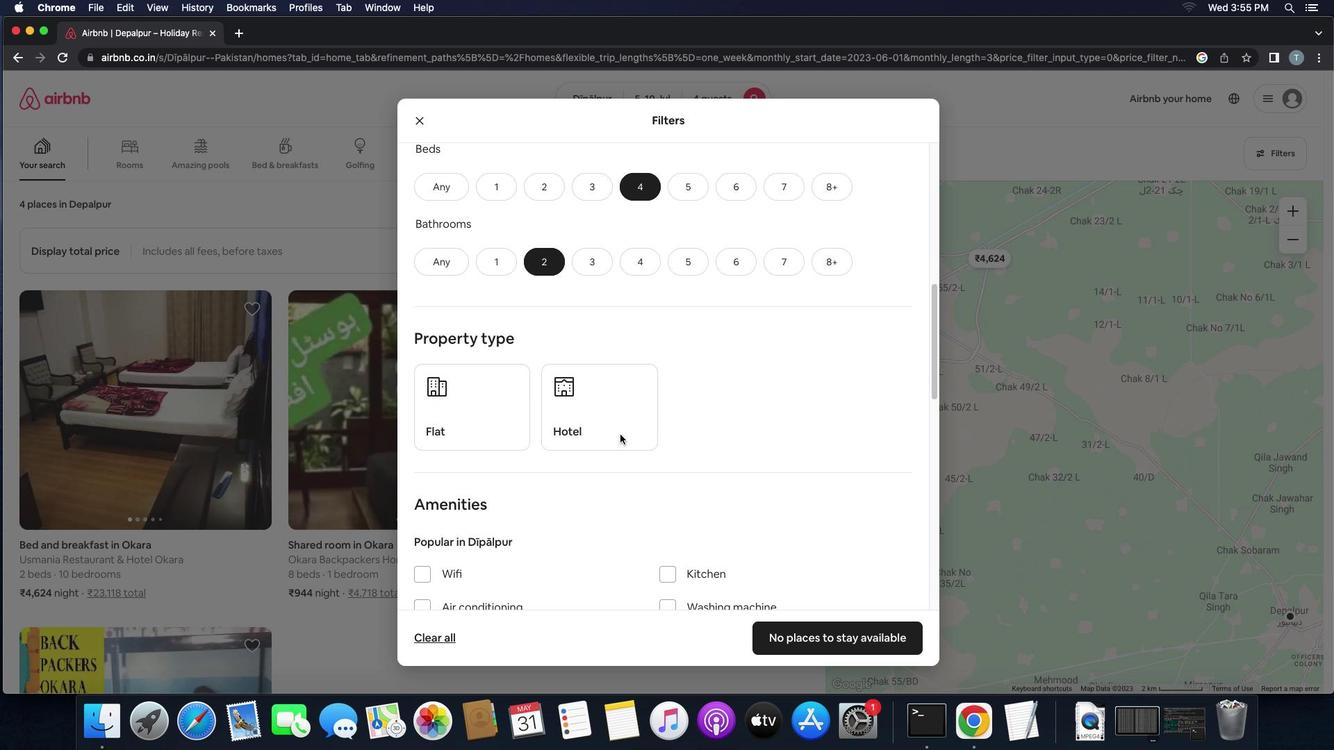 
Action: Mouse scrolled (620, 434) with delta (0, 0)
Screenshot: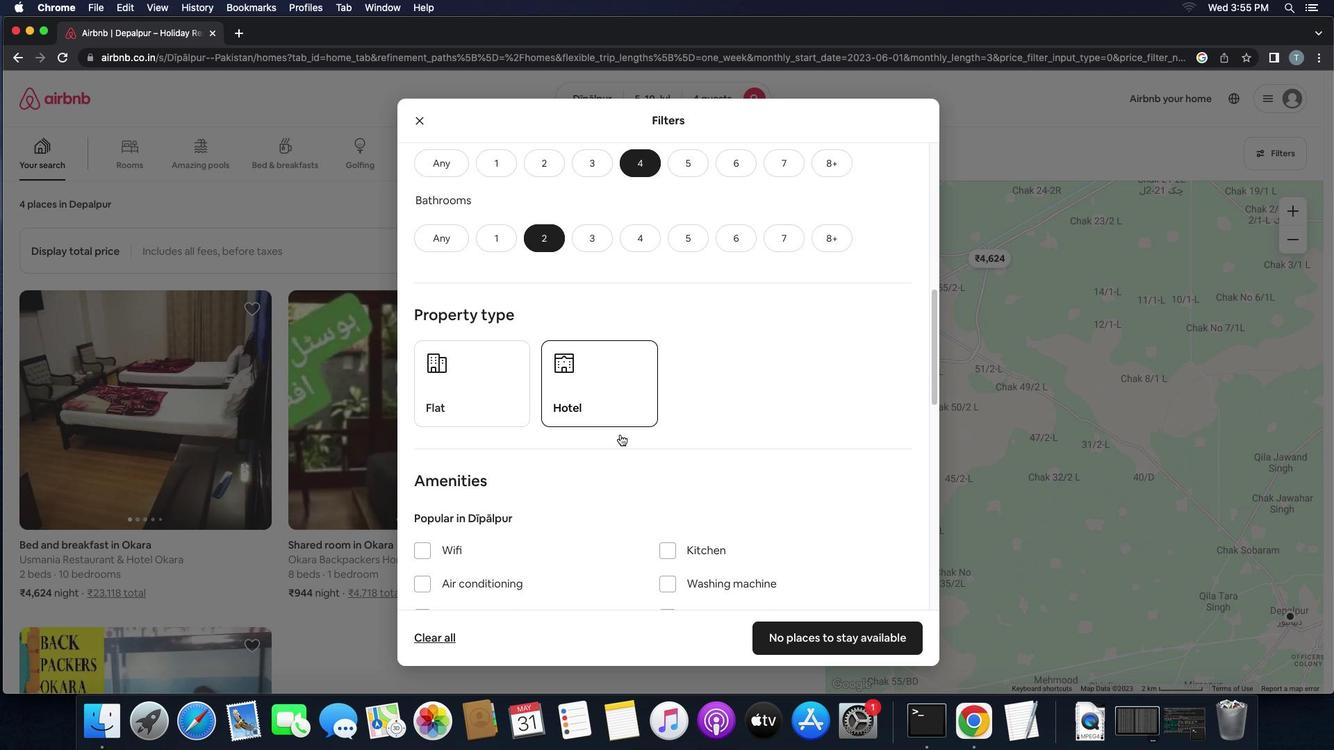 
Action: Mouse scrolled (620, 434) with delta (0, 0)
Screenshot: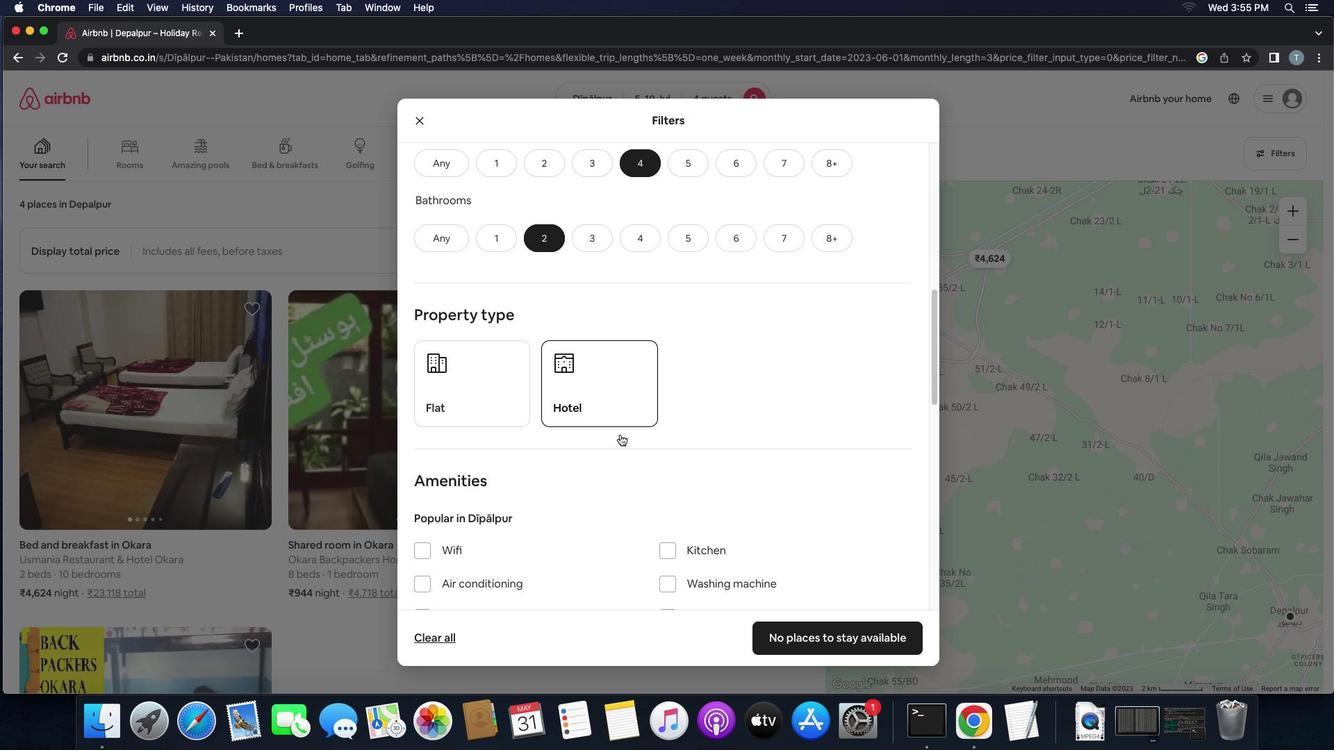 
Action: Mouse scrolled (620, 434) with delta (0, 0)
Screenshot: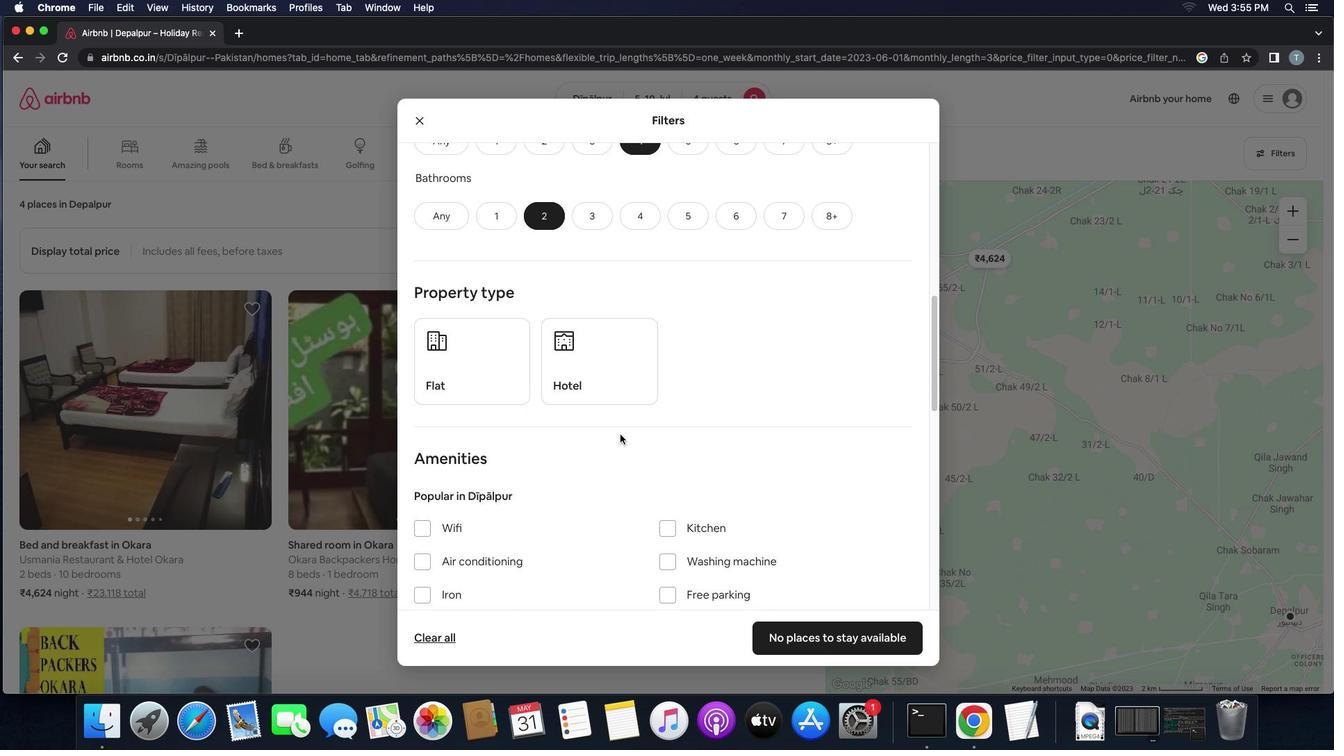 
Action: Mouse scrolled (620, 434) with delta (0, 0)
Screenshot: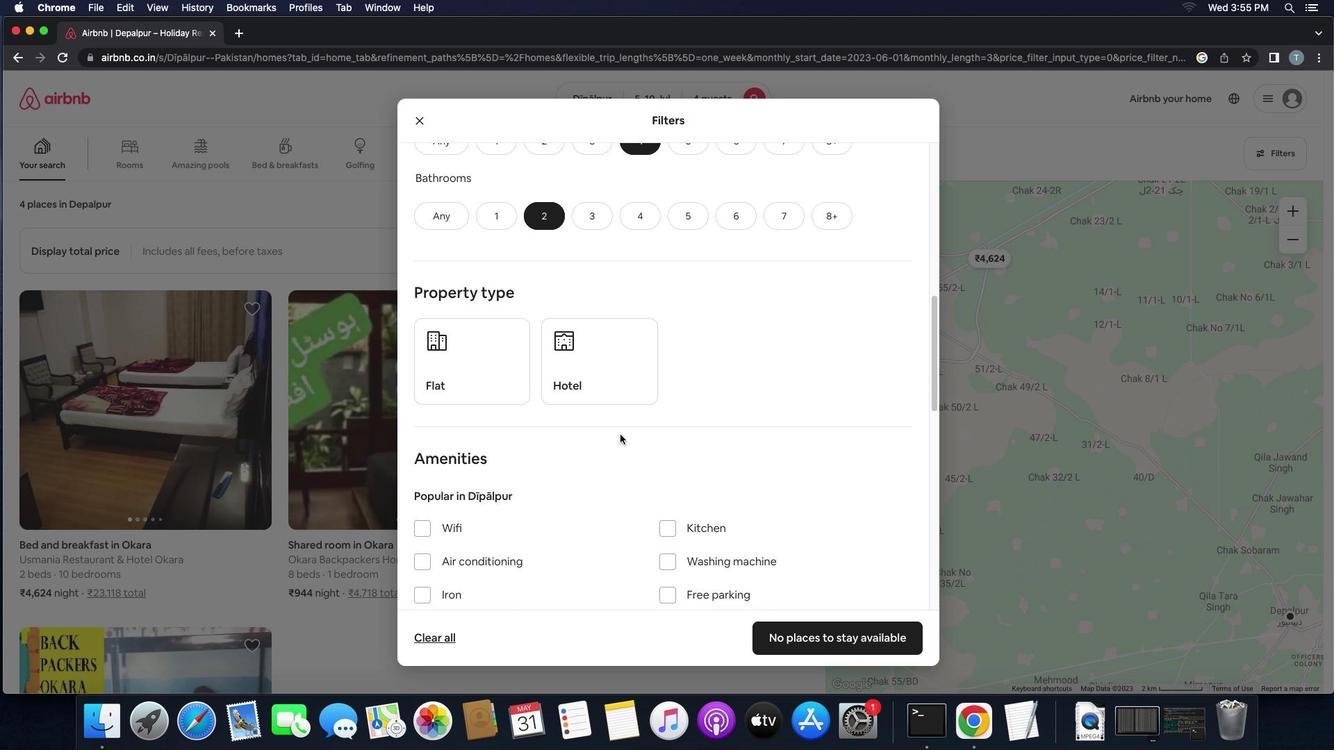 
Action: Mouse scrolled (620, 434) with delta (0, 0)
Screenshot: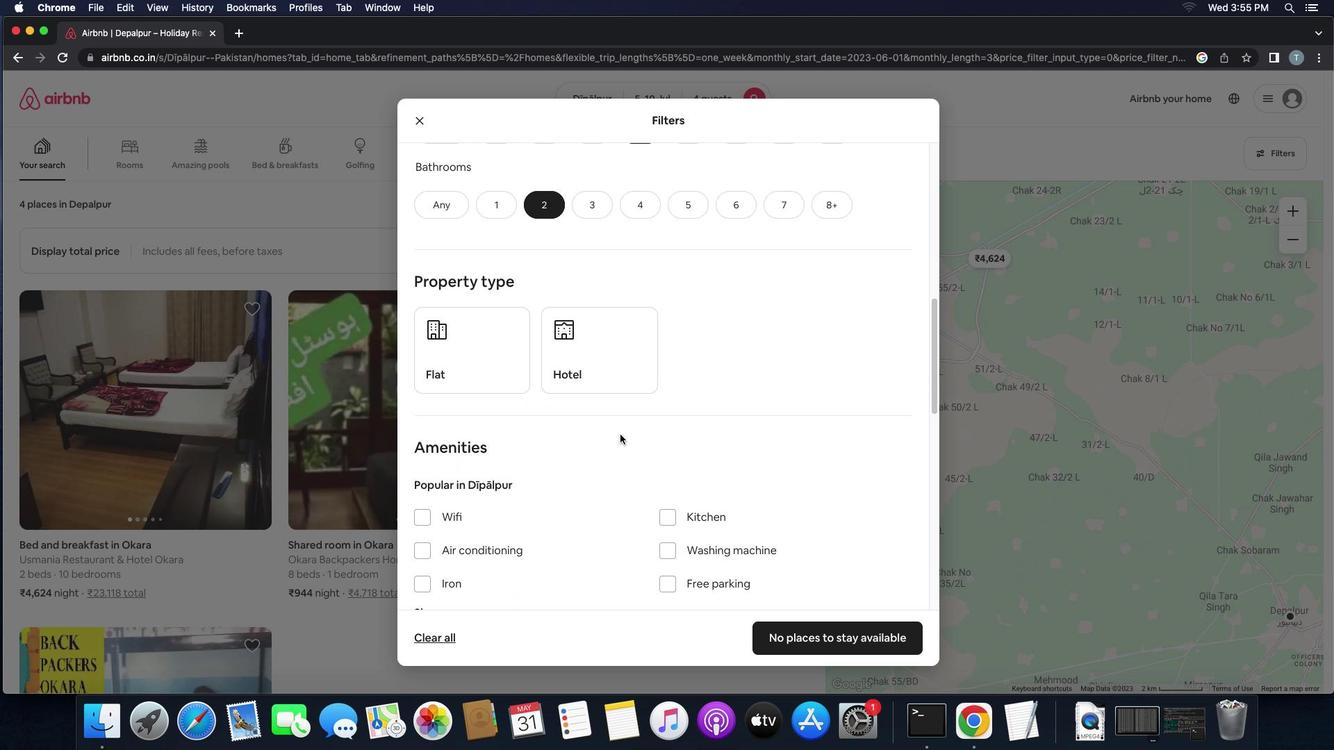 
Action: Mouse scrolled (620, 434) with delta (0, 0)
Screenshot: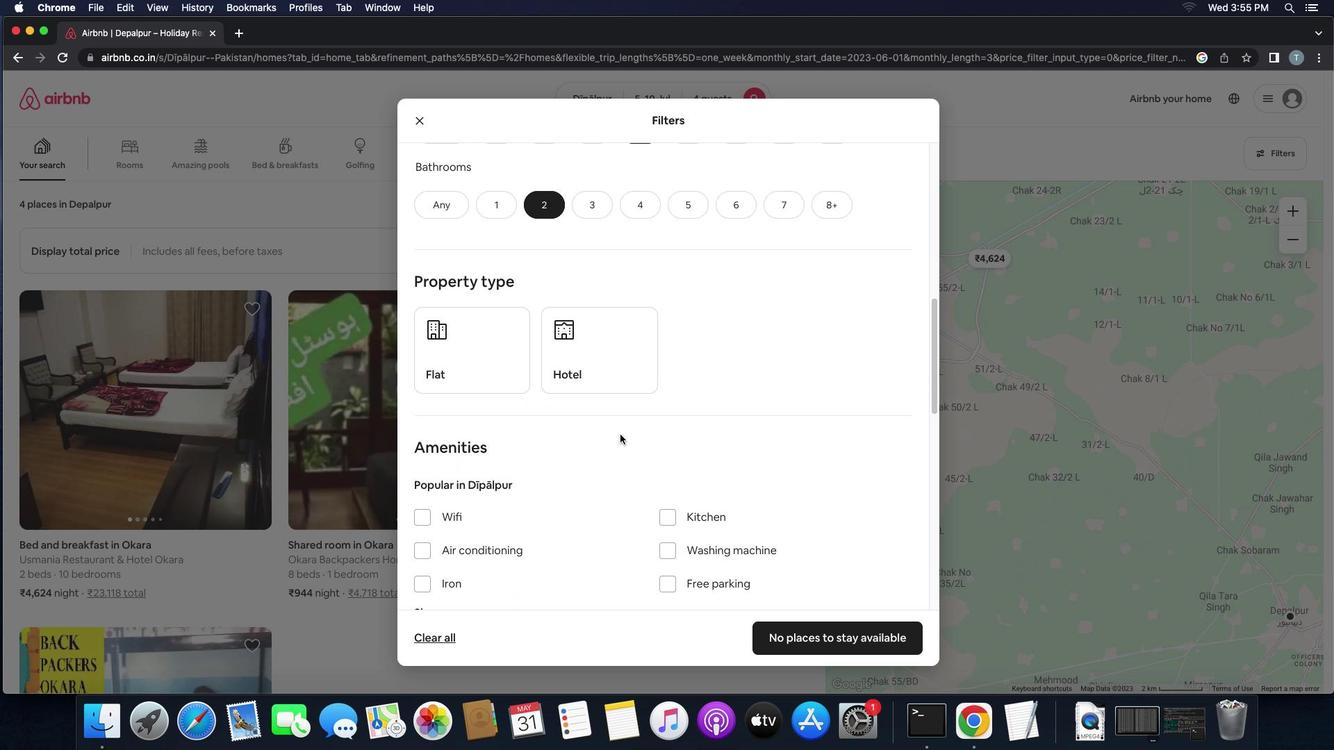 
Action: Mouse scrolled (620, 434) with delta (0, 0)
Screenshot: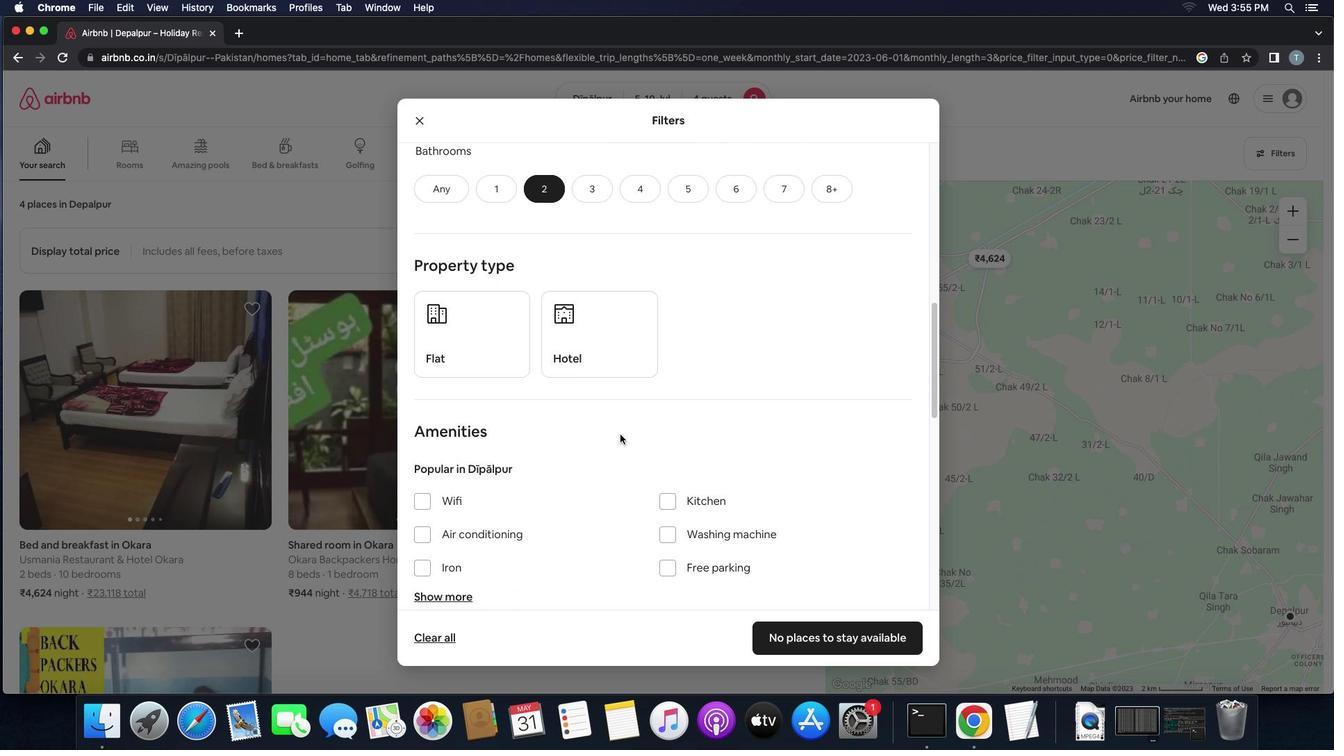 
Action: Mouse scrolled (620, 434) with delta (0, 0)
Screenshot: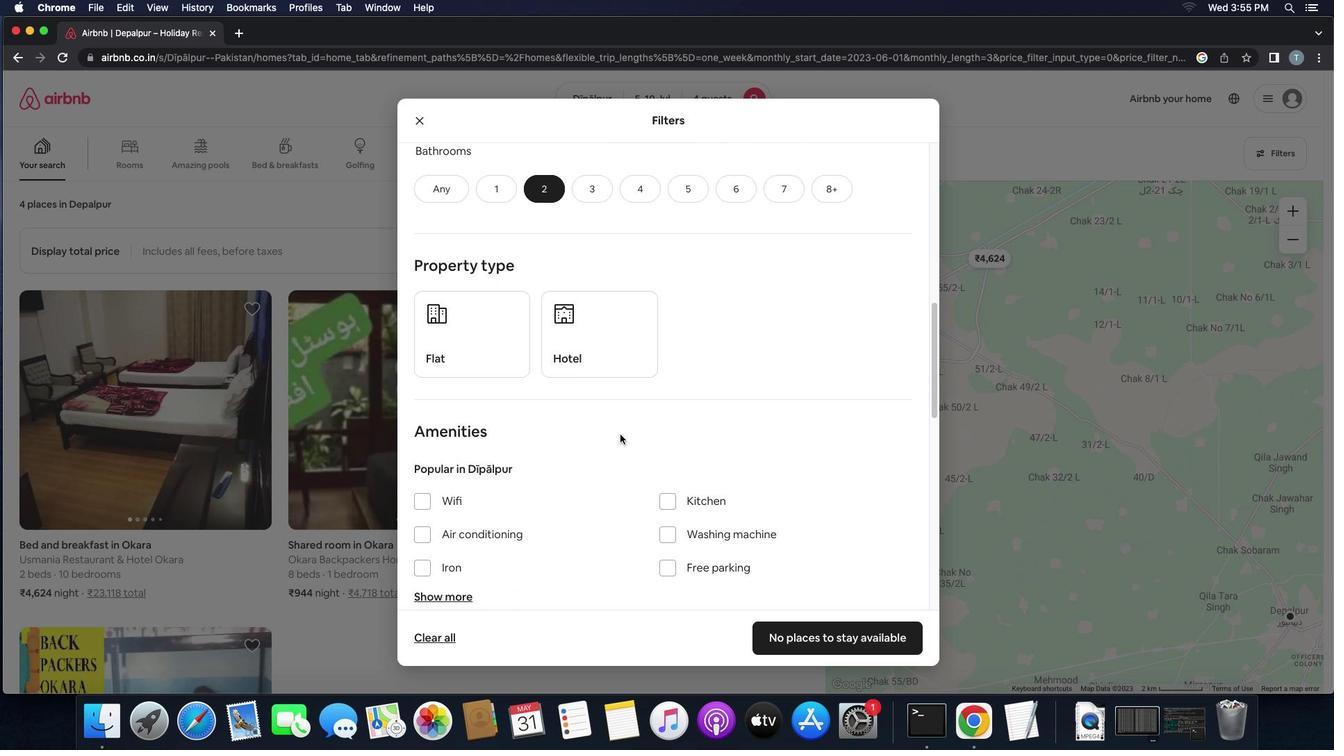 
Action: Mouse moved to (478, 335)
Screenshot: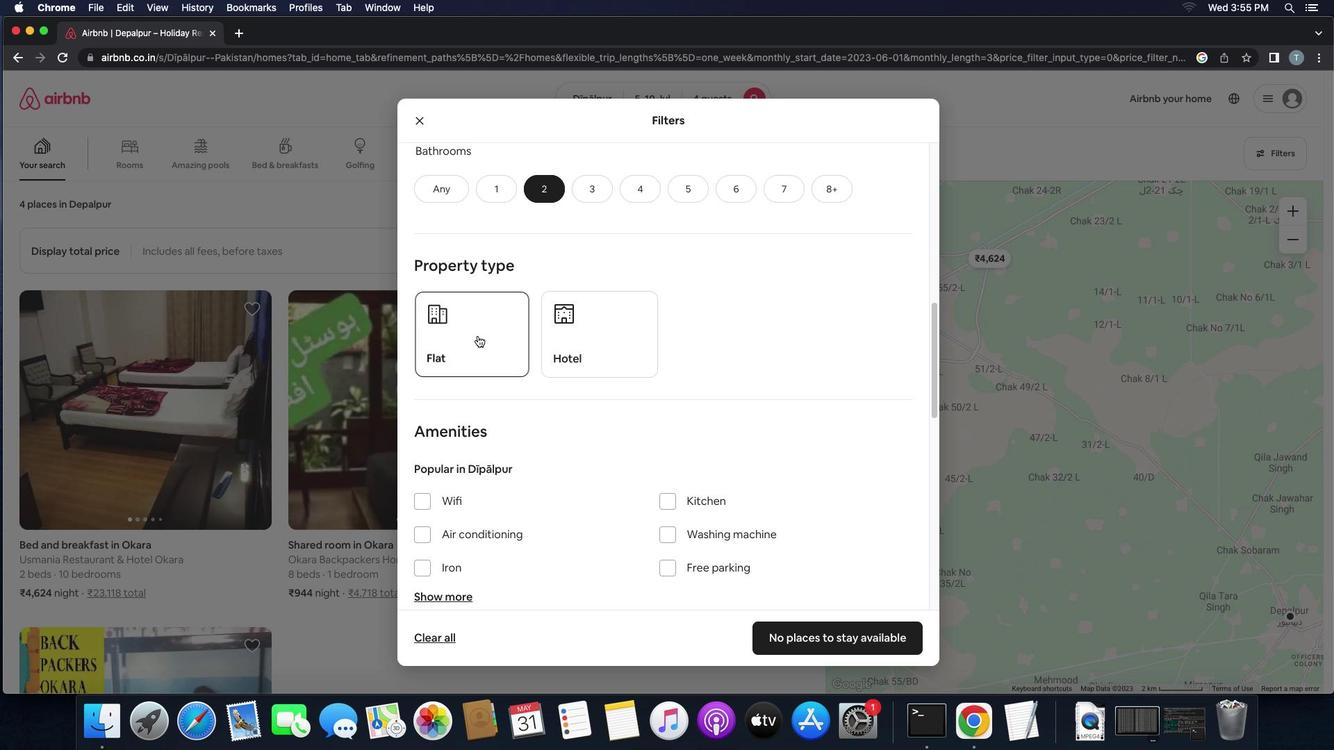 
Action: Mouse pressed left at (478, 335)
Screenshot: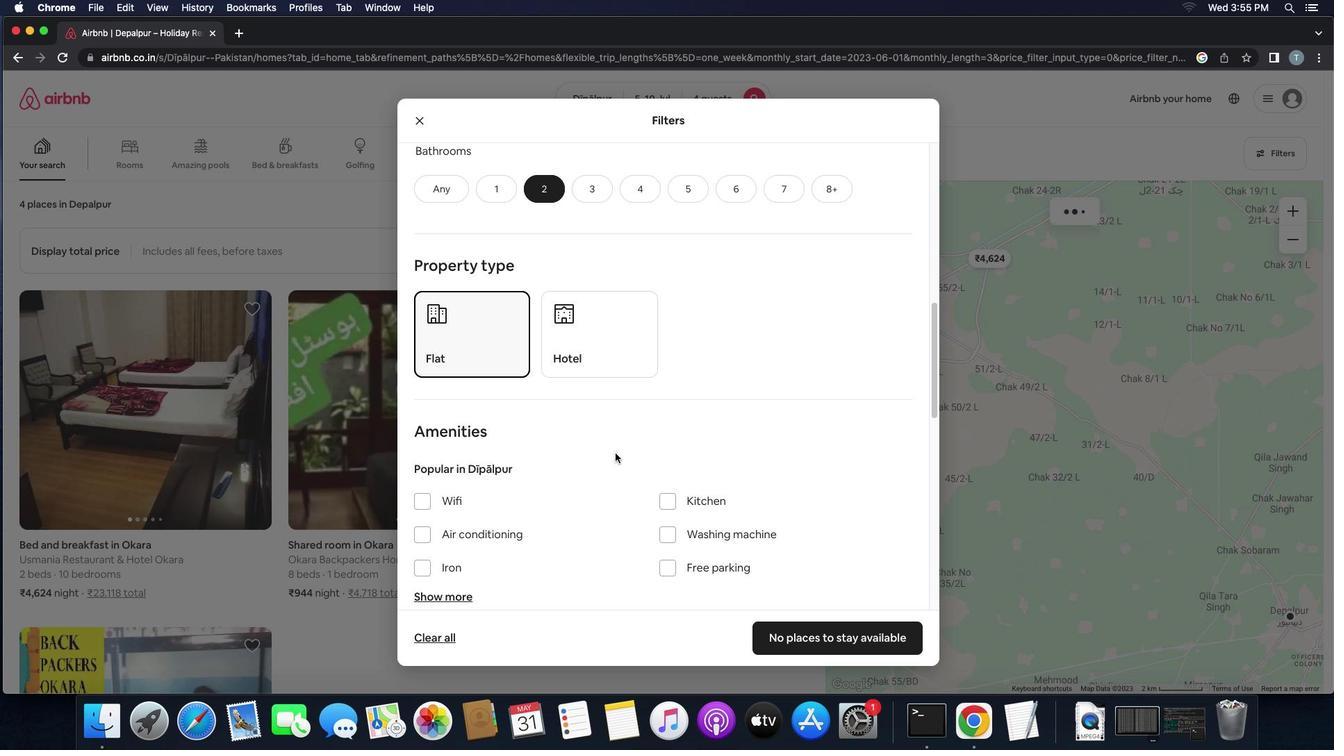 
Action: Mouse moved to (614, 453)
Screenshot: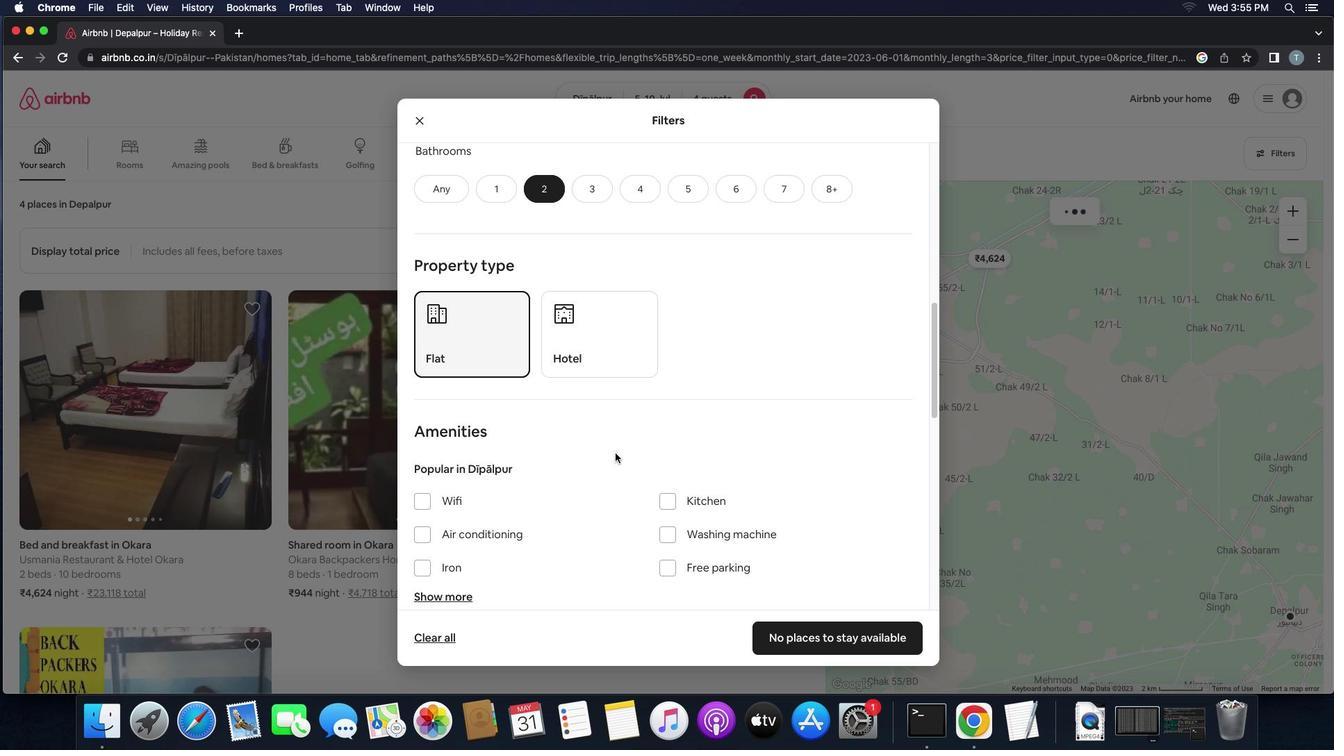 
Action: Mouse scrolled (614, 453) with delta (0, 0)
Screenshot: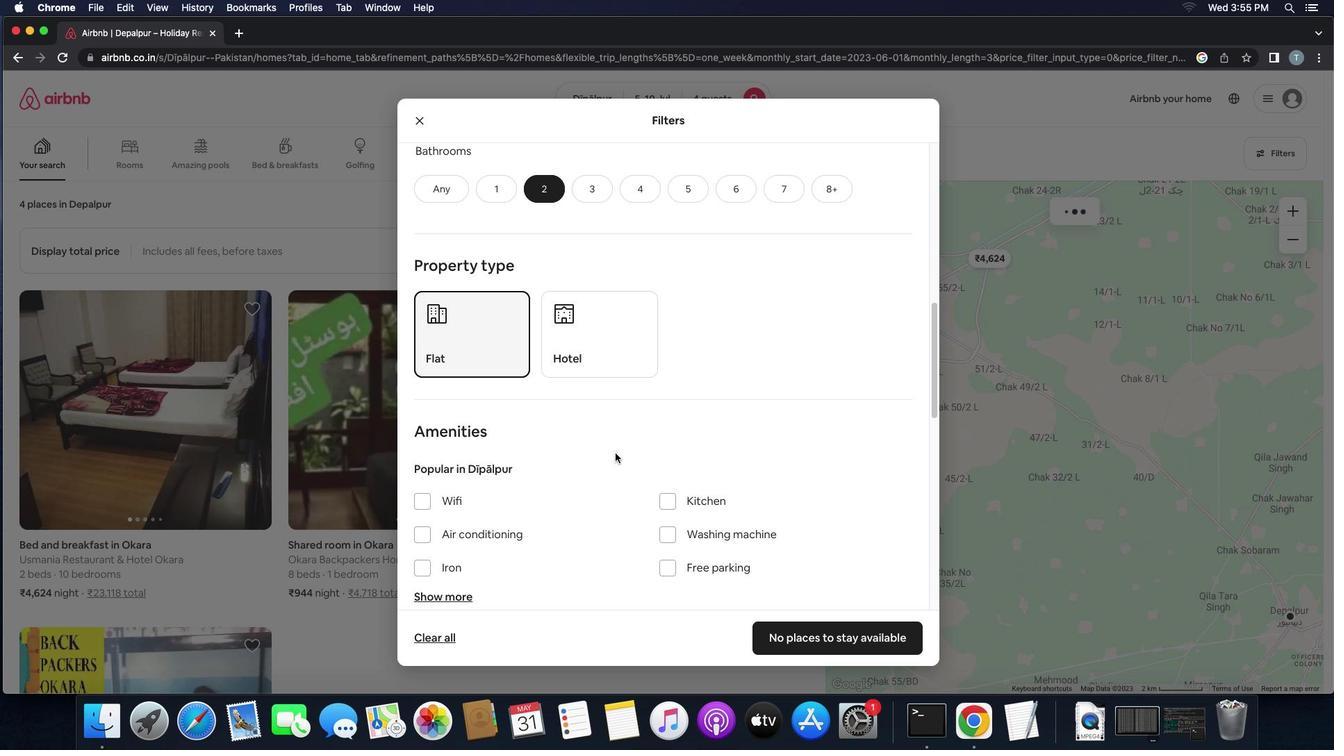 
Action: Mouse scrolled (614, 453) with delta (0, 0)
Screenshot: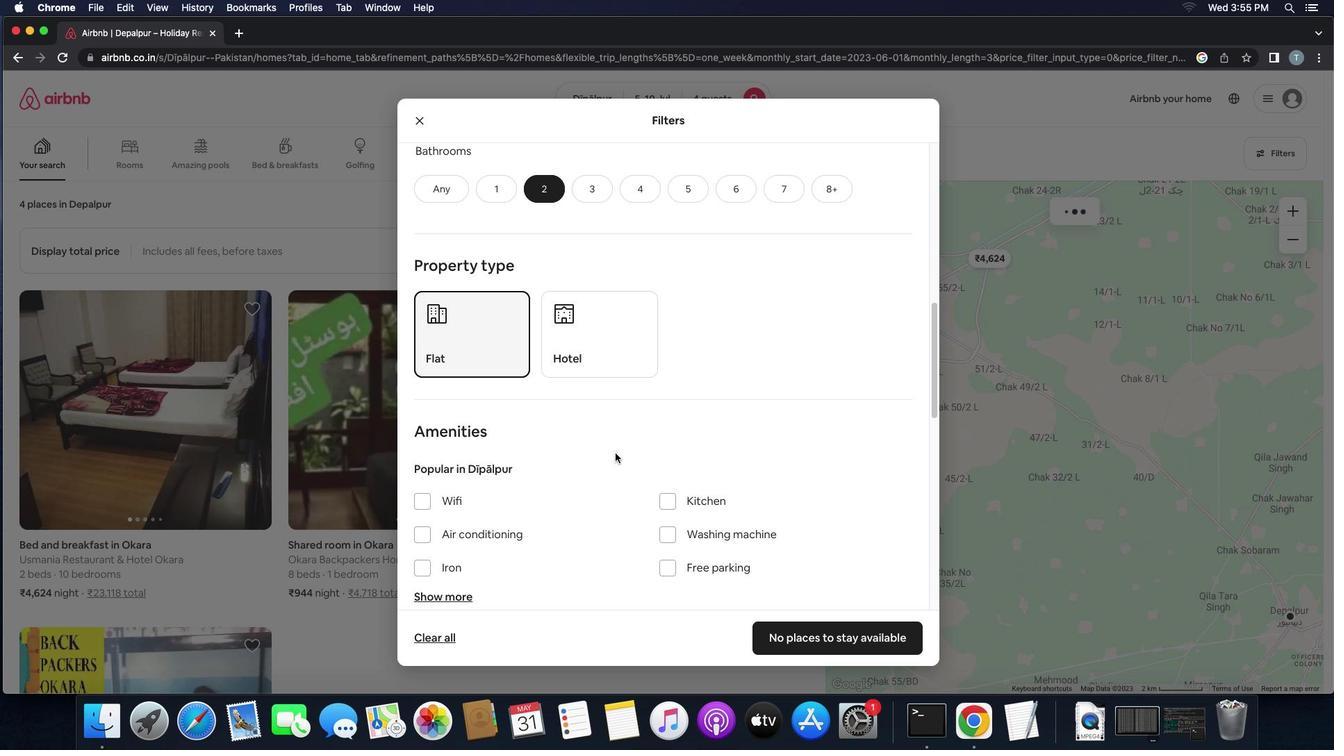 
Action: Mouse scrolled (614, 453) with delta (0, -1)
Screenshot: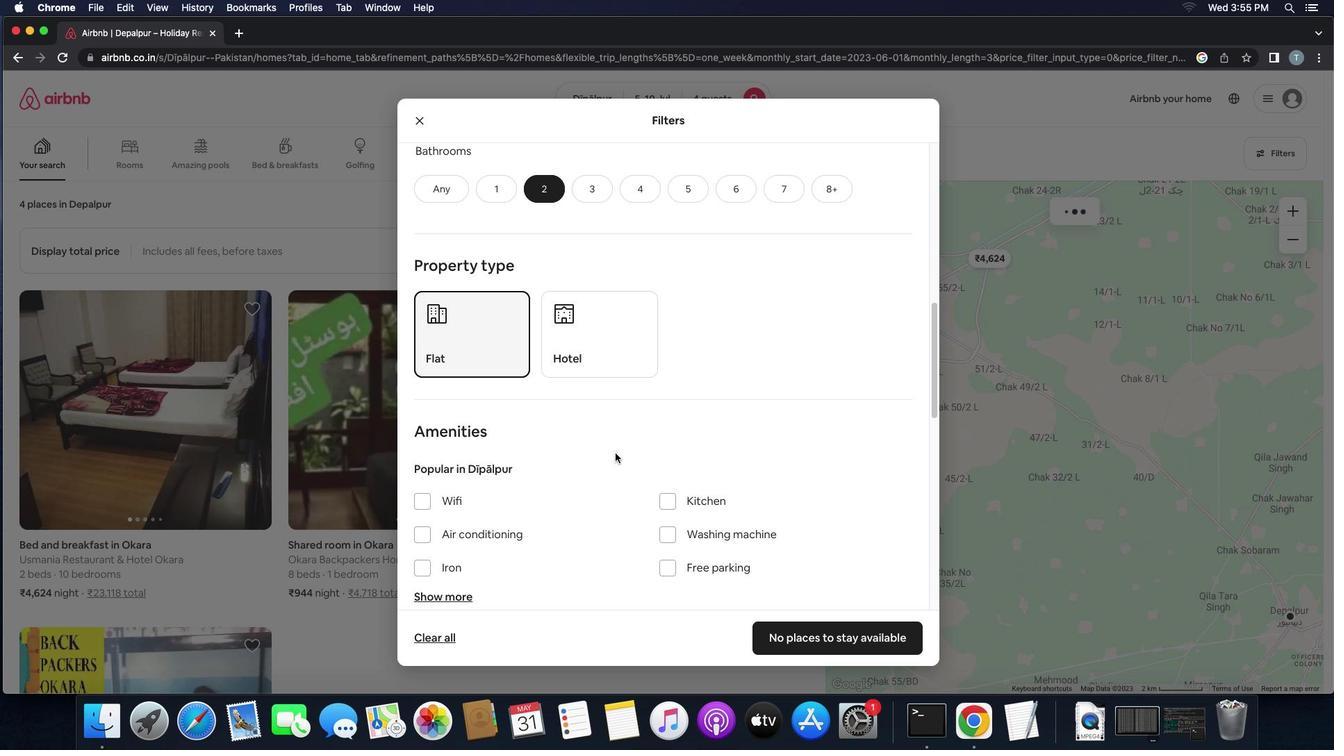 
Action: Mouse scrolled (614, 453) with delta (0, 0)
Screenshot: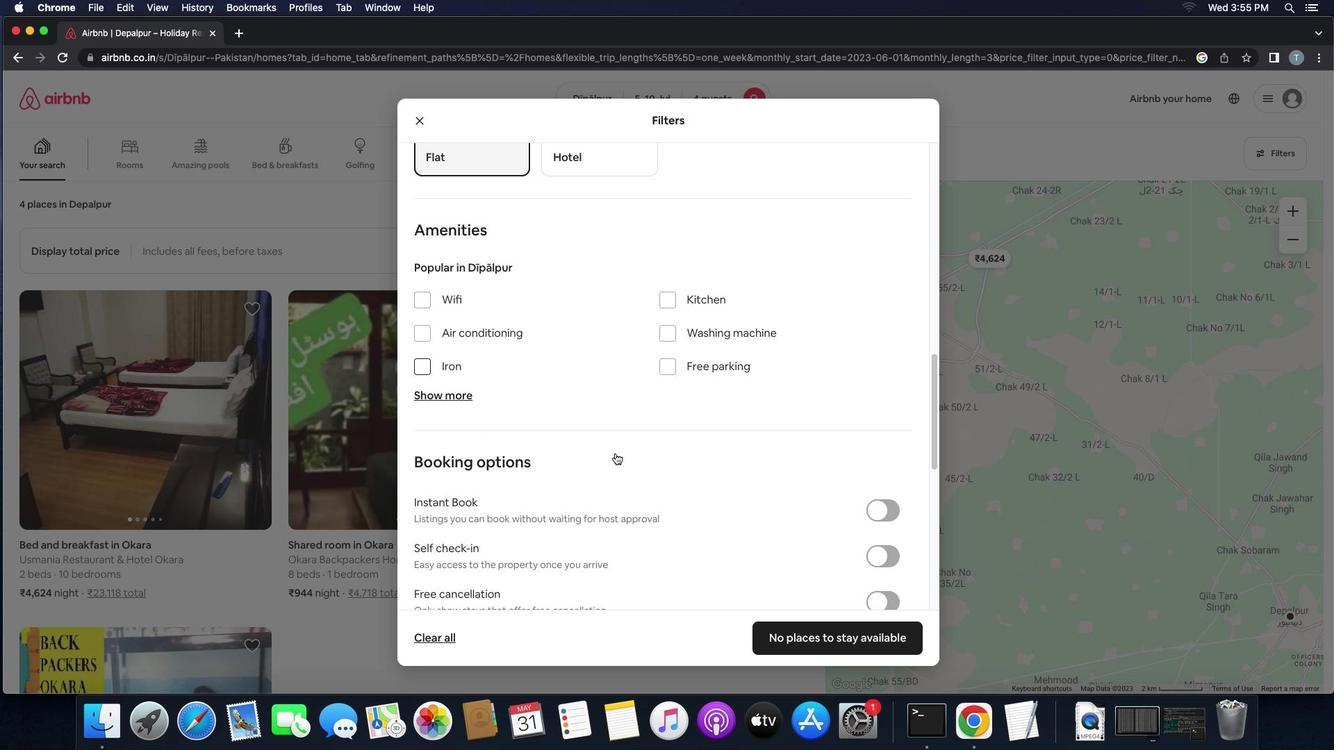 
Action: Mouse scrolled (614, 453) with delta (0, 0)
Screenshot: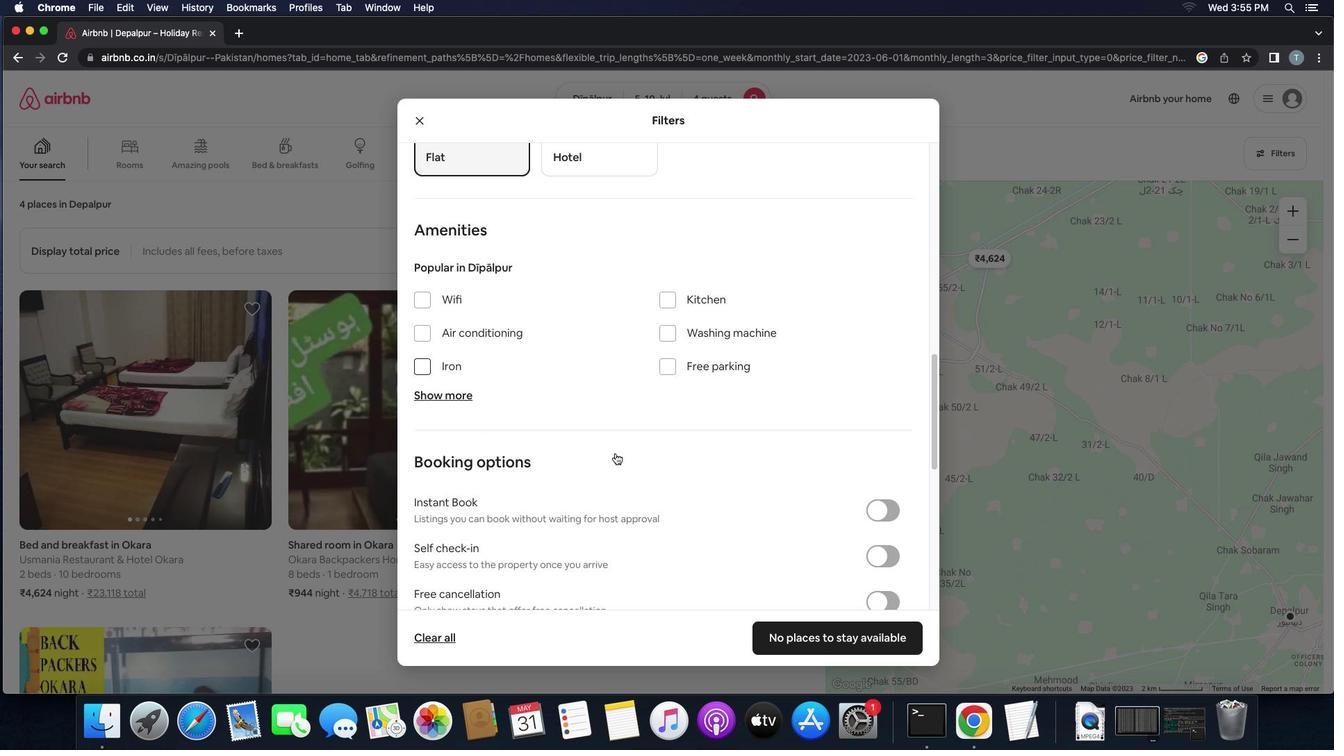 
Action: Mouse scrolled (614, 453) with delta (0, -1)
Screenshot: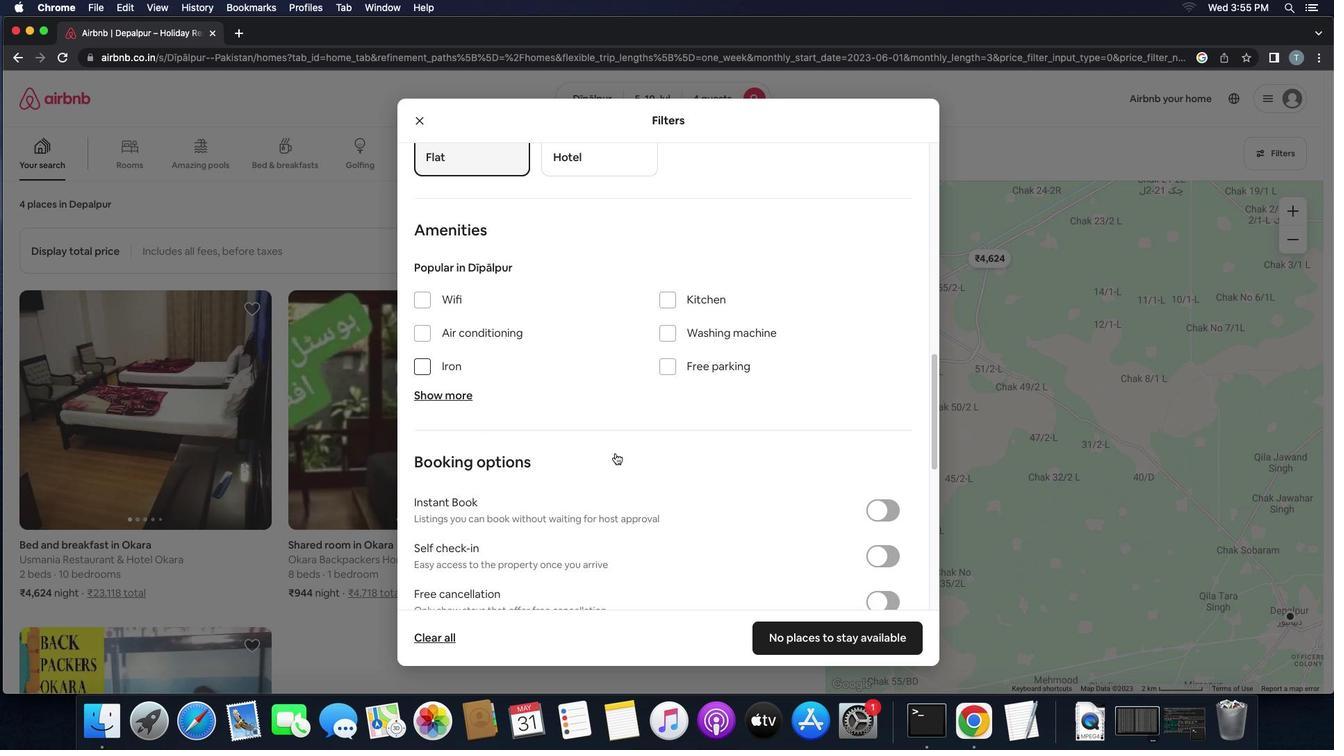 
Action: Mouse scrolled (614, 453) with delta (0, 0)
Screenshot: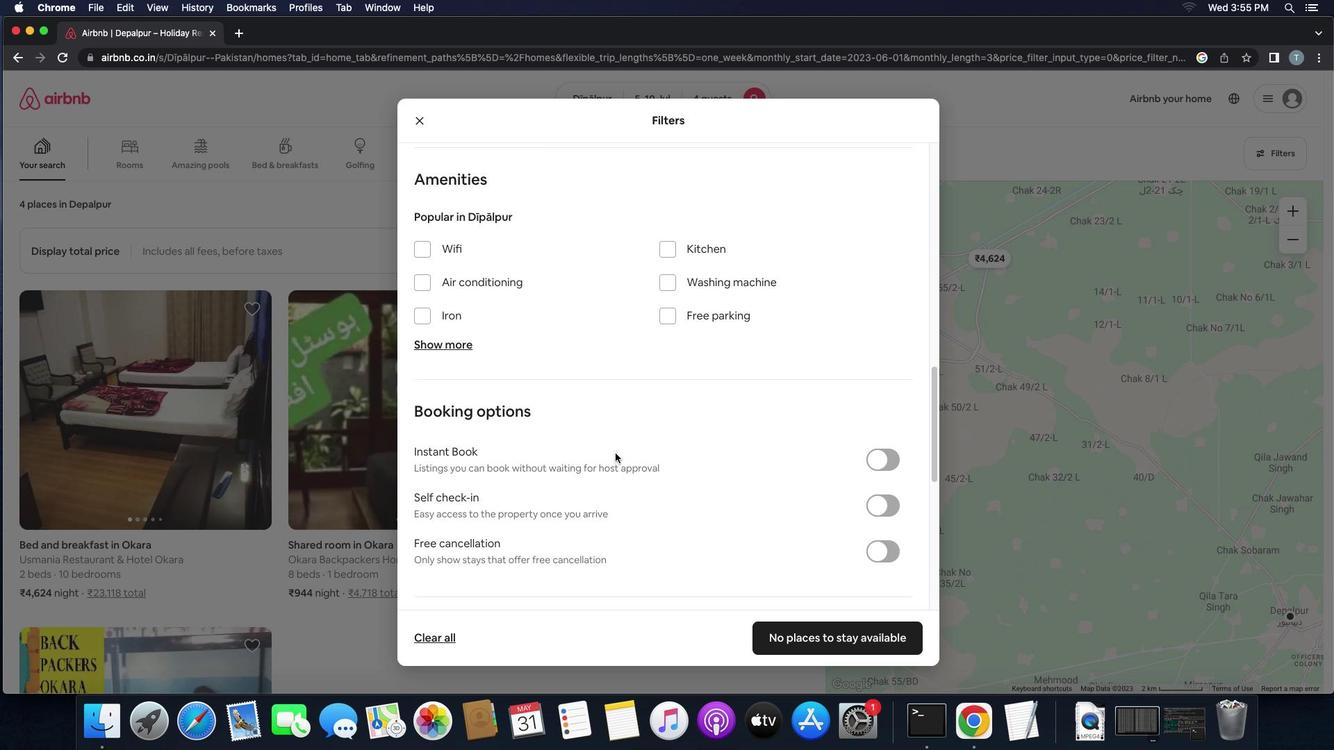 
Action: Mouse scrolled (614, 453) with delta (0, 0)
Screenshot: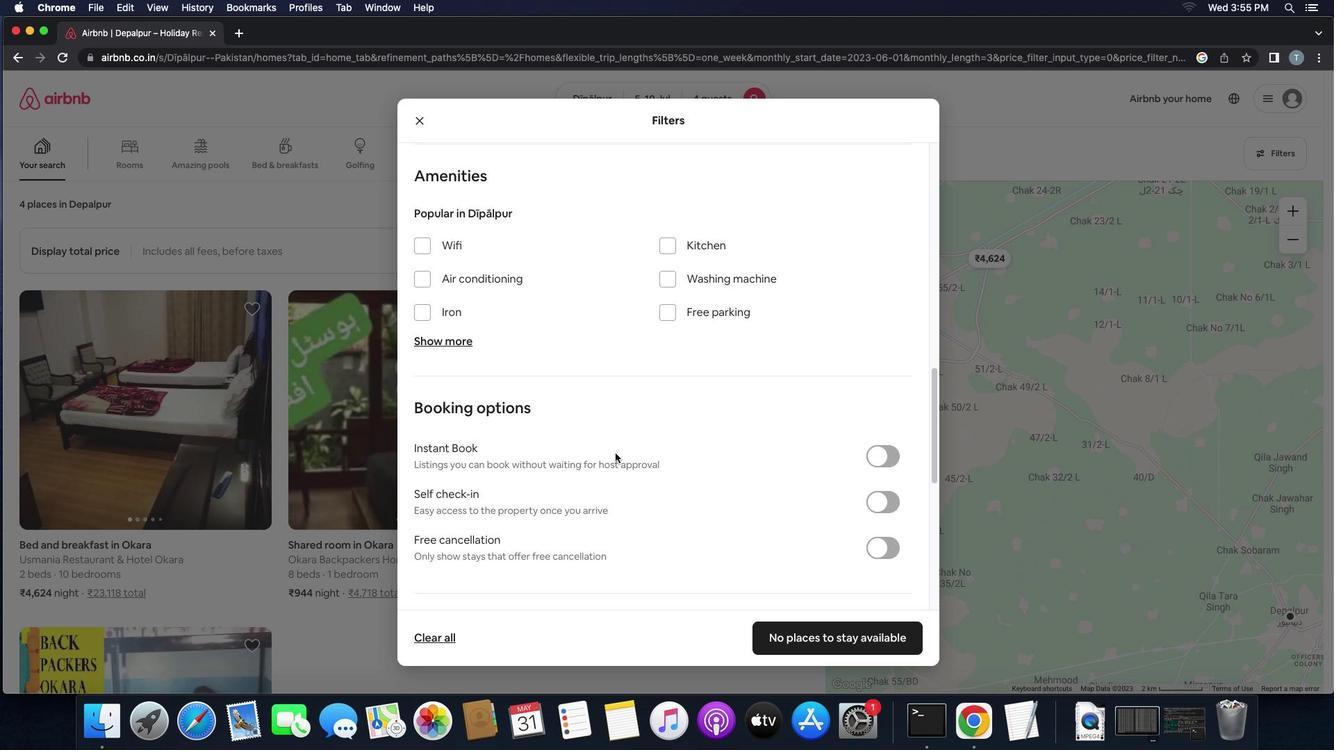 
Action: Mouse scrolled (614, 453) with delta (0, 0)
Screenshot: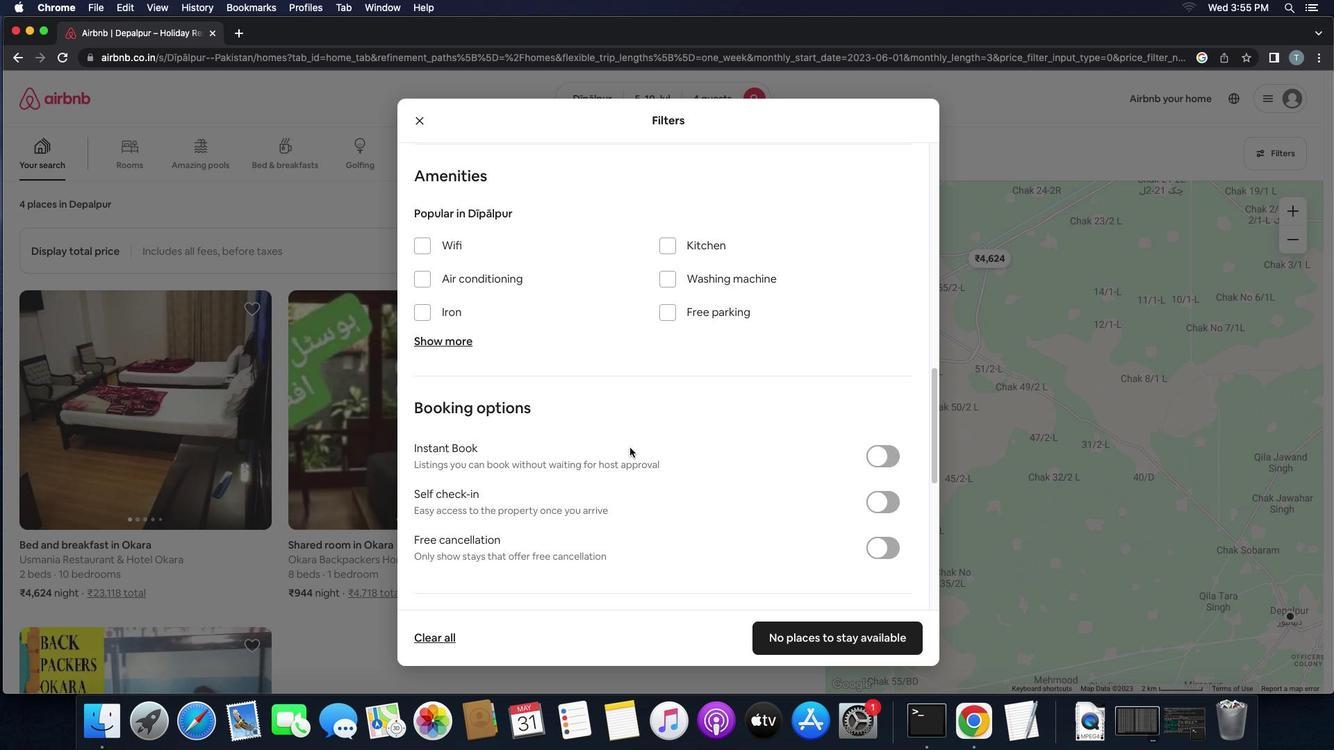
Action: Mouse moved to (874, 502)
Screenshot: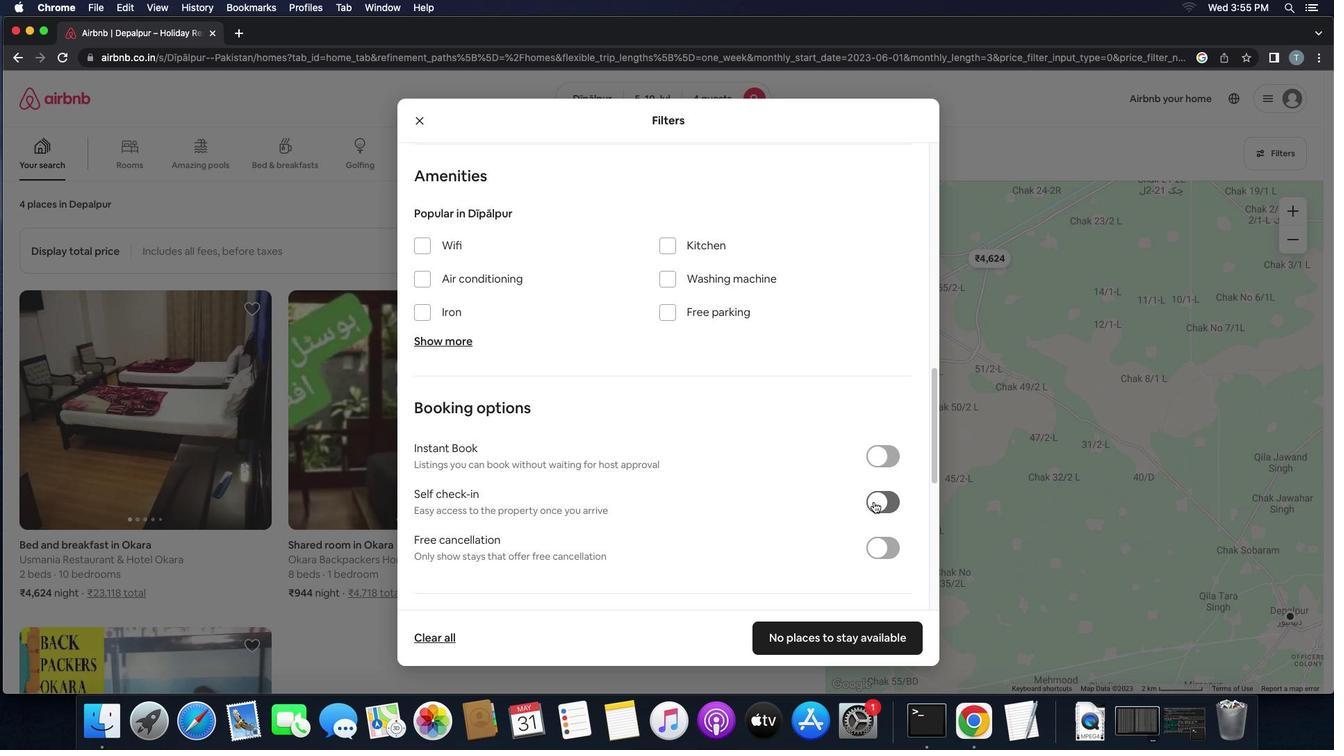 
Action: Mouse pressed left at (874, 502)
Screenshot: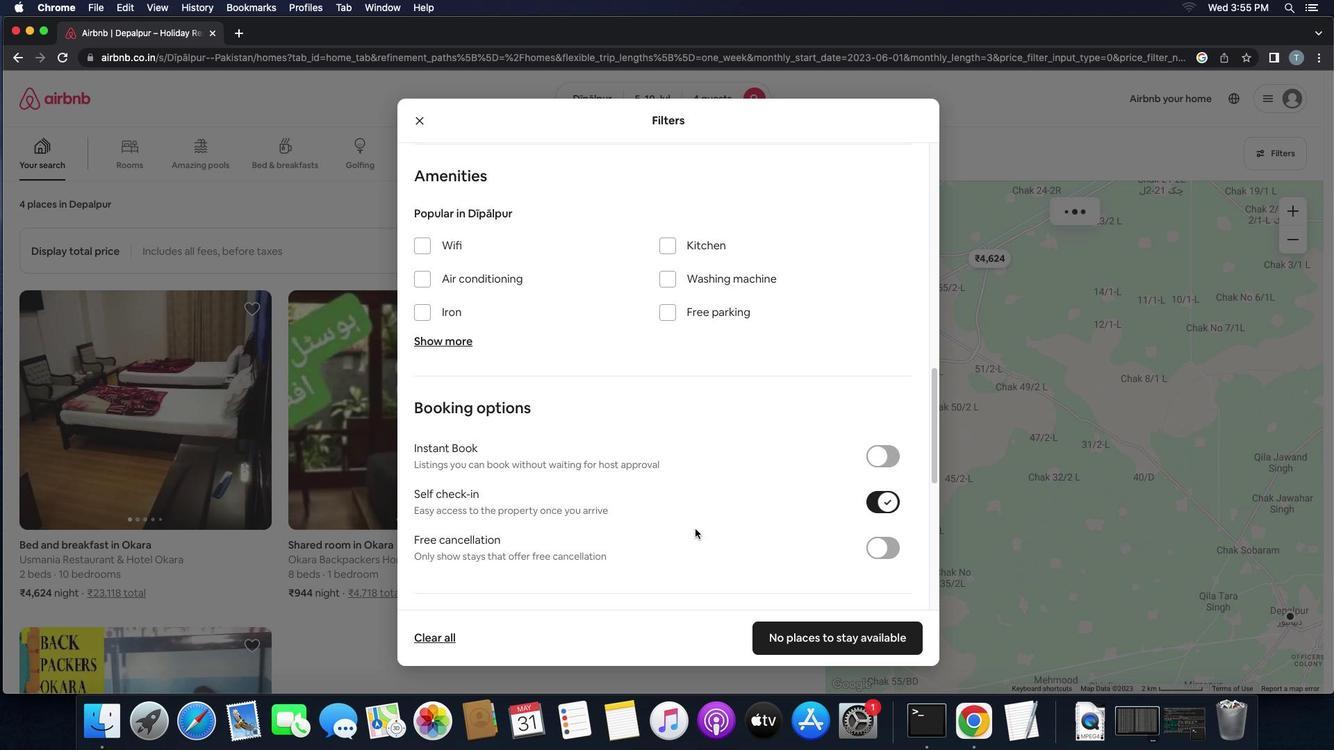 
Action: Mouse moved to (693, 527)
Screenshot: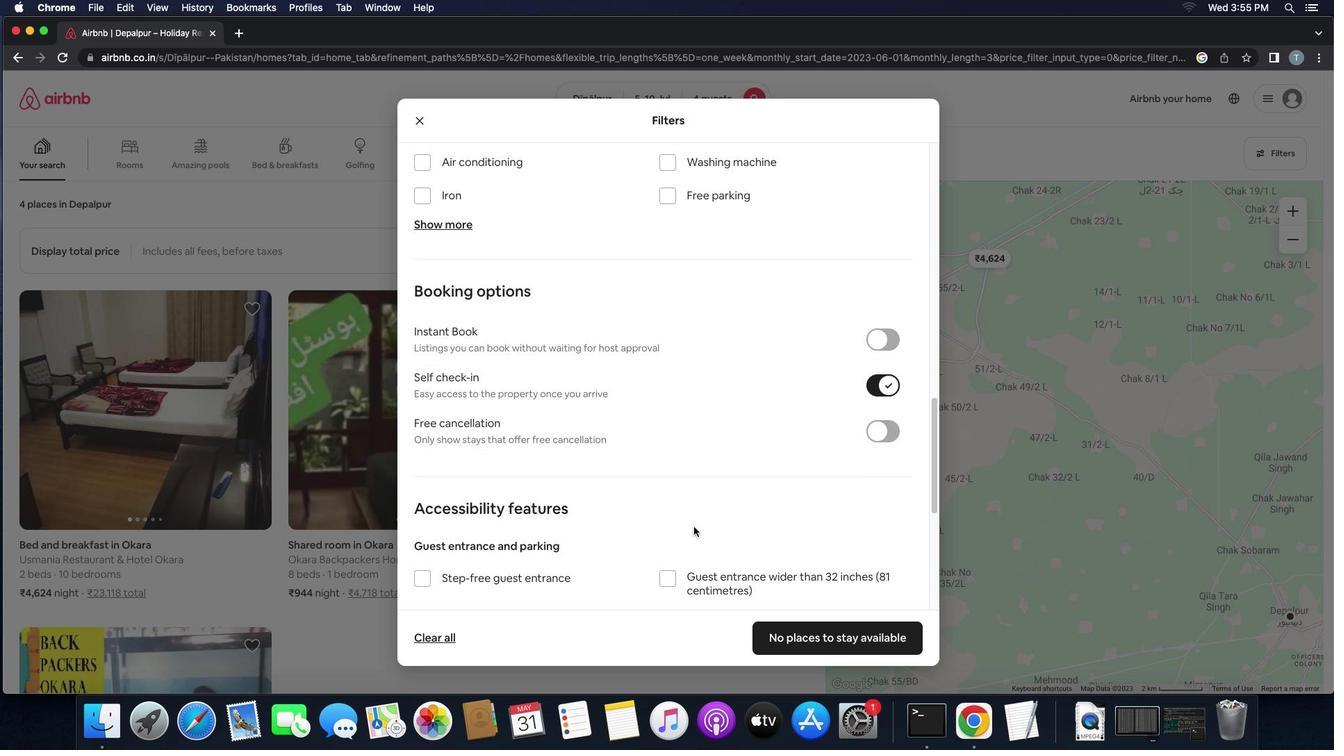 
Action: Mouse scrolled (693, 527) with delta (0, 0)
Screenshot: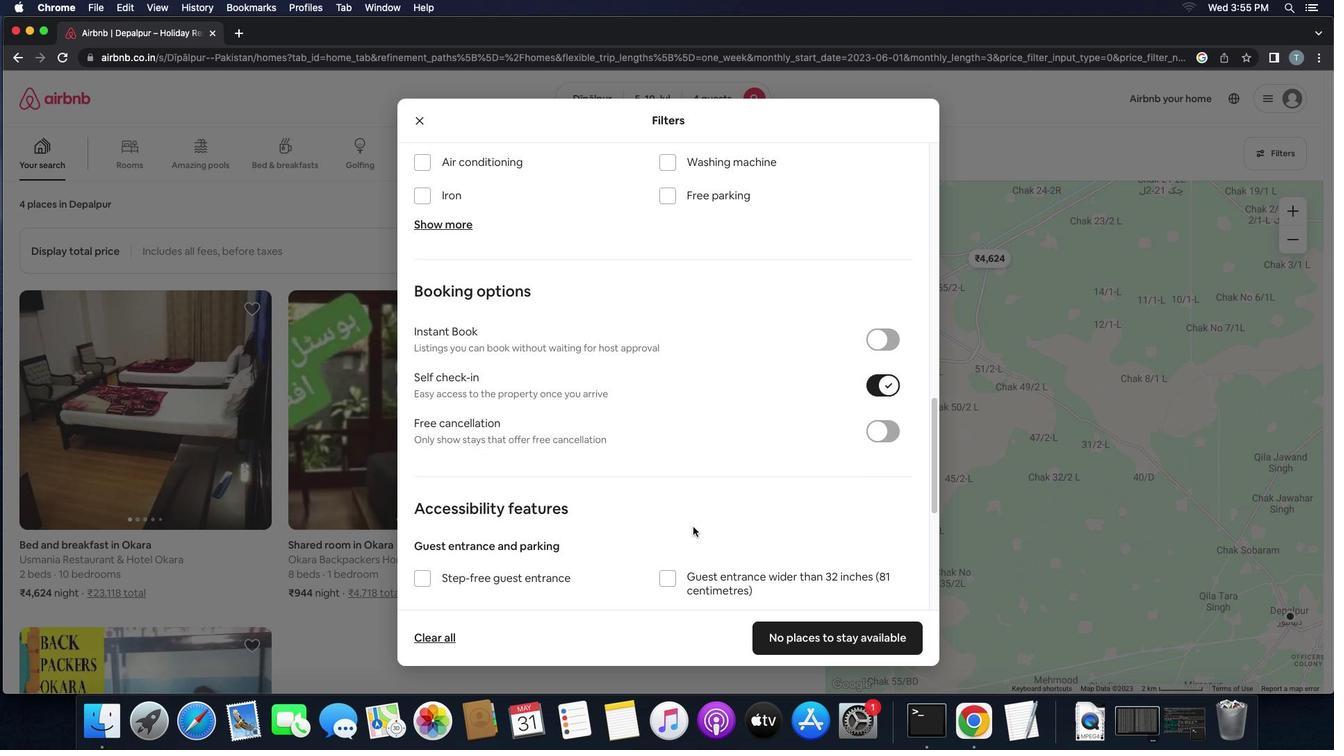 
Action: Mouse scrolled (693, 527) with delta (0, 0)
Screenshot: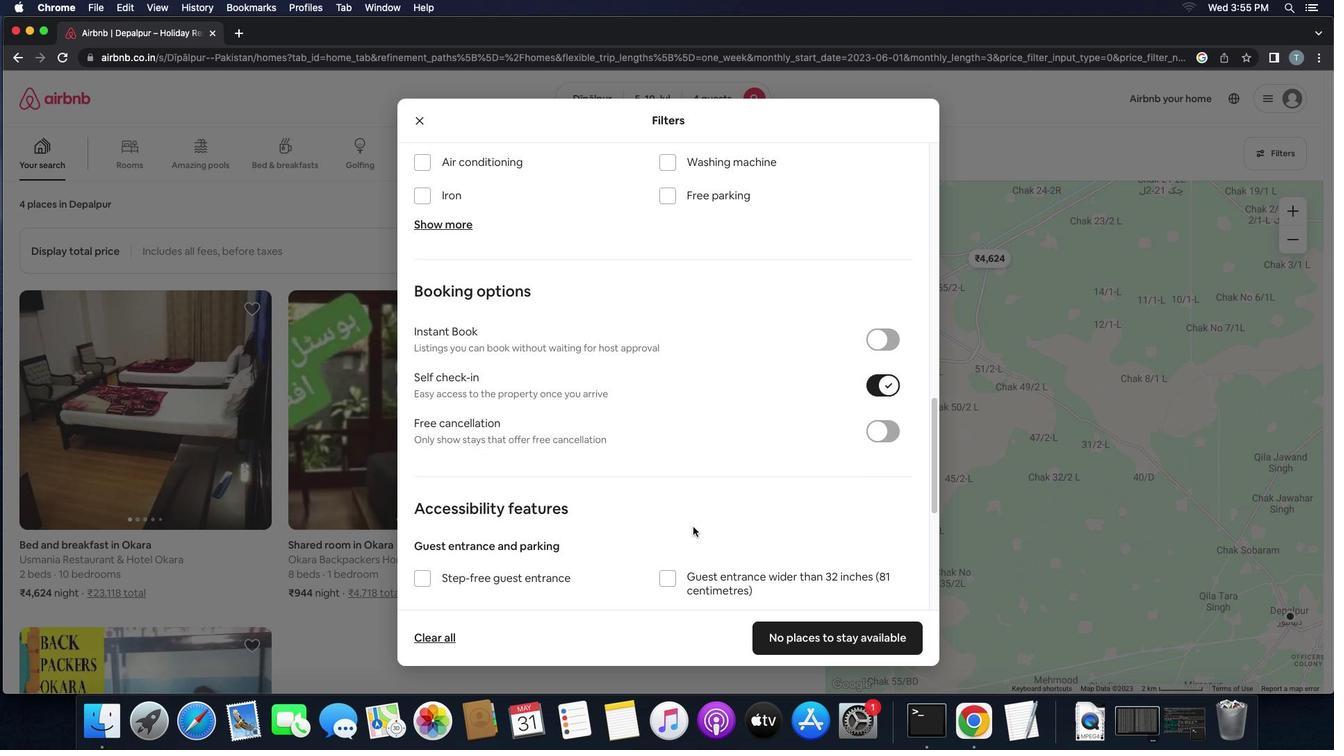 
Action: Mouse scrolled (693, 527) with delta (0, -2)
Screenshot: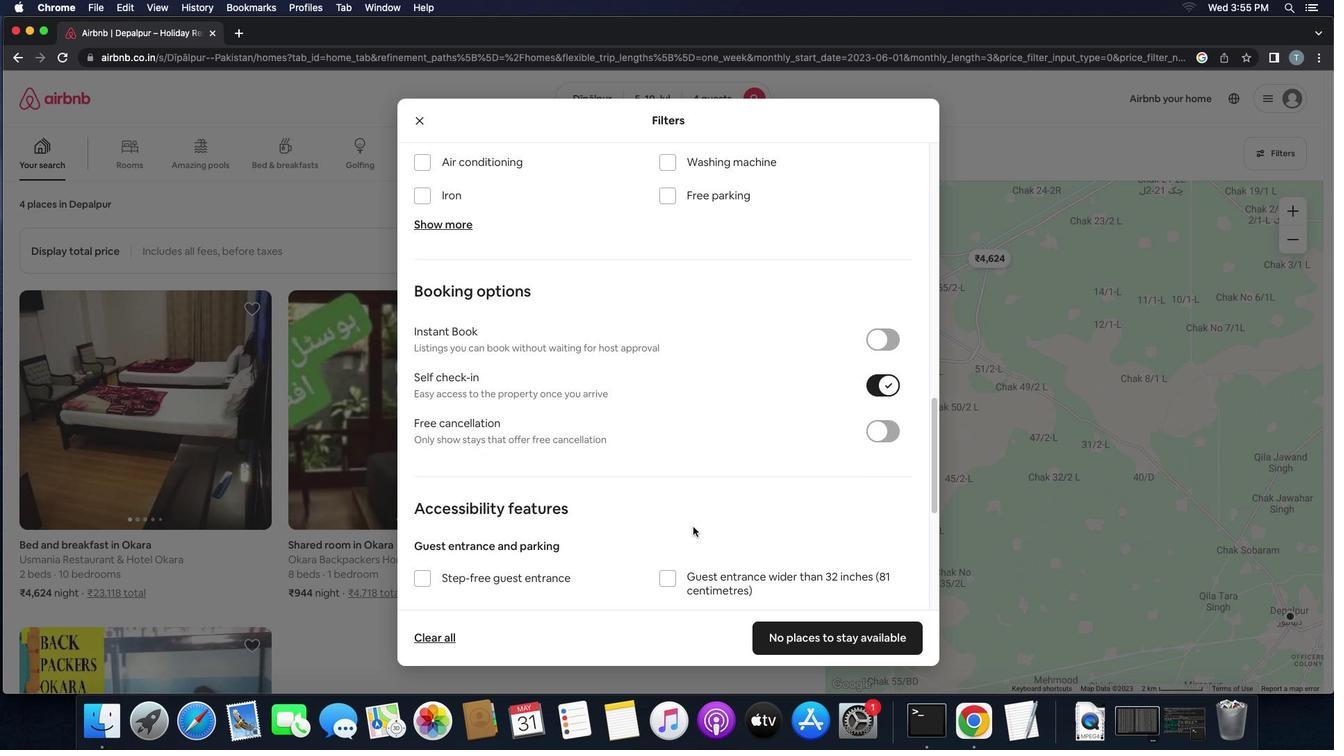 
Action: Mouse moved to (693, 527)
Screenshot: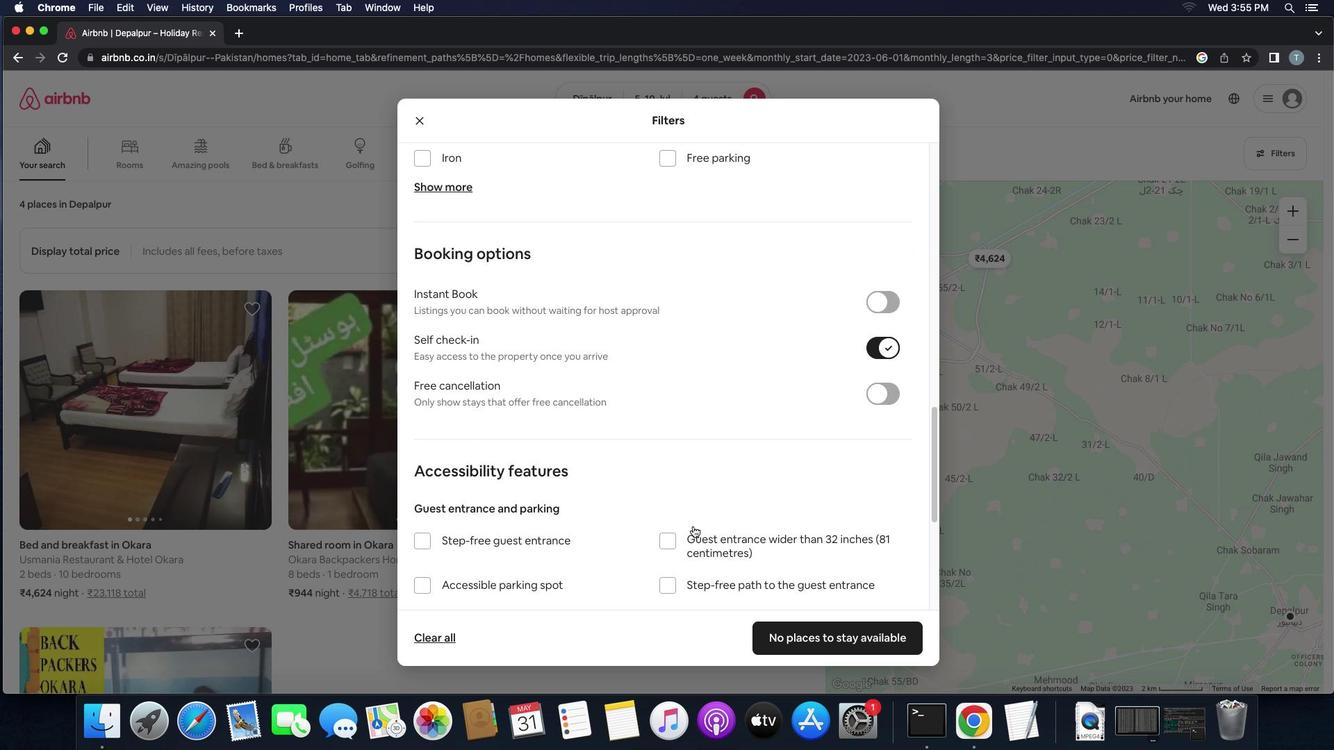 
Action: Mouse scrolled (693, 527) with delta (0, 0)
Screenshot: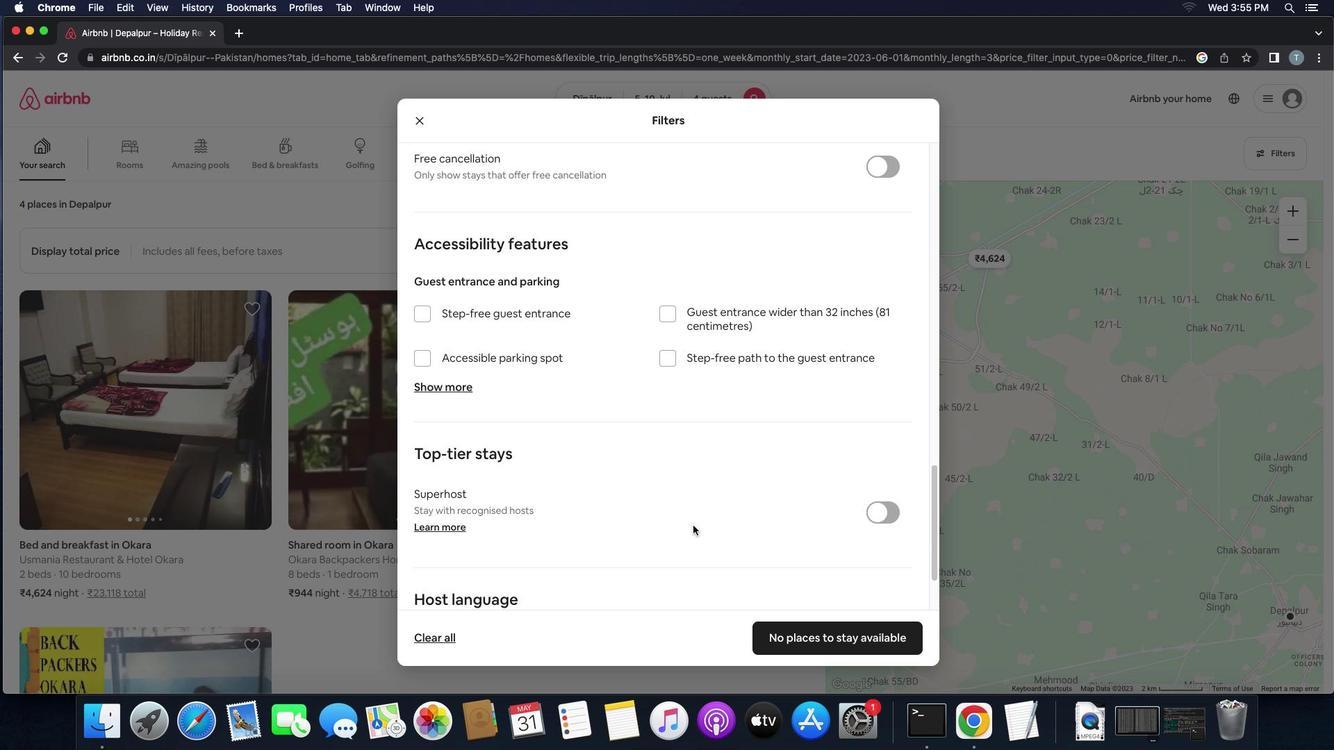 
Action: Mouse scrolled (693, 527) with delta (0, 0)
Screenshot: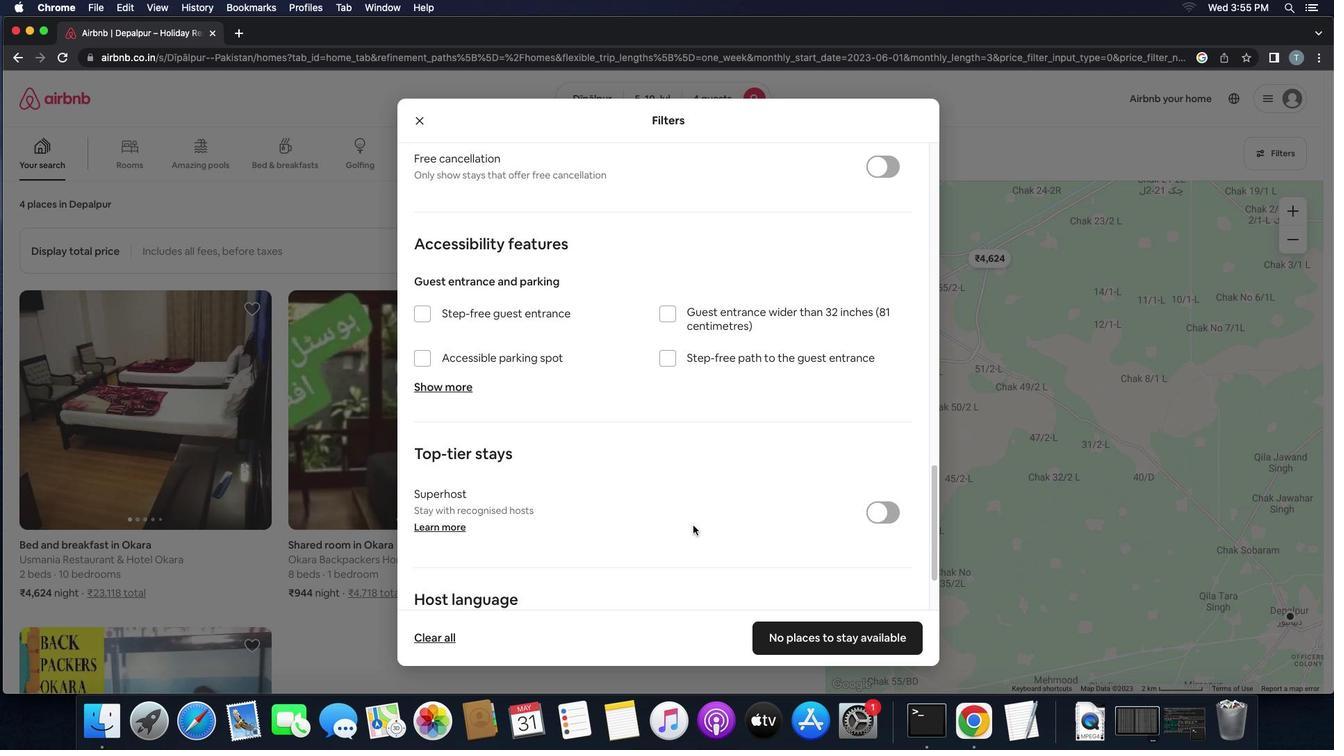 
Action: Mouse scrolled (693, 527) with delta (0, -2)
Screenshot: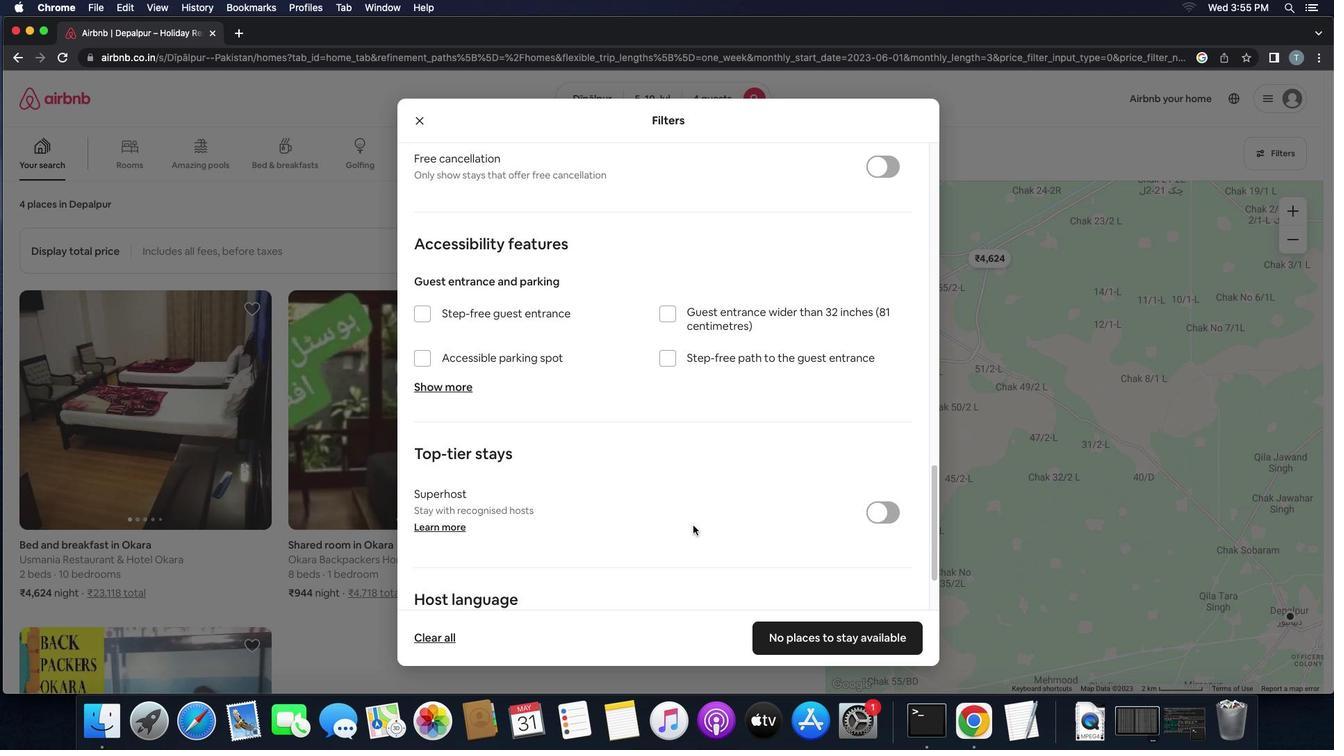 
Action: Mouse scrolled (693, 527) with delta (0, -2)
Screenshot: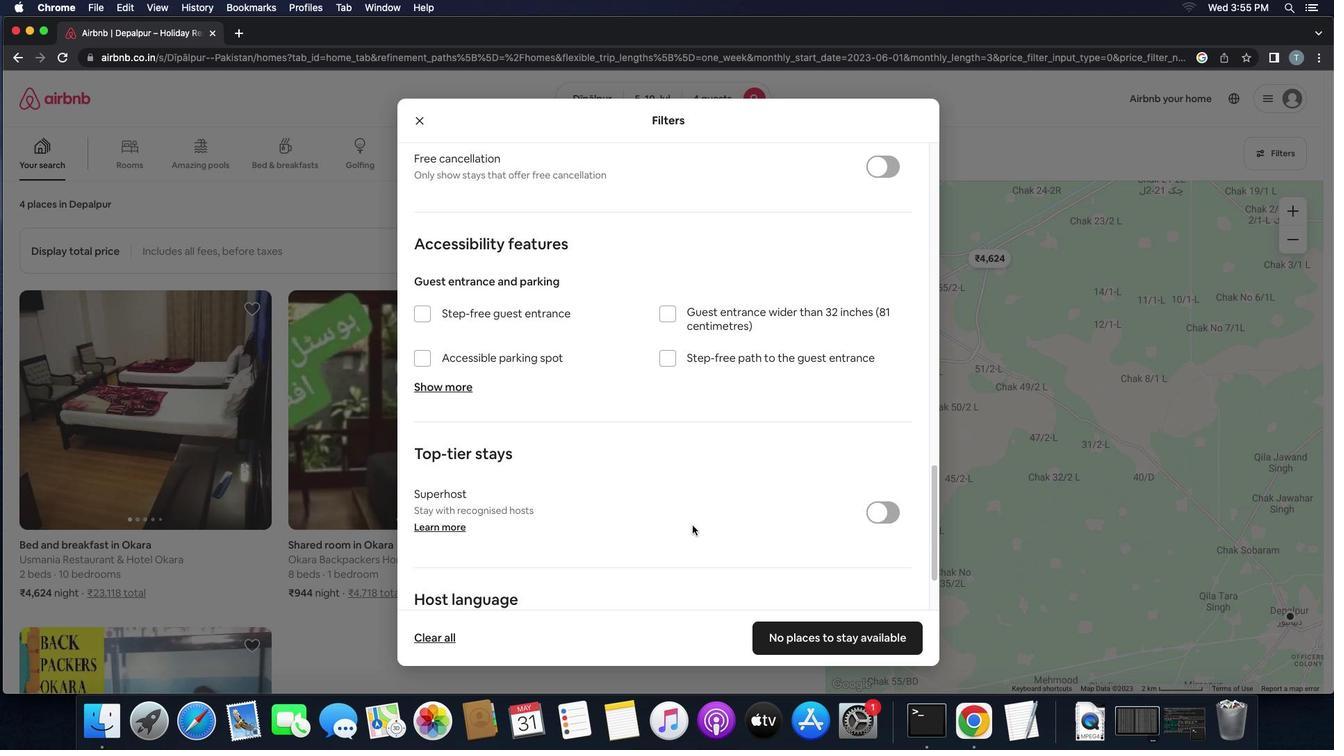 
Action: Mouse moved to (692, 526)
Screenshot: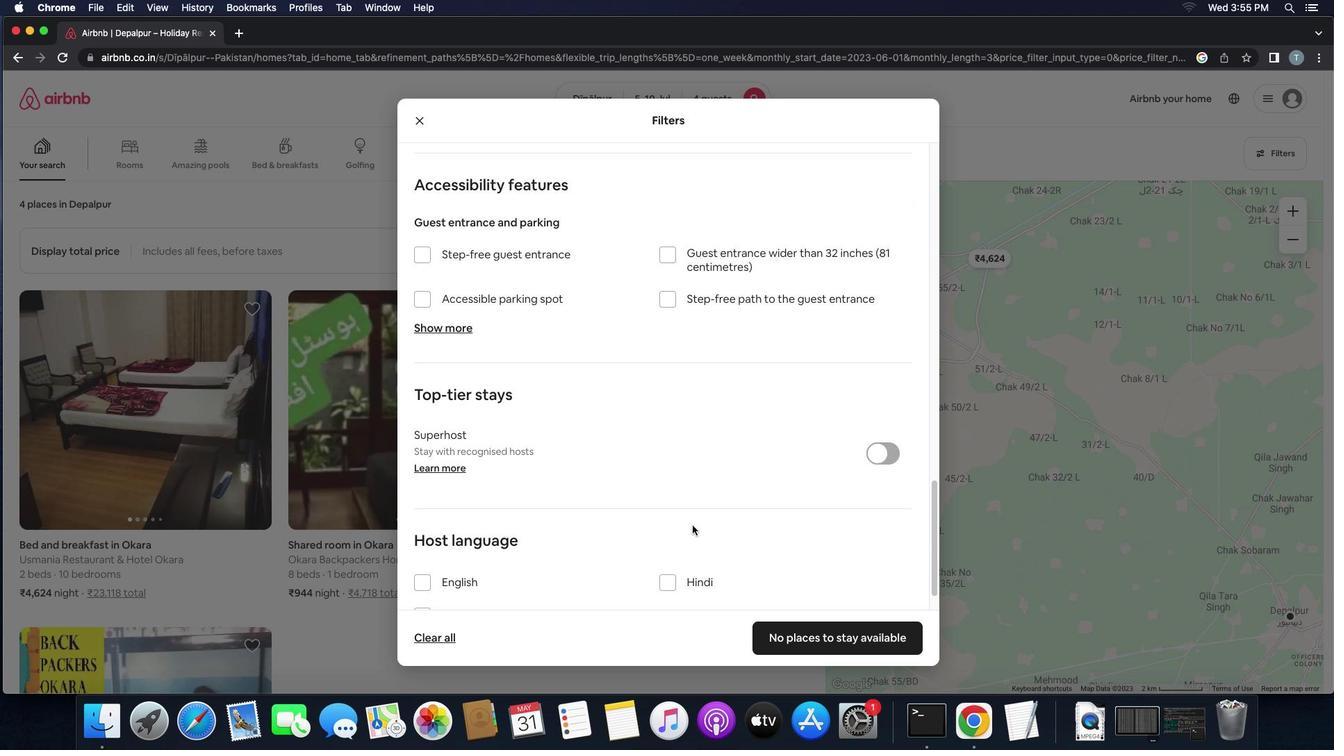 
Action: Mouse scrolled (692, 526) with delta (0, 0)
Screenshot: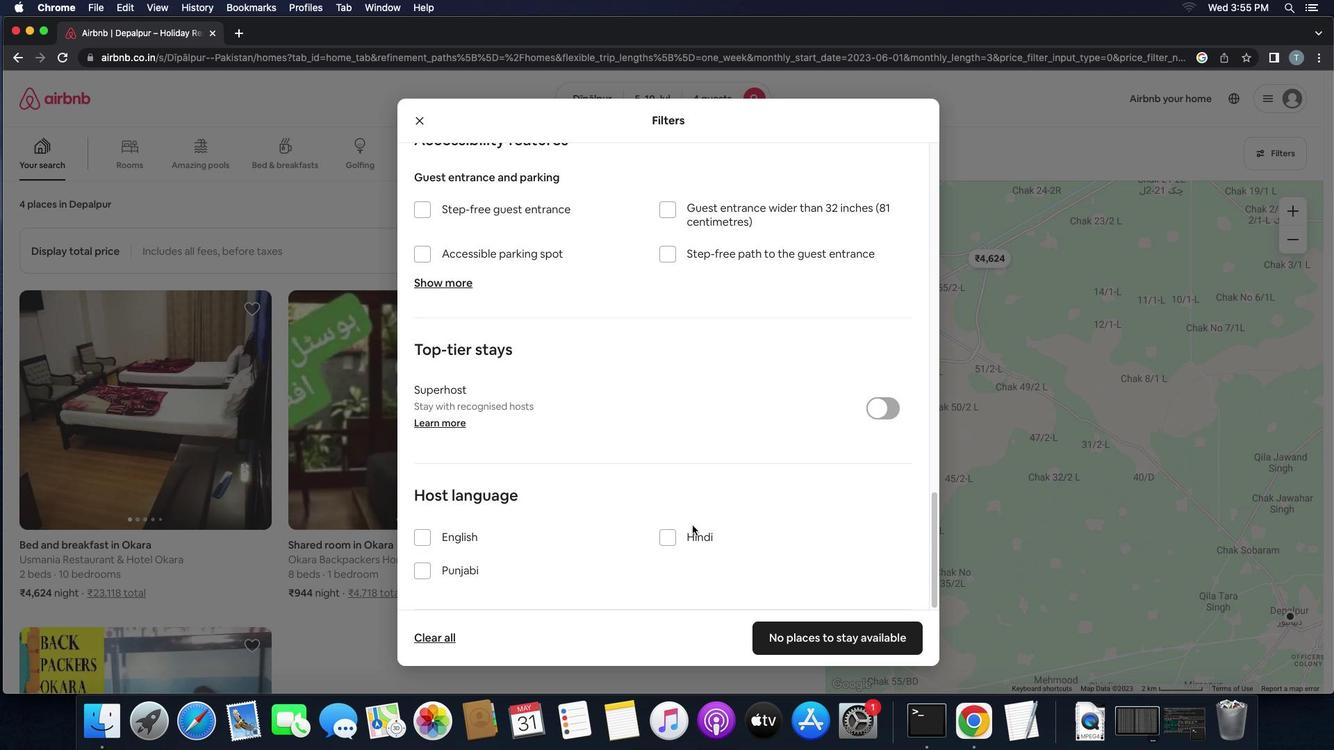 
Action: Mouse scrolled (692, 526) with delta (0, 0)
Screenshot: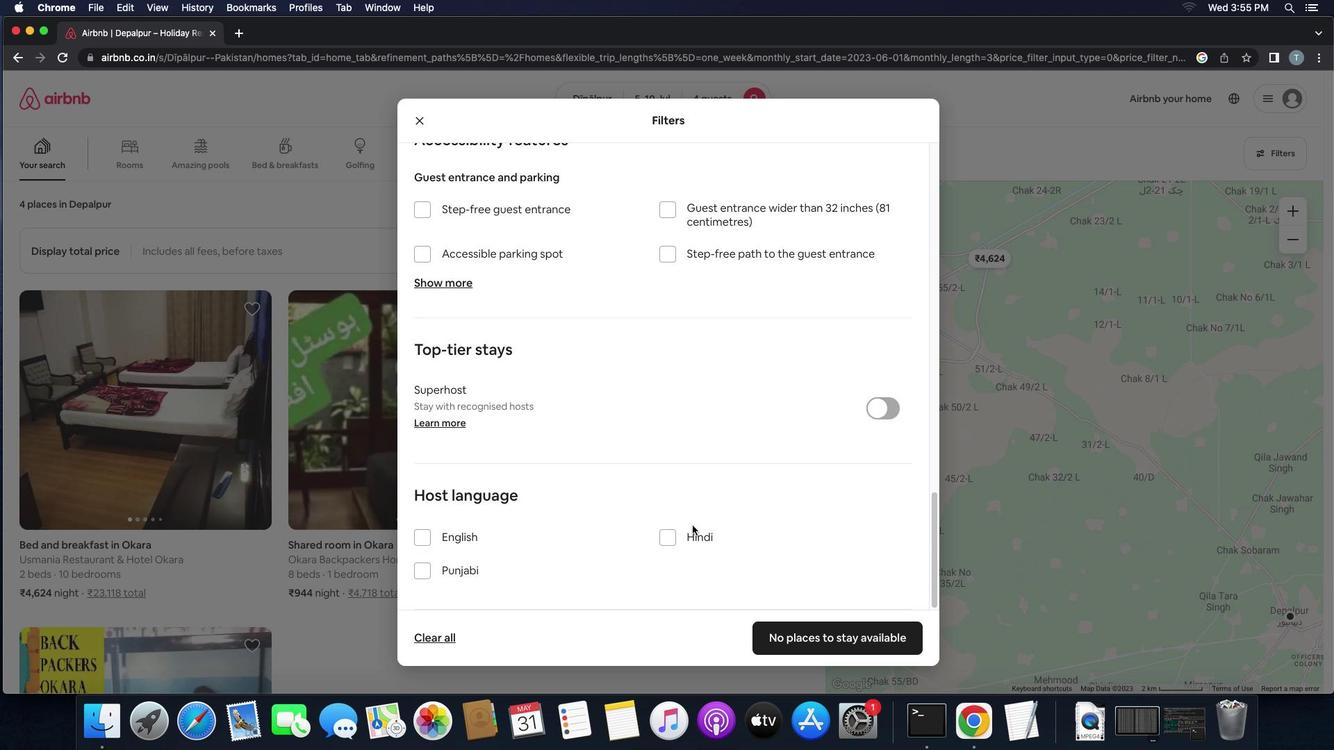 
Action: Mouse scrolled (692, 526) with delta (0, -2)
Screenshot: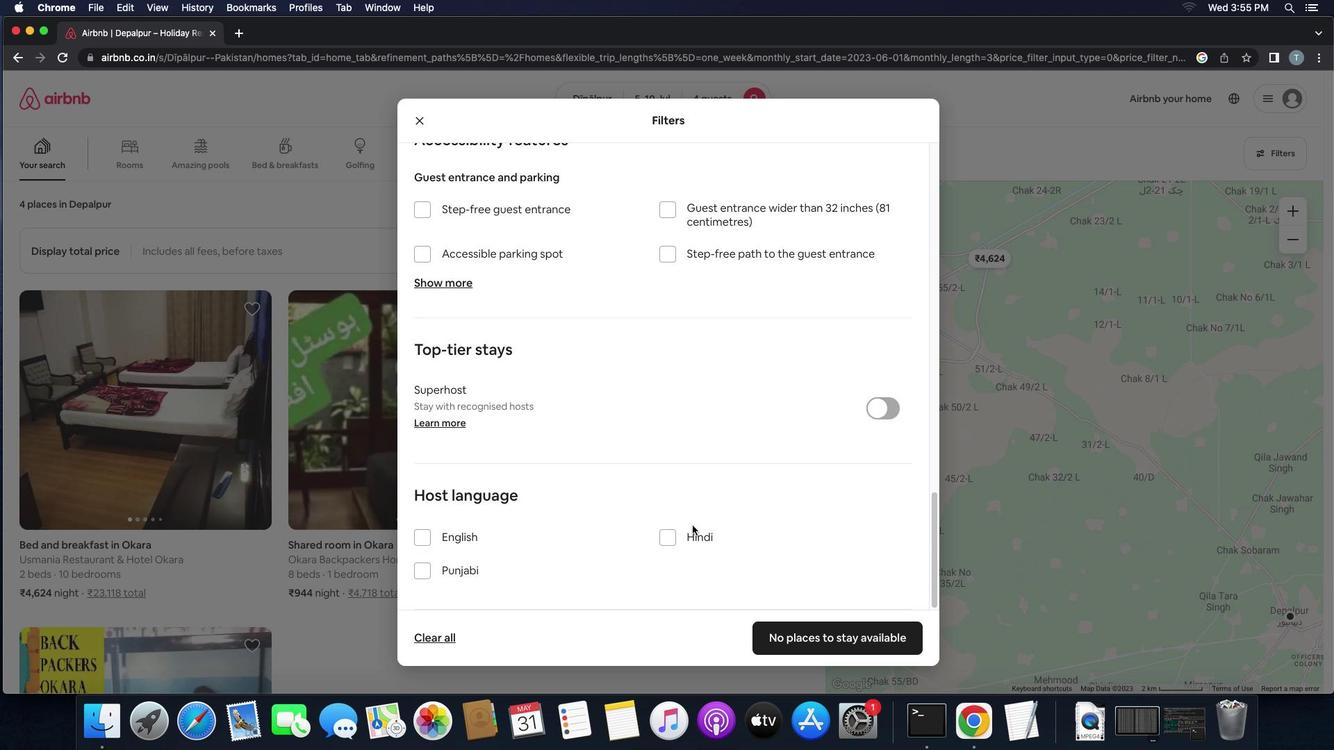 
Action: Mouse scrolled (692, 526) with delta (0, -2)
Screenshot: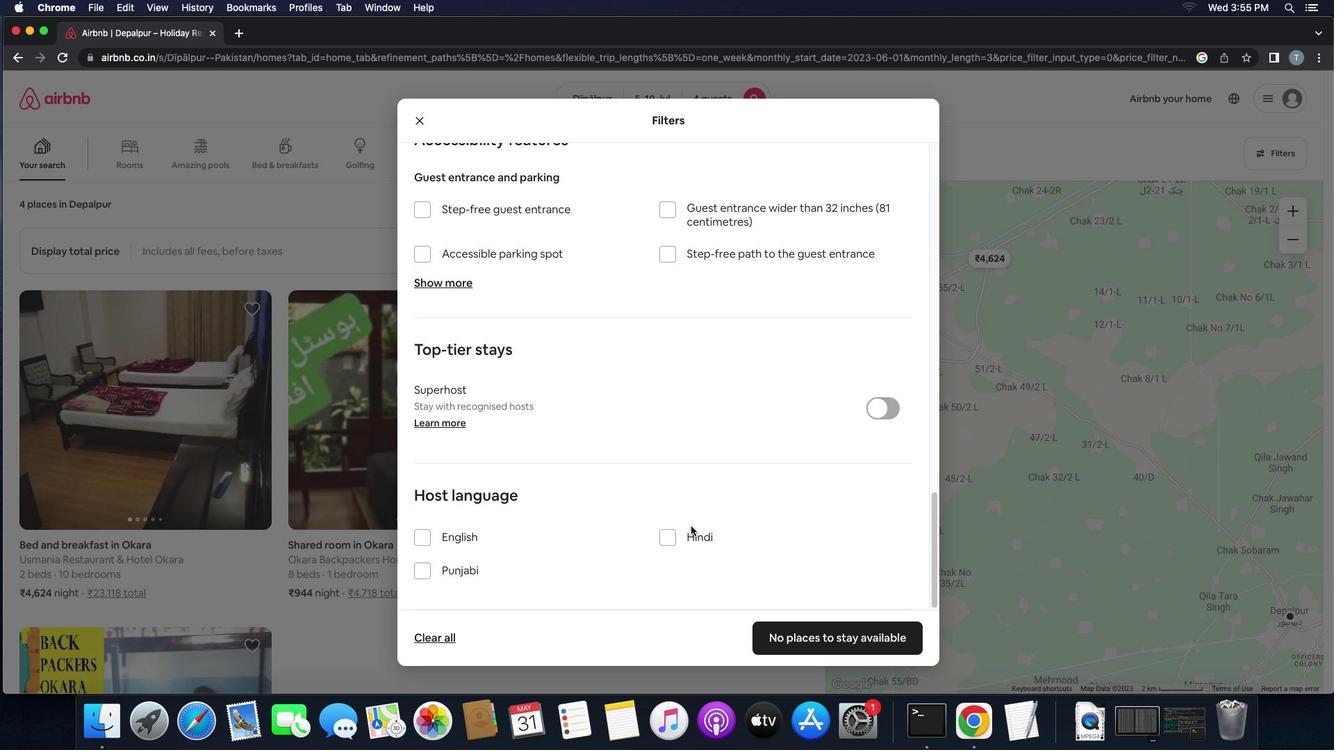 
Action: Mouse moved to (690, 526)
Screenshot: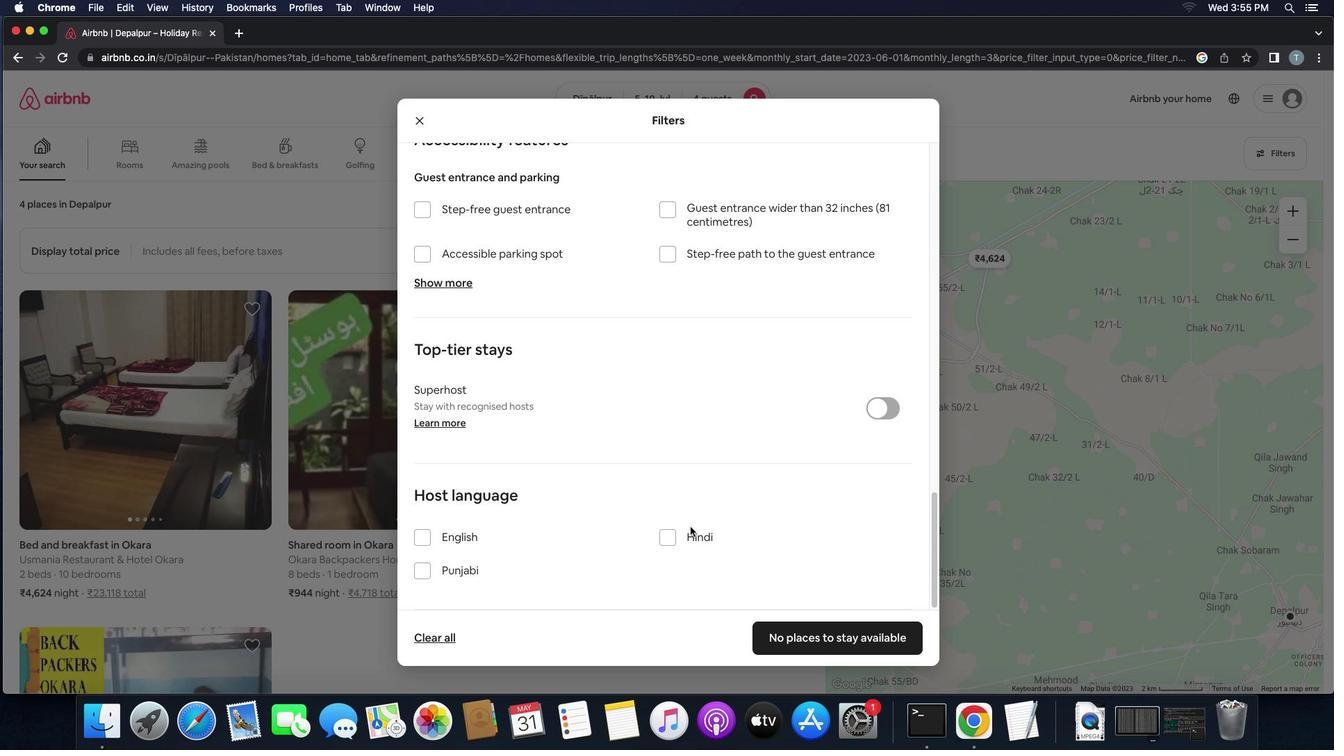 
Action: Mouse scrolled (690, 526) with delta (0, 0)
Screenshot: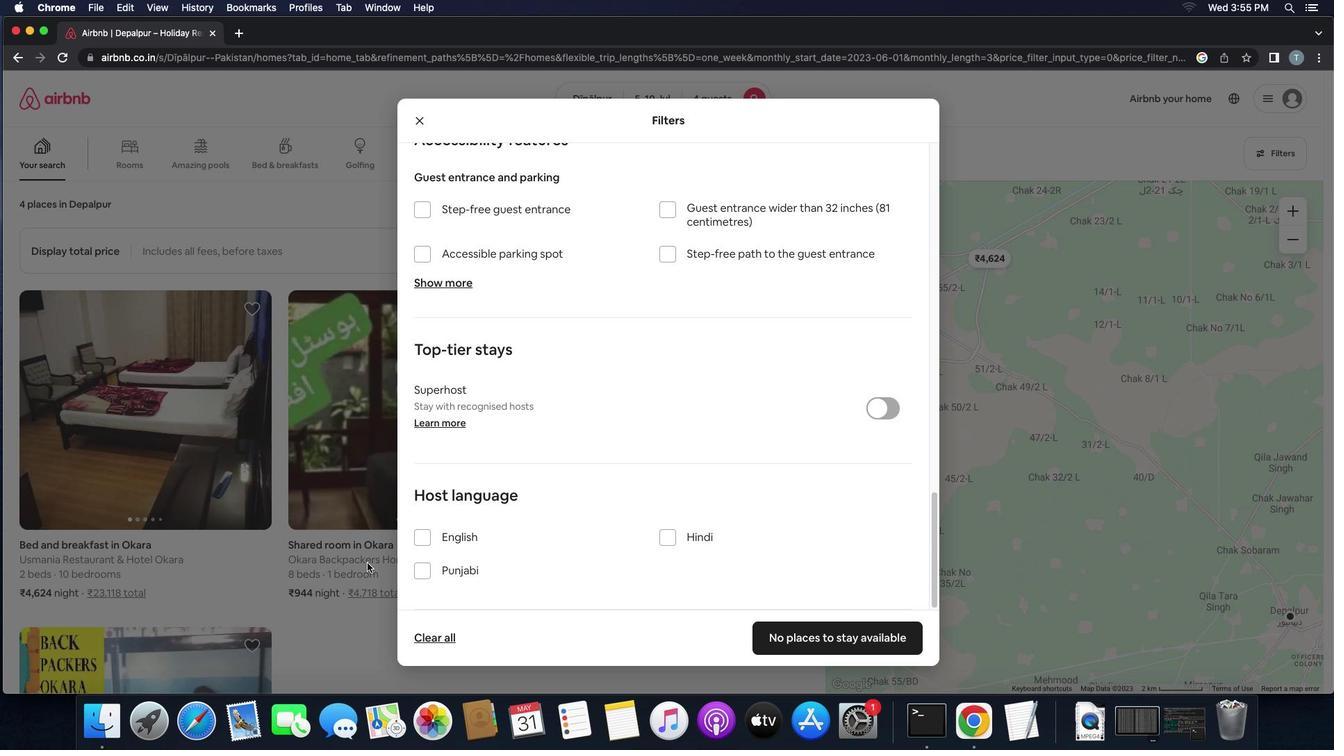 
Action: Mouse scrolled (690, 526) with delta (0, 0)
Screenshot: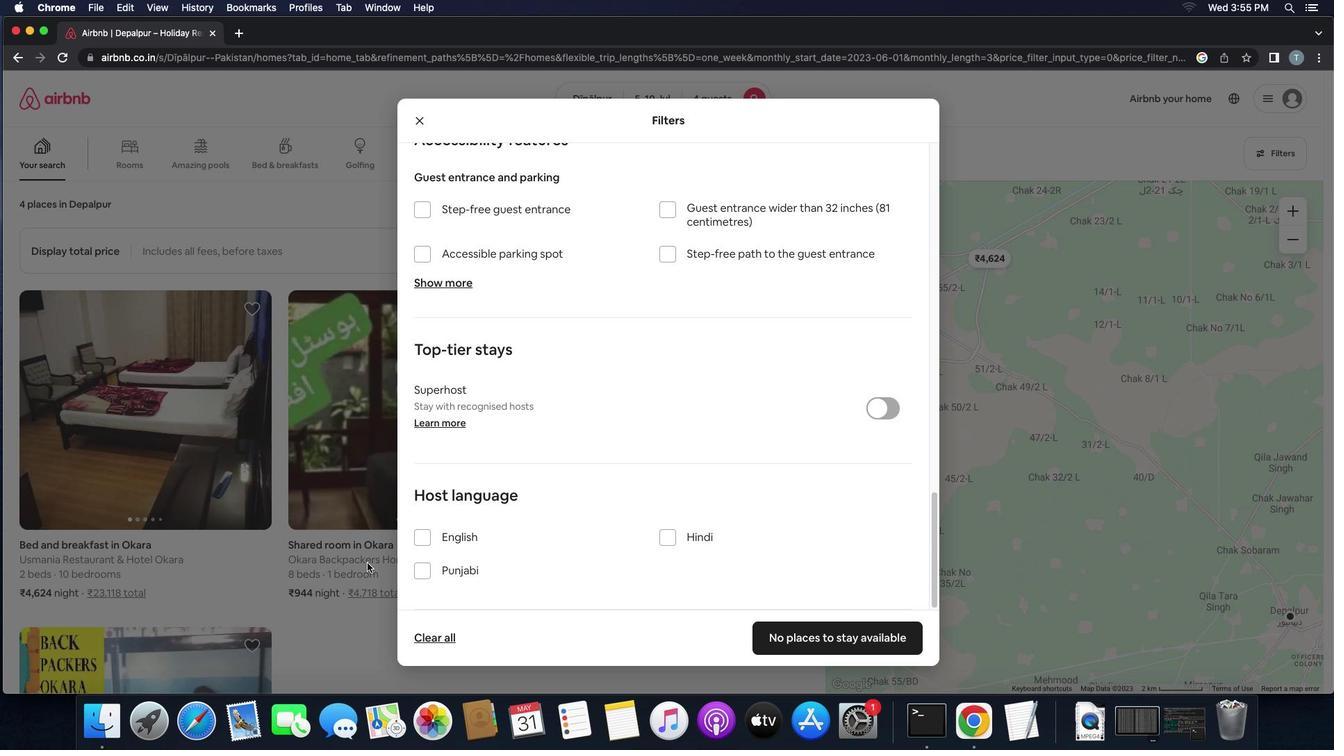 
Action: Mouse scrolled (690, 526) with delta (0, -2)
Screenshot: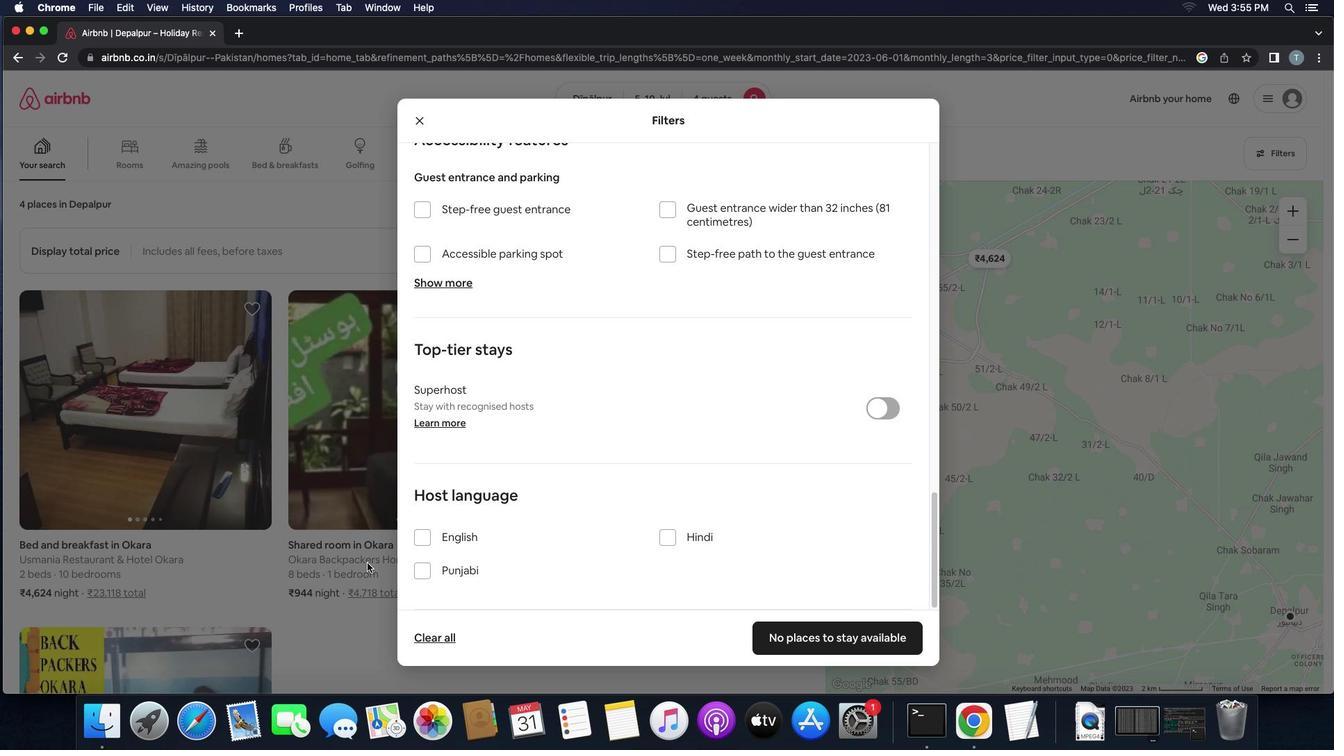 
Action: Mouse moved to (417, 539)
Screenshot: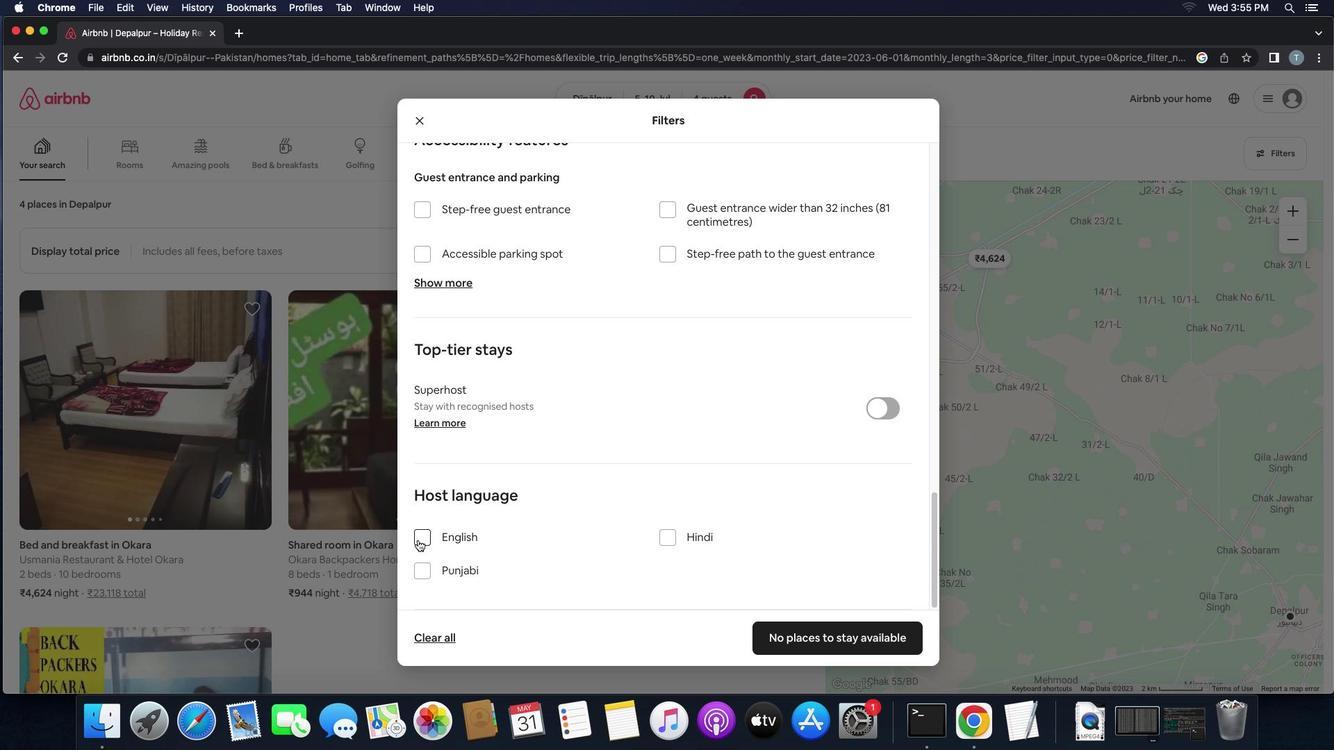 
Action: Mouse pressed left at (417, 539)
Screenshot: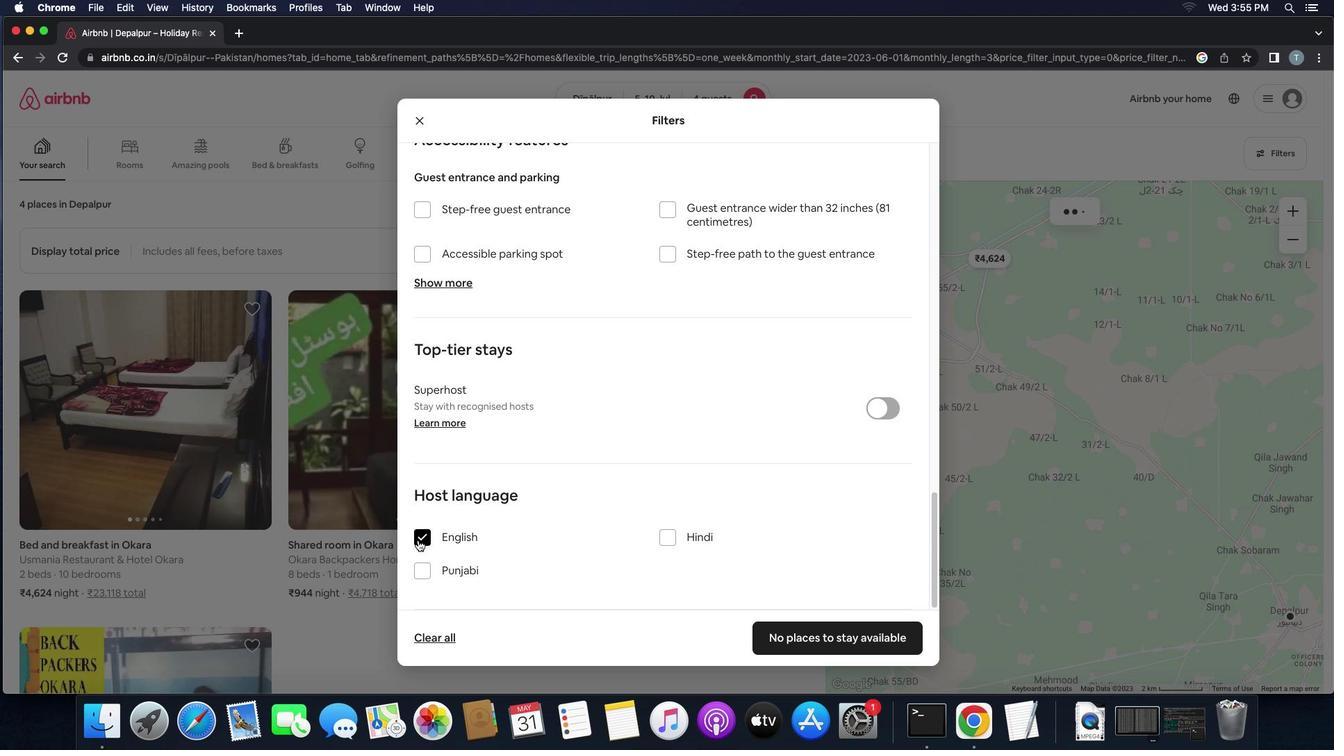 
Action: Mouse moved to (800, 645)
Screenshot: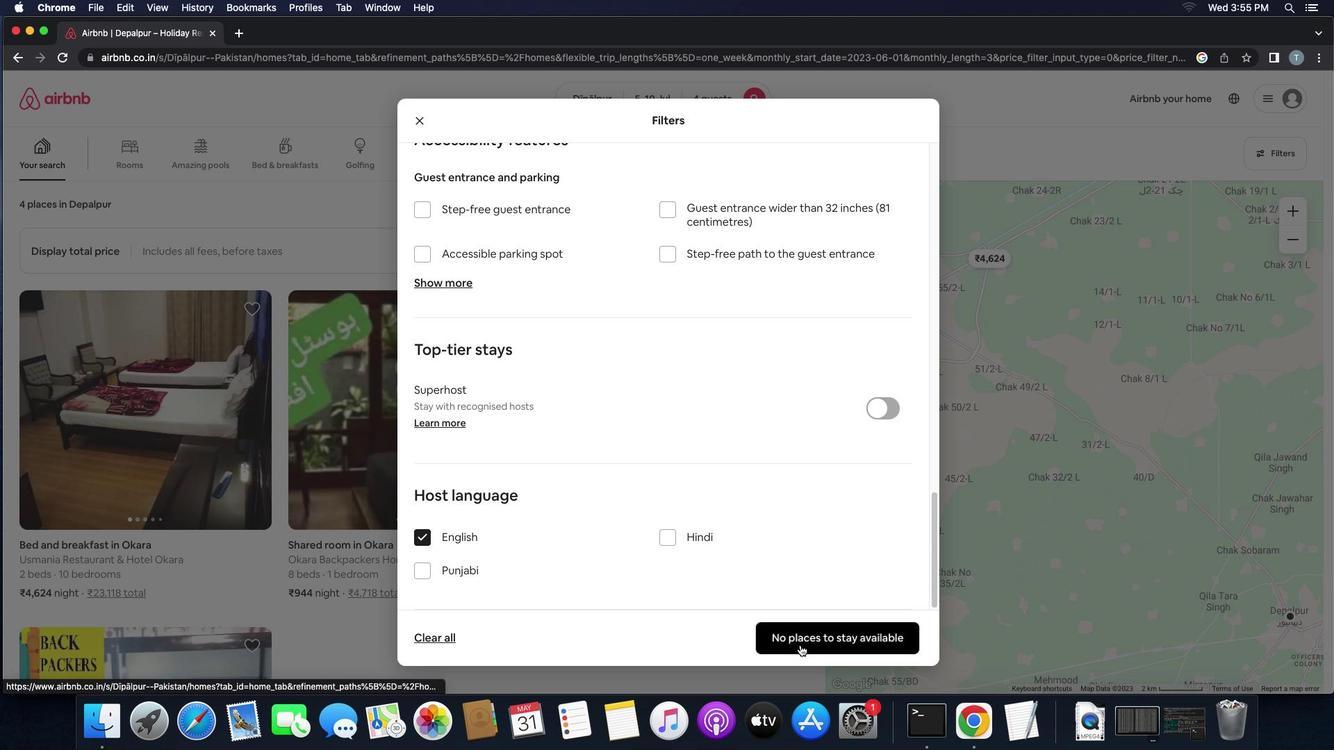 
Action: Mouse pressed left at (800, 645)
Screenshot: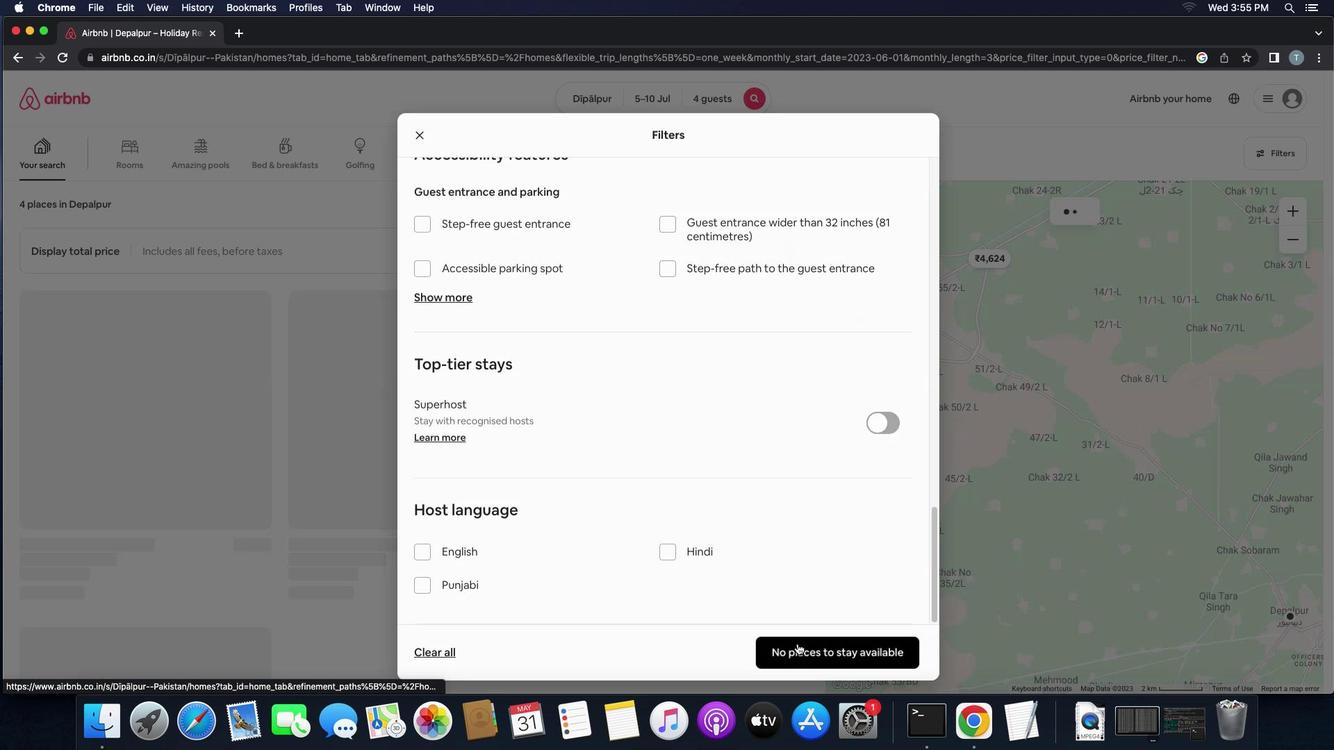 
Action: Mouse moved to (655, 630)
Screenshot: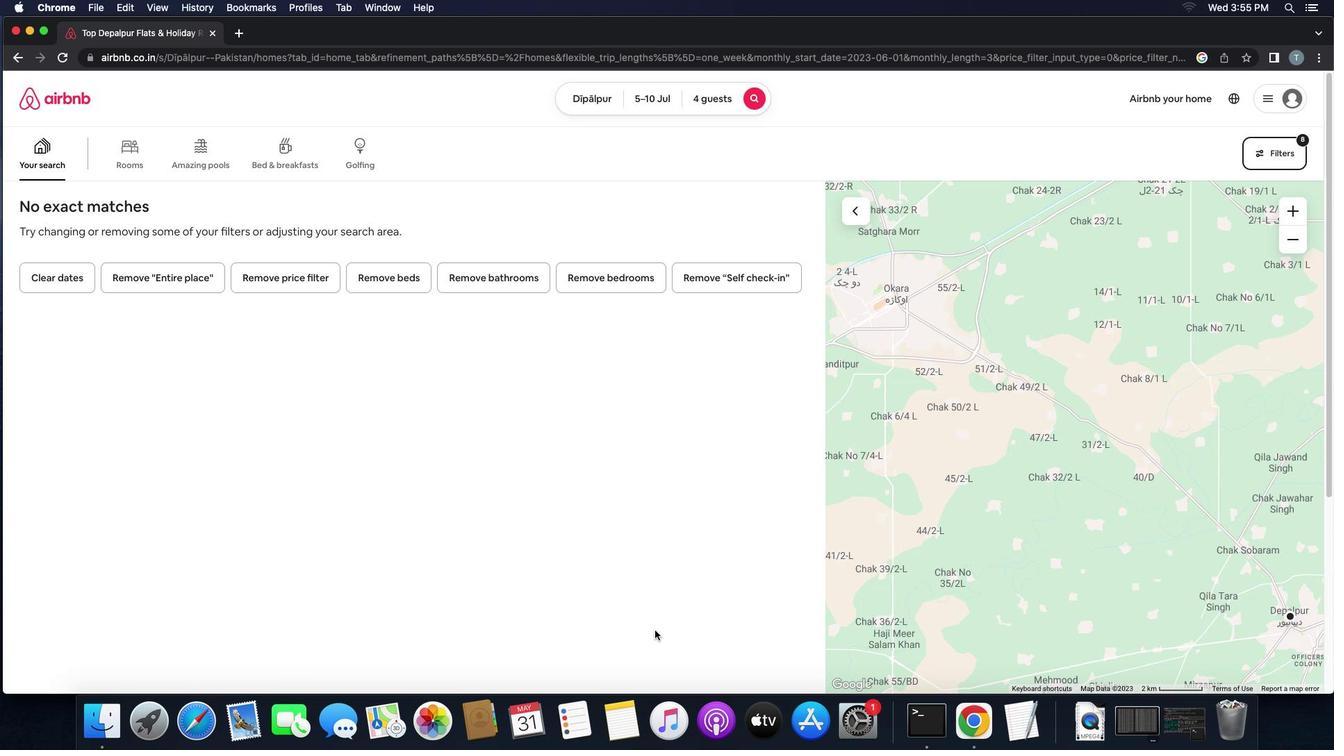 
